 Task: Add section using page layout.
Action: Mouse moved to (801, 60)
Screenshot: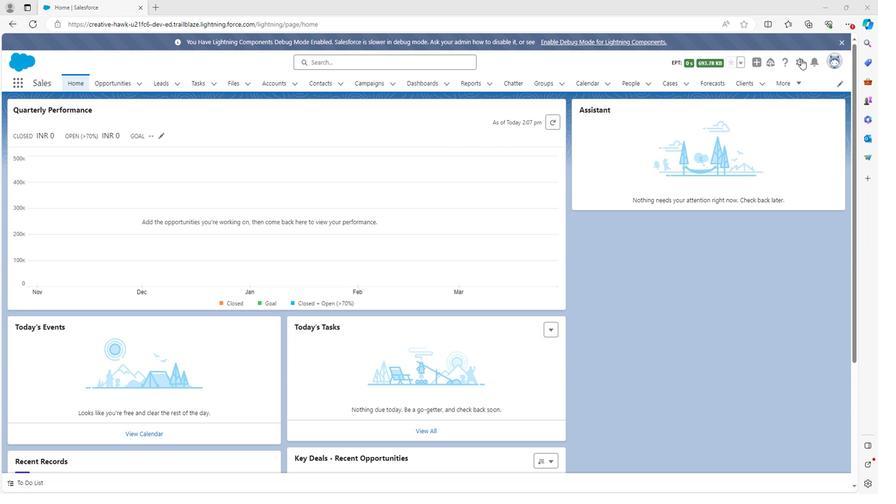 
Action: Mouse pressed left at (801, 60)
Screenshot: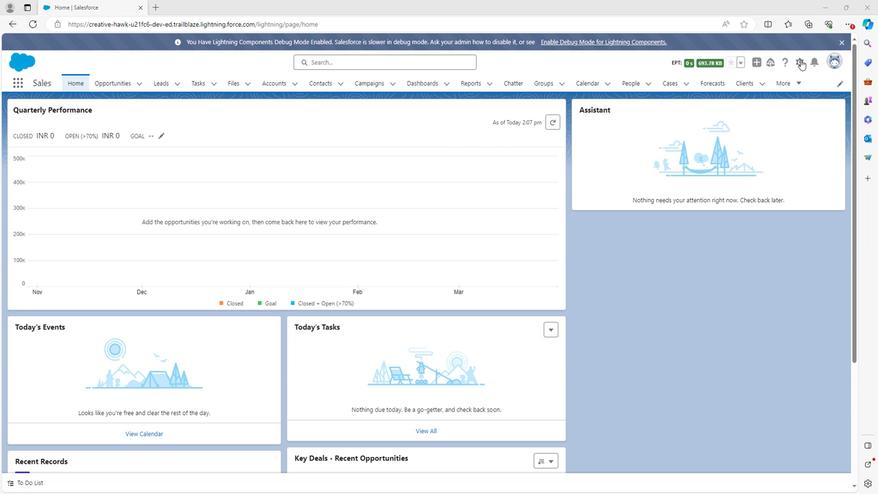 
Action: Mouse moved to (766, 85)
Screenshot: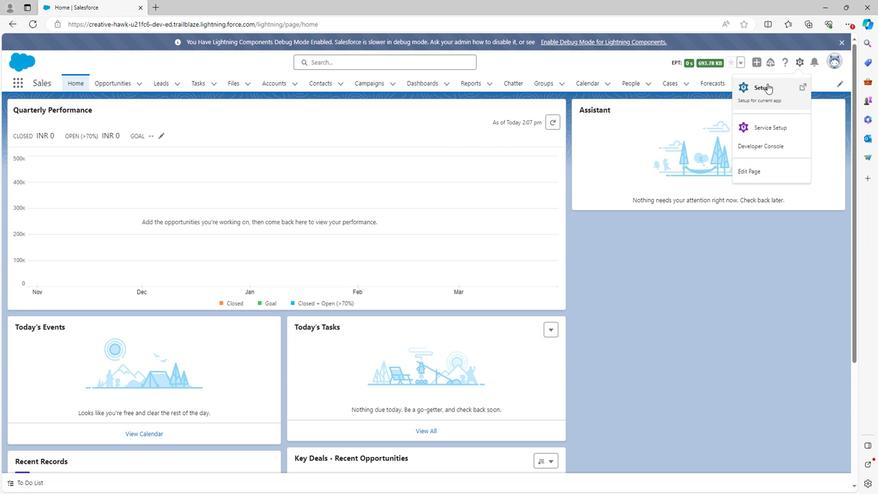 
Action: Mouse pressed left at (766, 85)
Screenshot: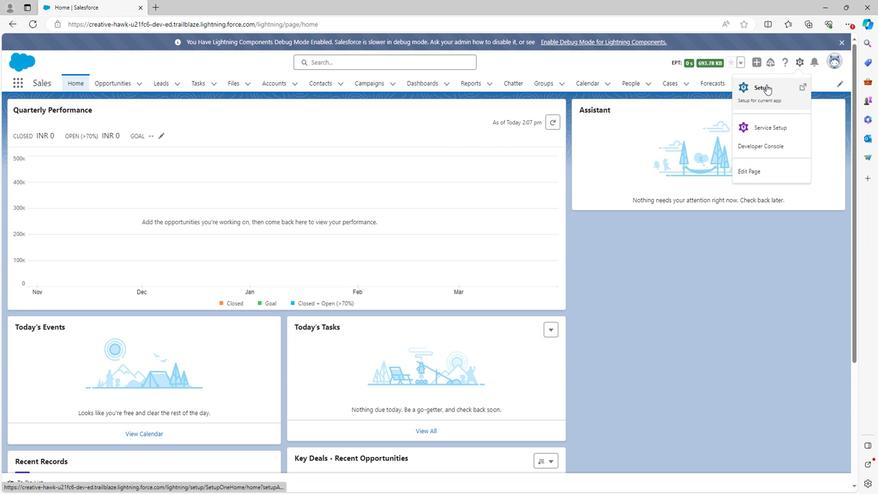 
Action: Mouse moved to (116, 80)
Screenshot: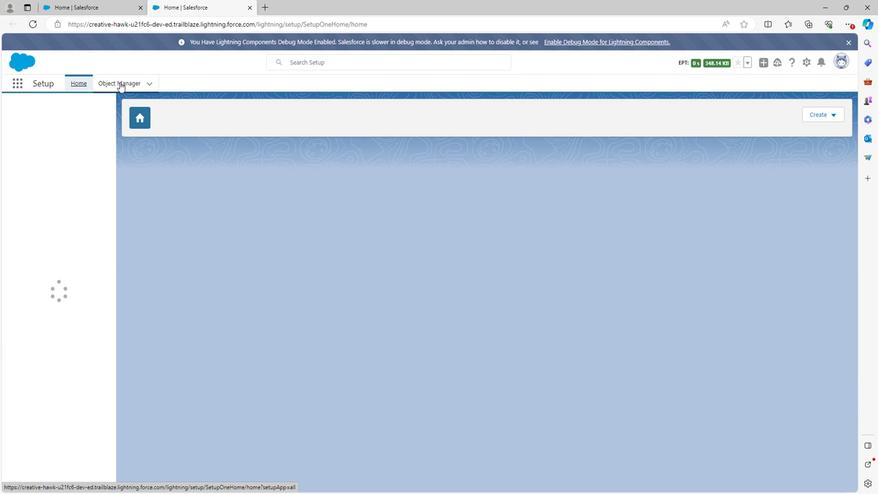 
Action: Mouse pressed left at (116, 80)
Screenshot: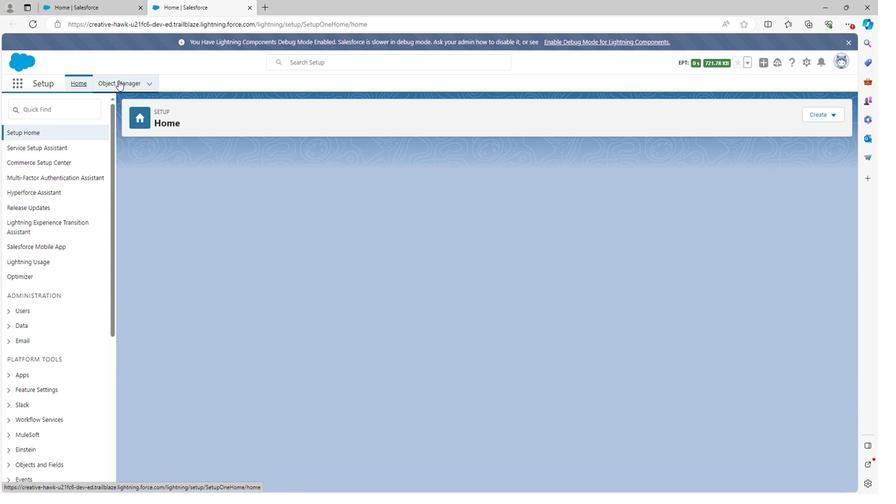 
Action: Mouse moved to (32, 365)
Screenshot: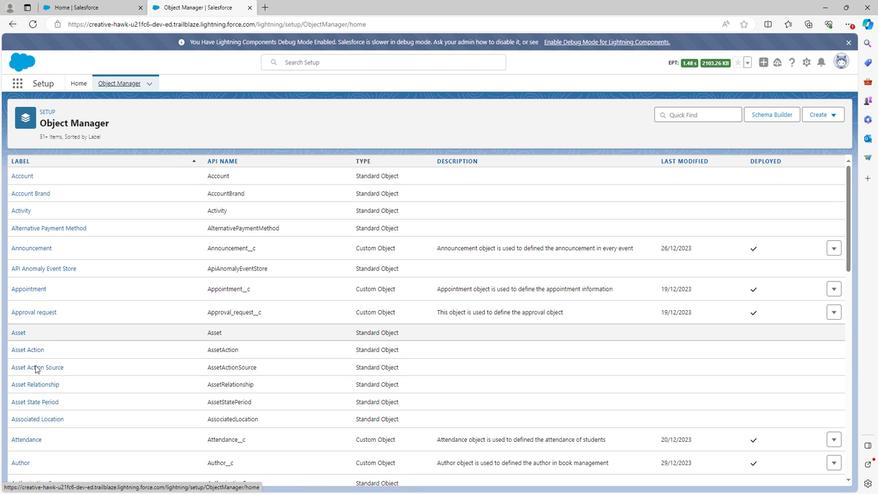 
Action: Mouse scrolled (32, 364) with delta (0, 0)
Screenshot: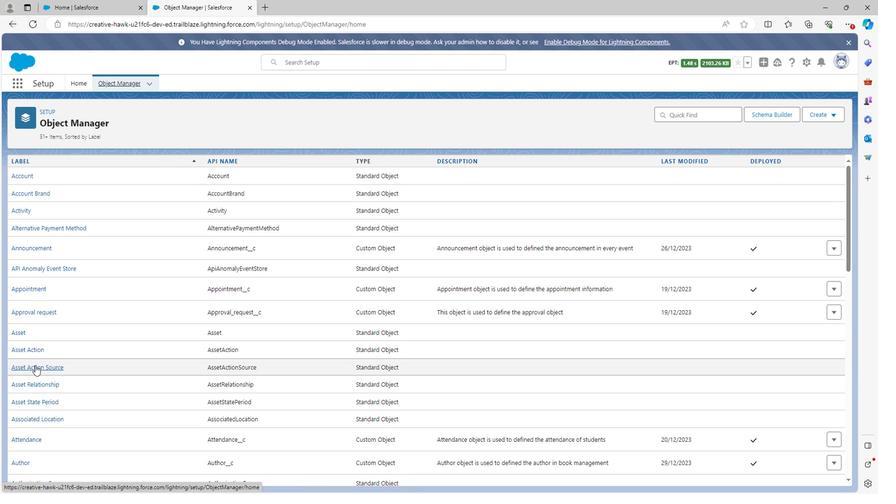 
Action: Mouse scrolled (32, 364) with delta (0, 0)
Screenshot: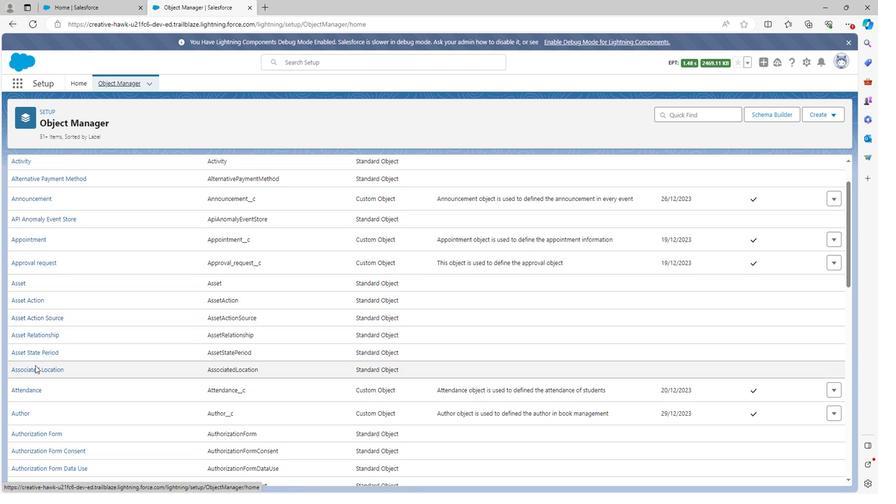 
Action: Mouse scrolled (32, 364) with delta (0, 0)
Screenshot: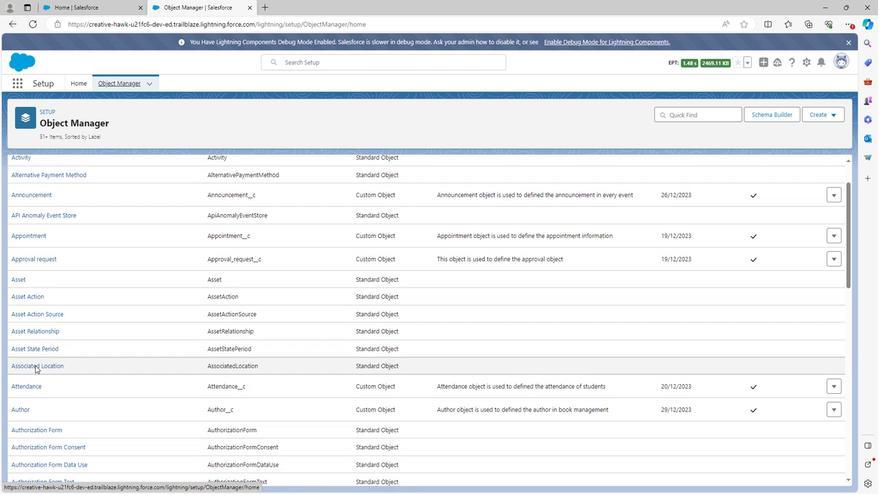 
Action: Mouse scrolled (32, 364) with delta (0, 0)
Screenshot: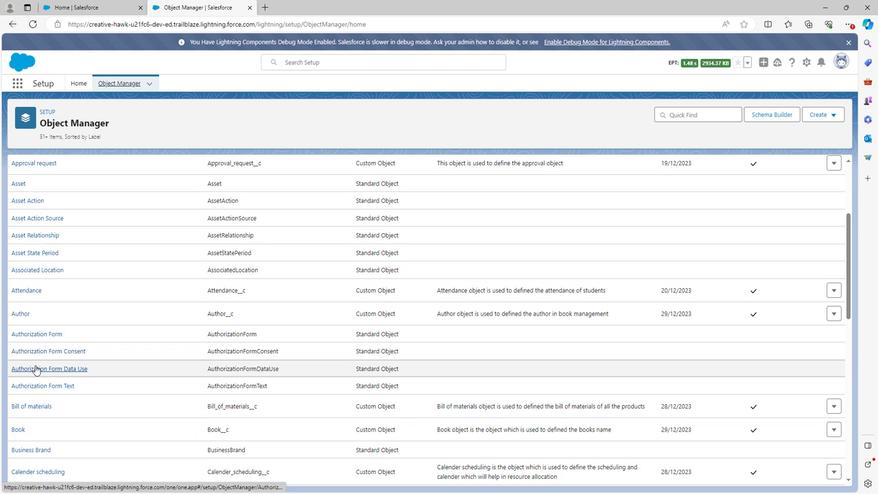 
Action: Mouse scrolled (32, 364) with delta (0, 0)
Screenshot: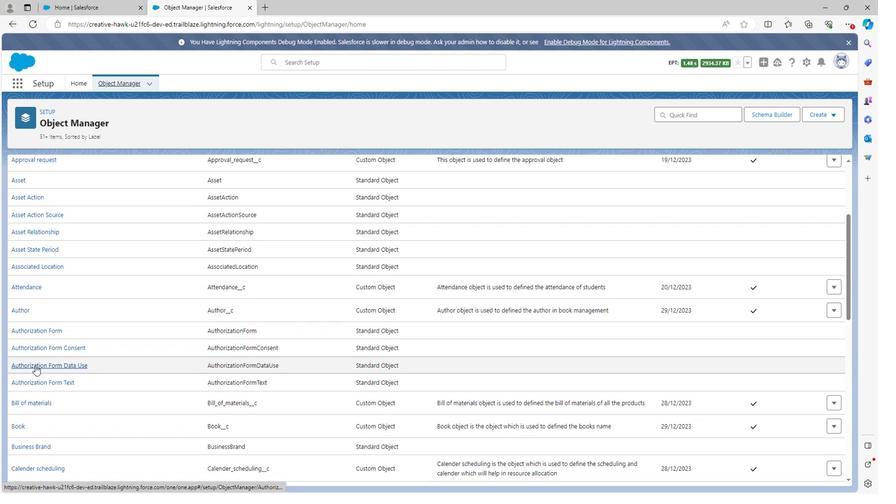 
Action: Mouse moved to (14, 331)
Screenshot: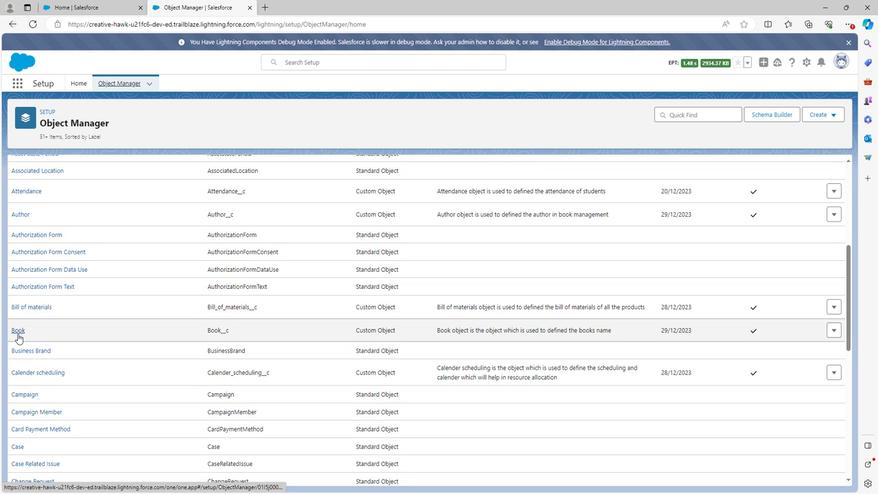 
Action: Mouse pressed left at (14, 331)
Screenshot: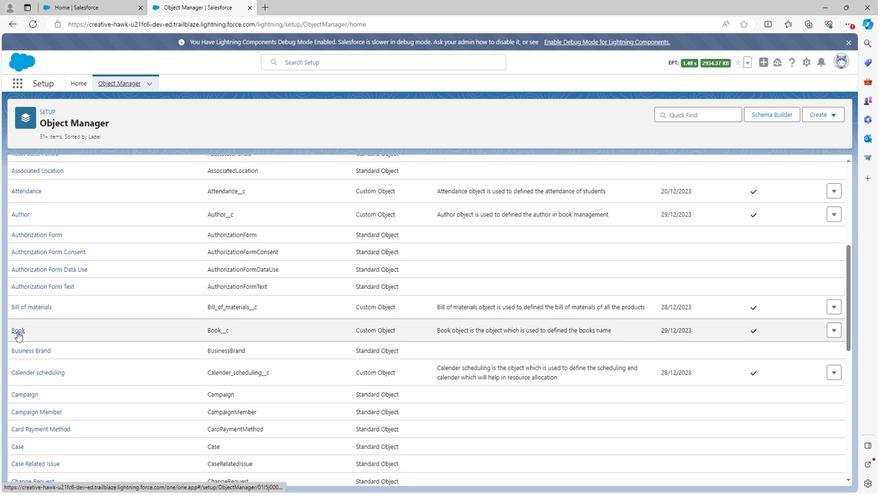 
Action: Mouse moved to (31, 197)
Screenshot: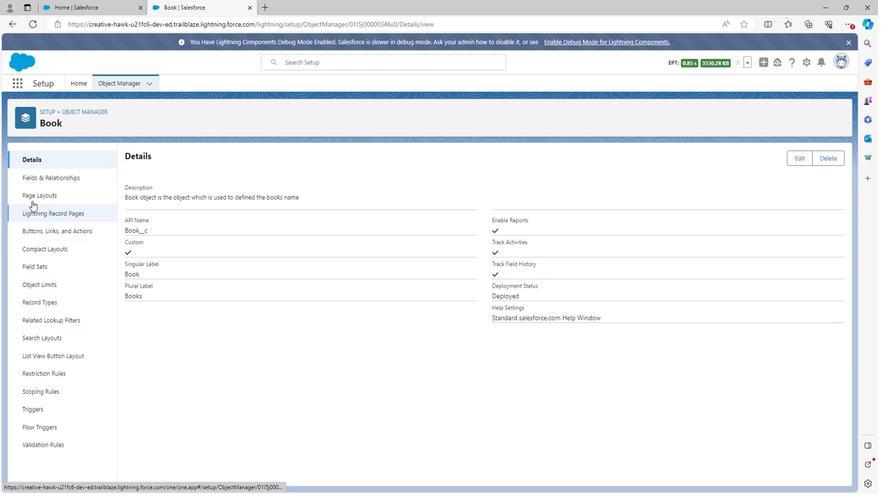 
Action: Mouse pressed left at (31, 197)
Screenshot: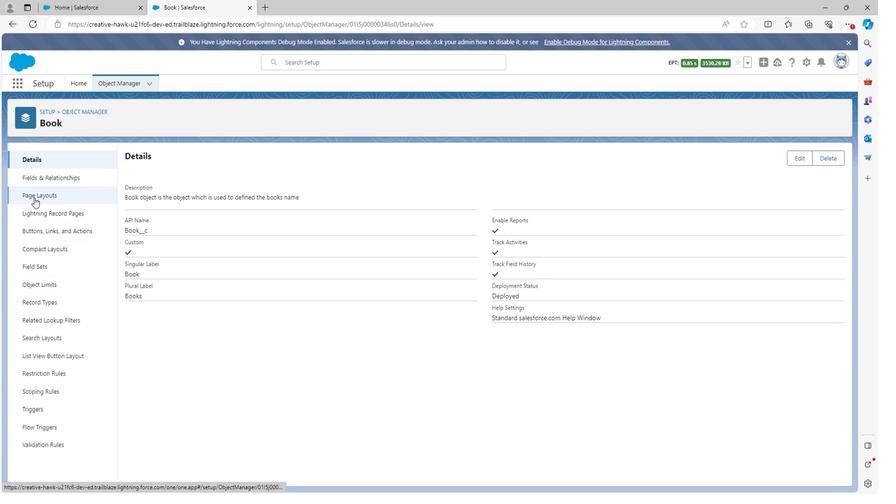 
Action: Mouse moved to (124, 201)
Screenshot: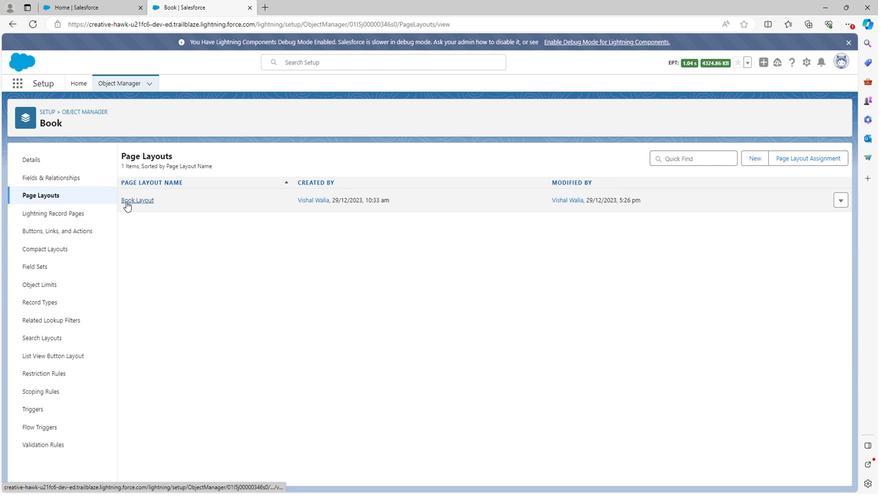 
Action: Mouse pressed left at (124, 201)
Screenshot: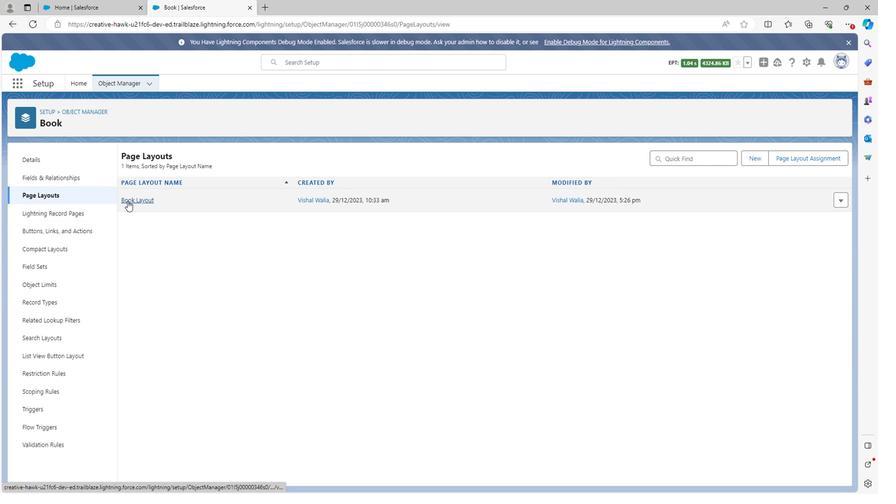 
Action: Mouse moved to (223, 210)
Screenshot: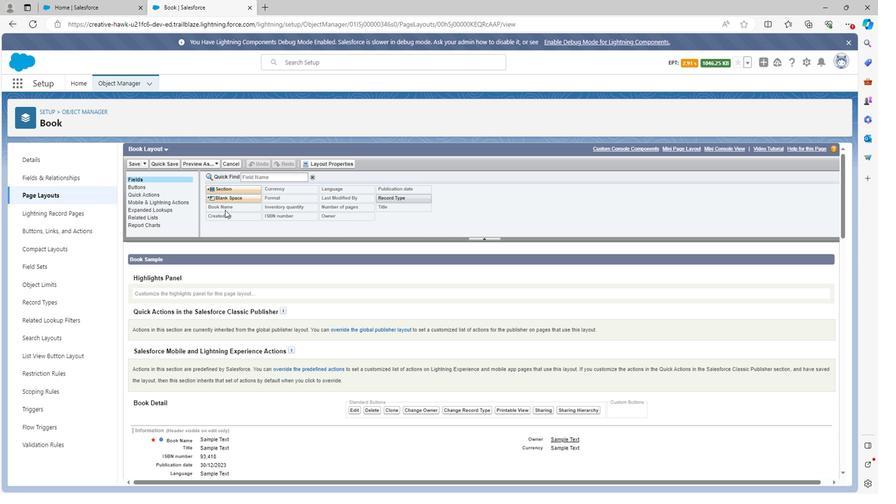 
Action: Mouse scrolled (223, 210) with delta (0, 0)
Screenshot: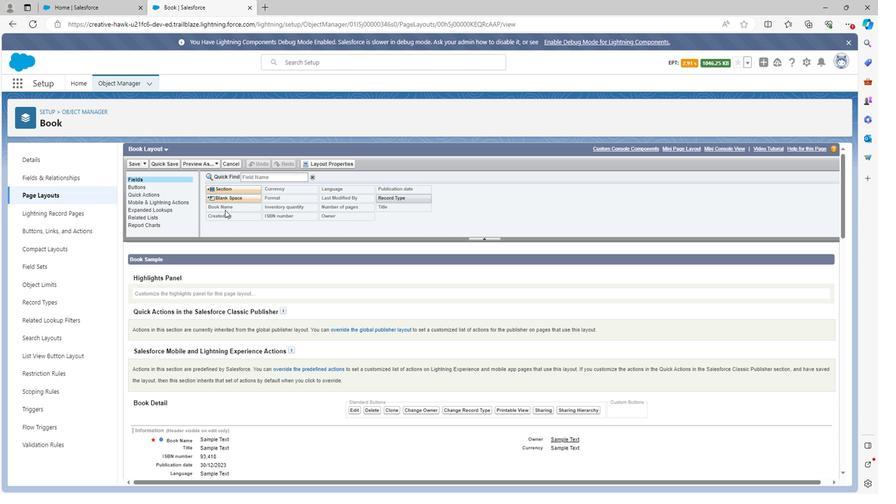 
Action: Mouse moved to (223, 210)
Screenshot: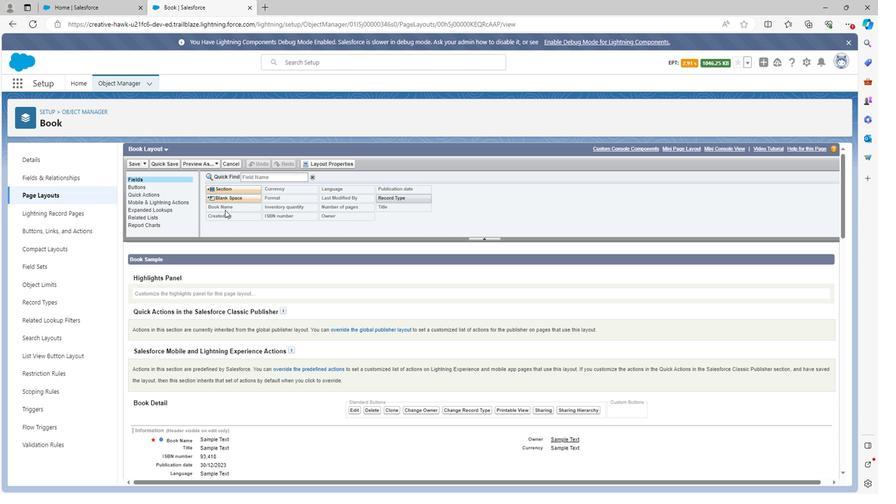 
Action: Mouse scrolled (223, 210) with delta (0, 0)
Screenshot: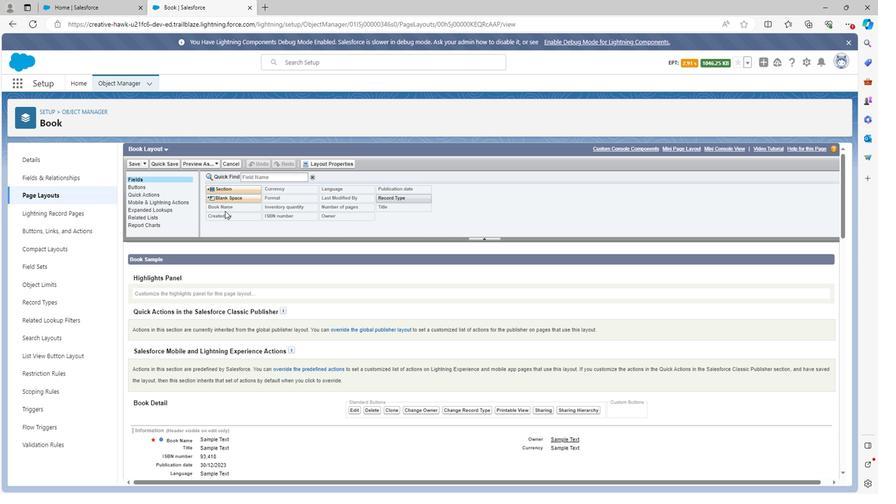 
Action: Mouse scrolled (223, 210) with delta (0, 0)
Screenshot: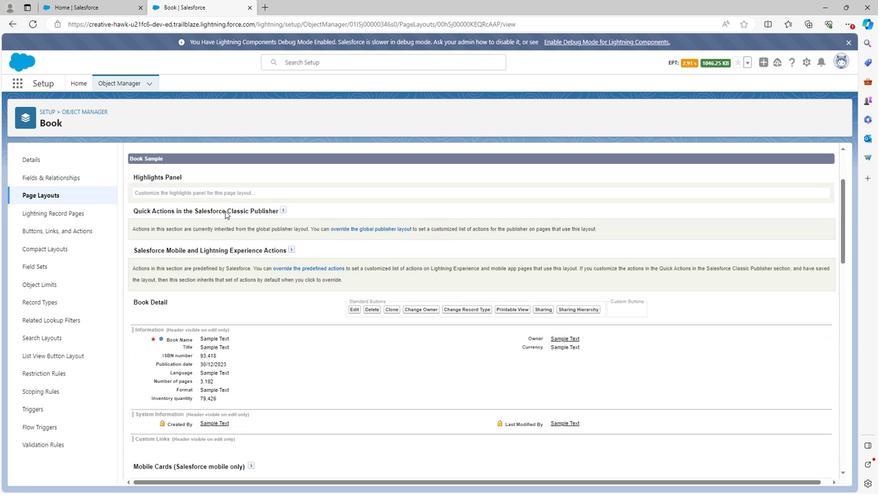 
Action: Mouse moved to (220, 175)
Screenshot: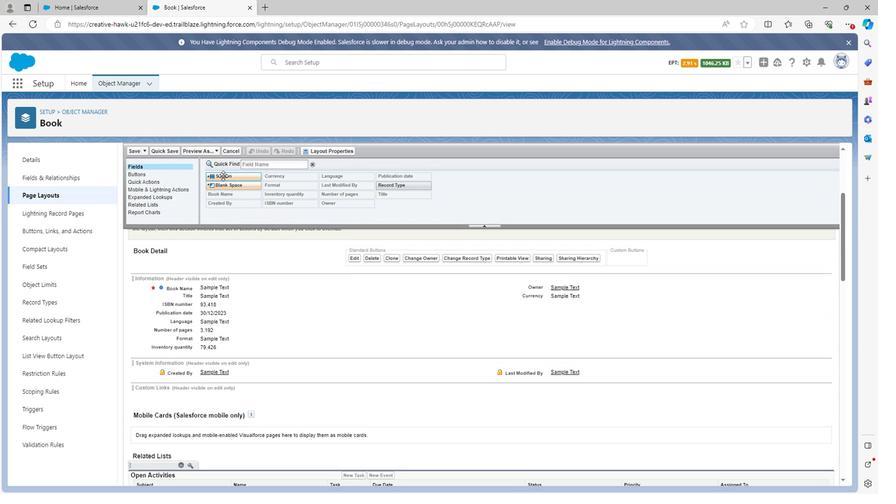 
Action: Mouse pressed left at (220, 175)
Screenshot: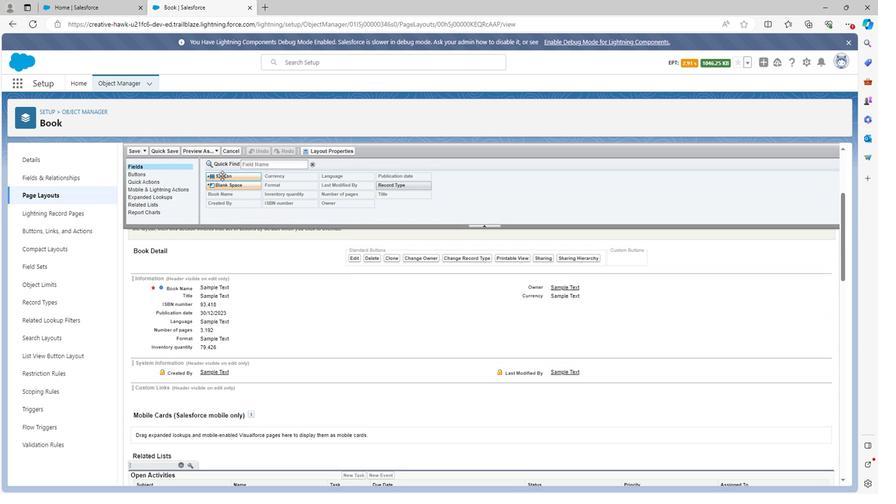 
Action: Mouse moved to (464, 374)
Screenshot: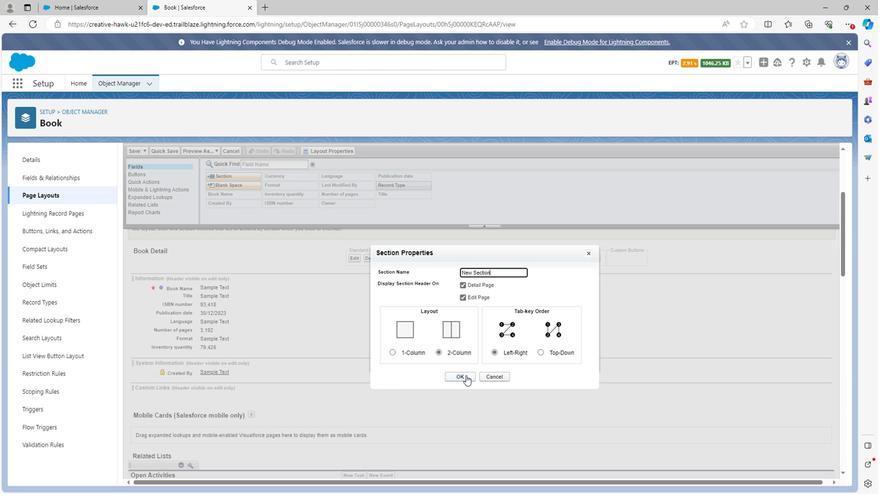 
Action: Mouse pressed left at (464, 374)
Screenshot: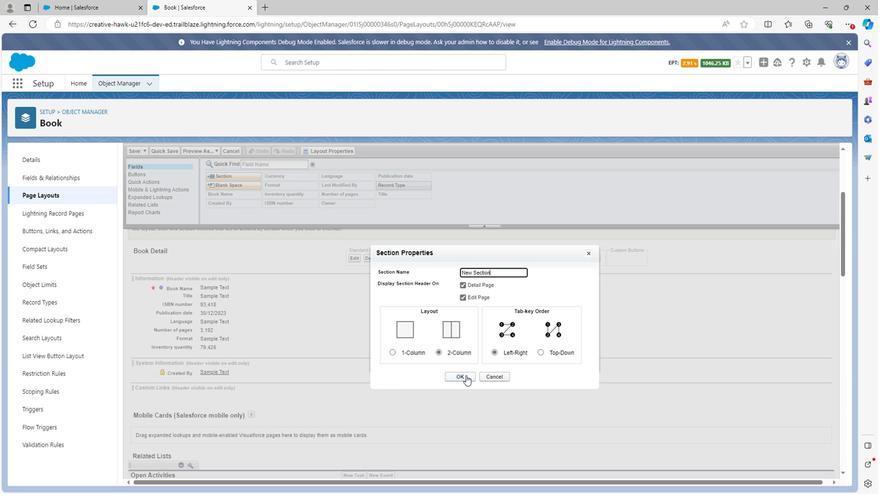 
Action: Mouse moved to (405, 373)
Screenshot: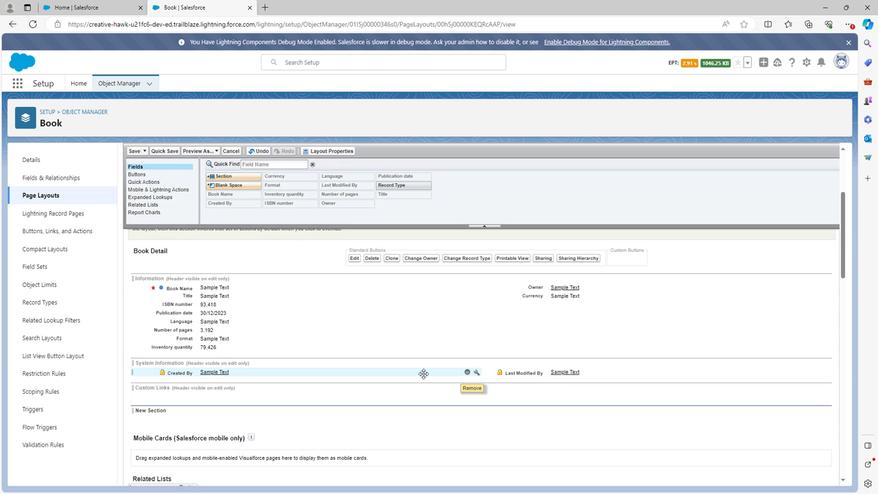 
Action: Mouse scrolled (405, 372) with delta (0, 0)
Screenshot: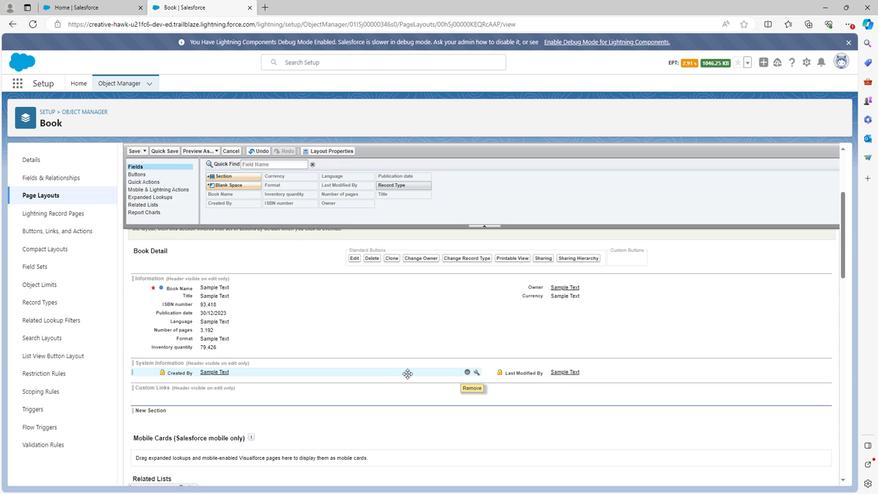 
Action: Mouse moved to (153, 359)
Screenshot: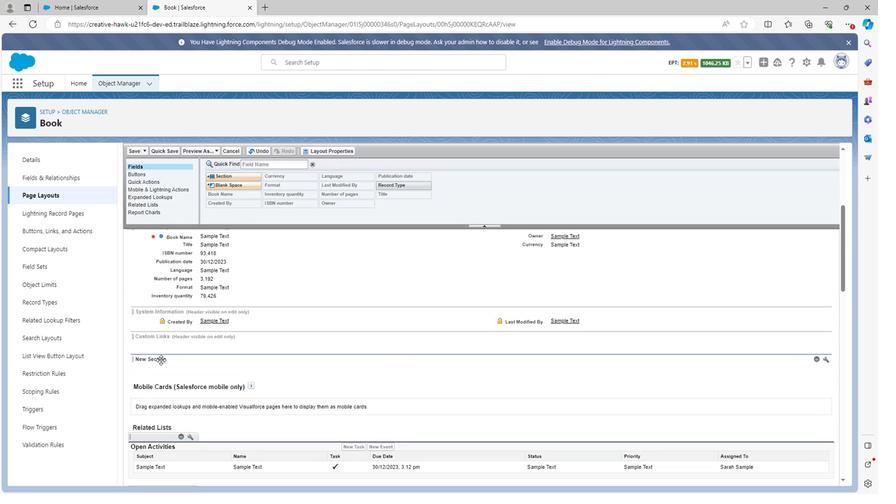 
Action: Mouse pressed left at (153, 359)
Screenshot: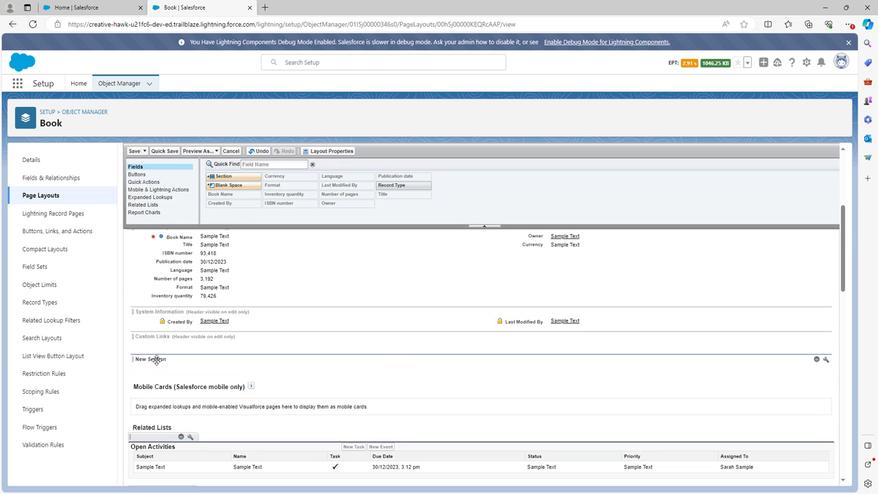 
Action: Mouse moved to (824, 360)
Screenshot: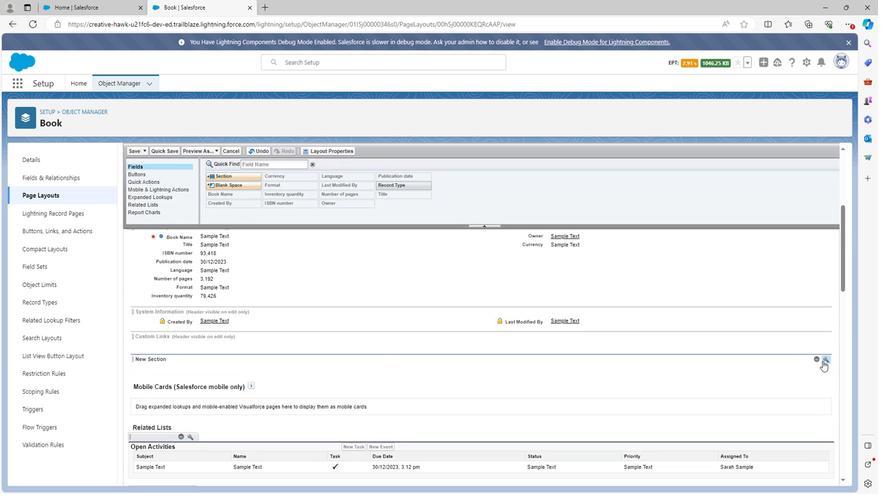 
Action: Mouse pressed left at (824, 360)
Screenshot: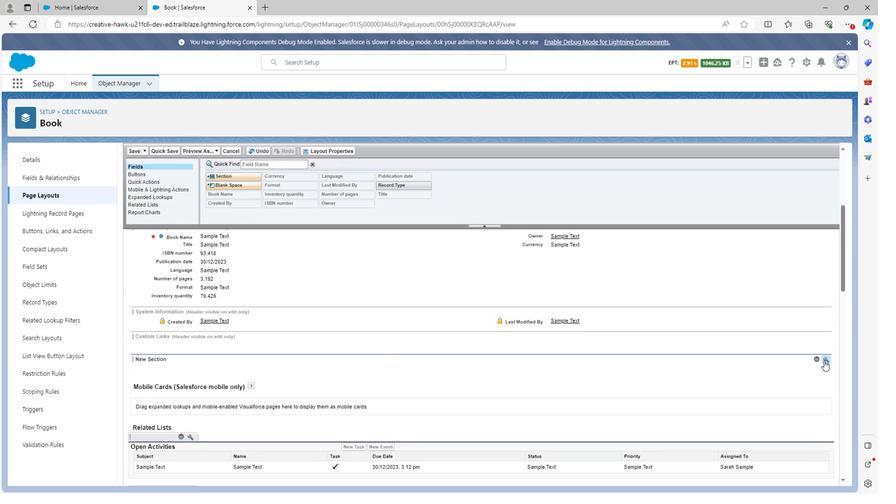 
Action: Mouse moved to (494, 267)
Screenshot: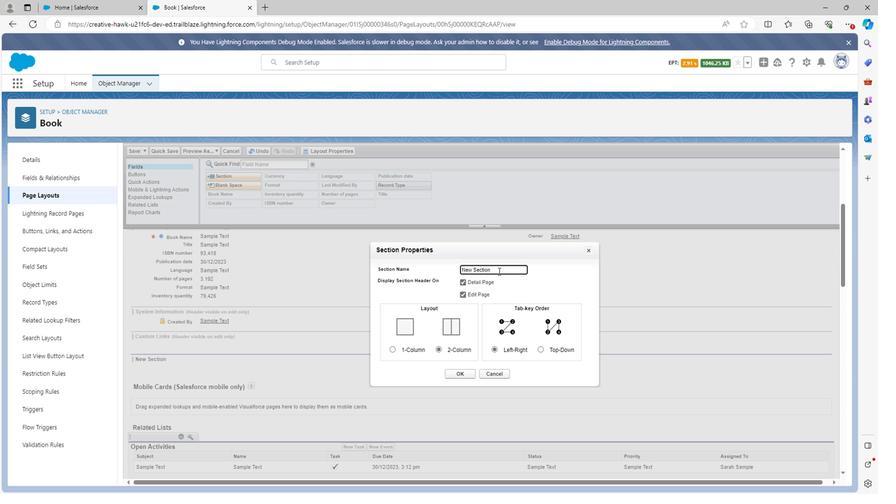
Action: Mouse pressed left at (494, 267)
Screenshot: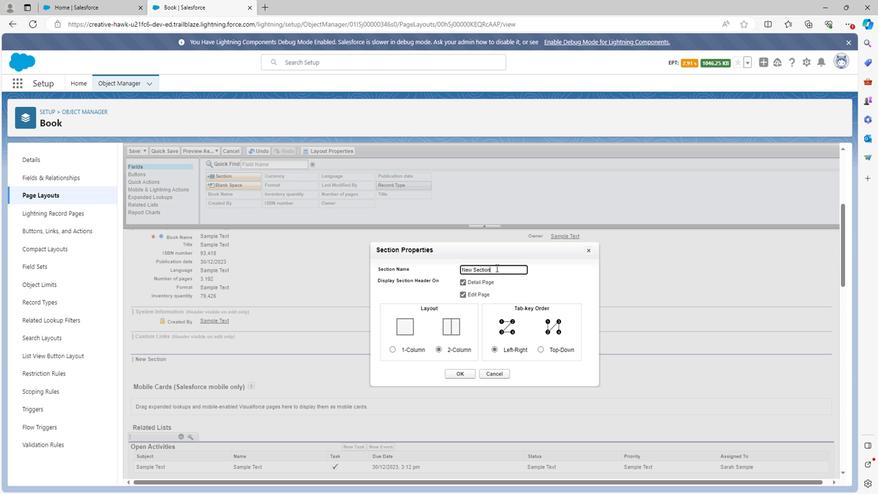 
Action: Mouse moved to (450, 261)
Screenshot: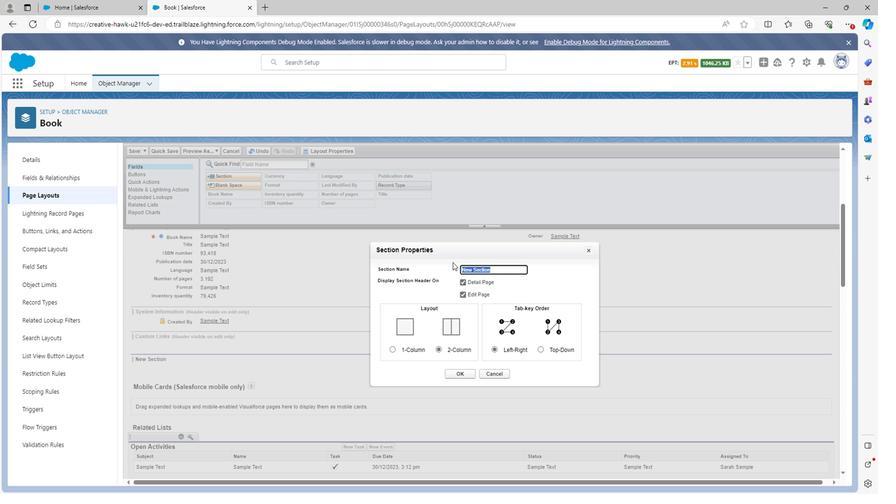 
Action: Key pressed <Key.shift><Key.shift><Key.shift><Key.shift>Book<Key.space><Key.shift>Section
Screenshot: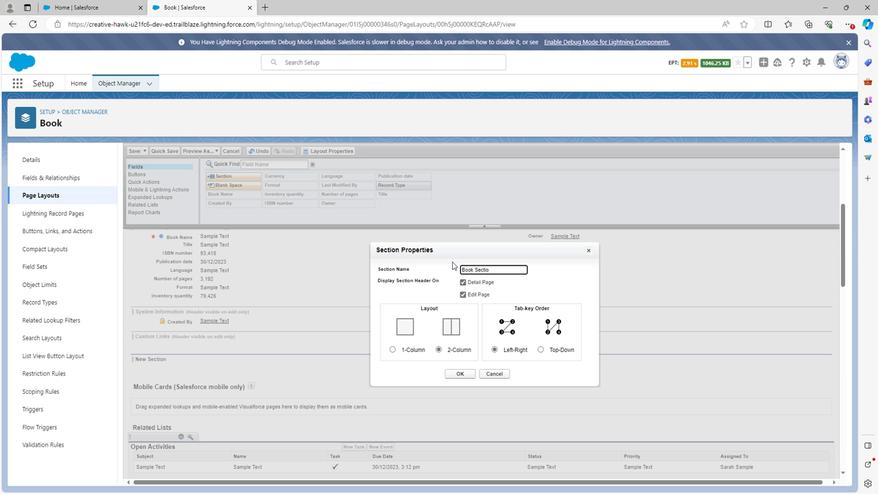 
Action: Mouse moved to (459, 374)
Screenshot: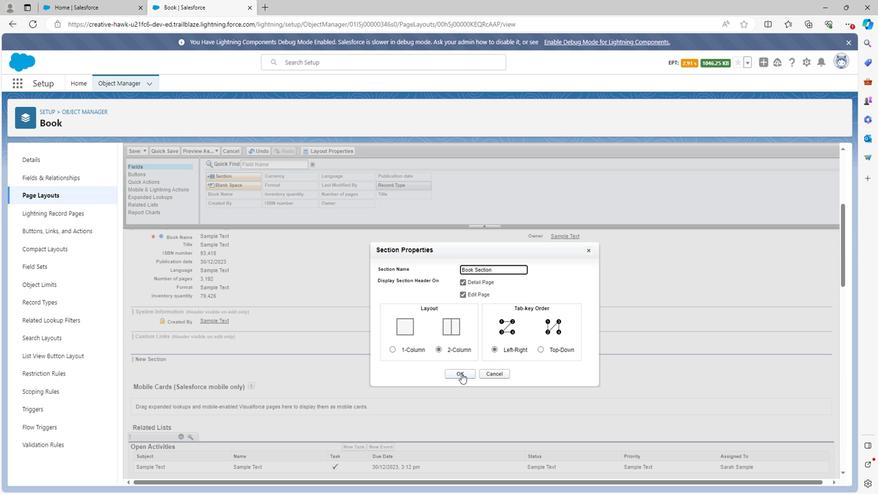 
Action: Mouse pressed left at (459, 374)
Screenshot: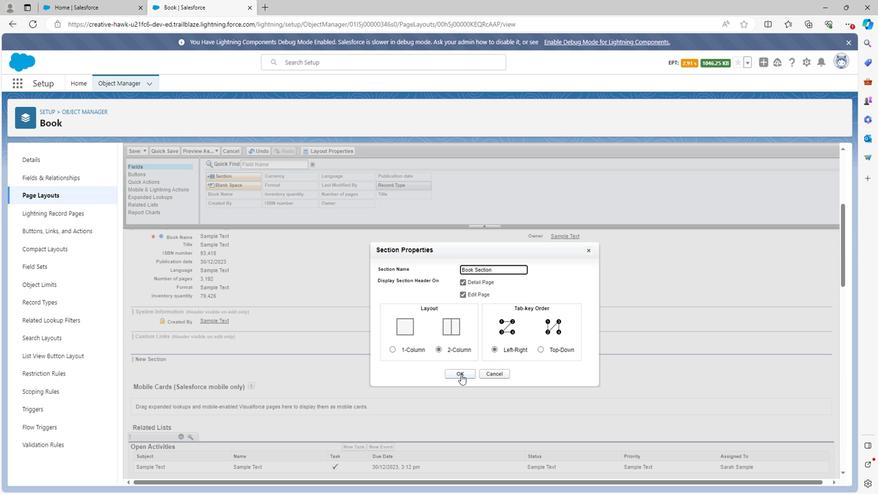 
Action: Mouse moved to (210, 357)
Screenshot: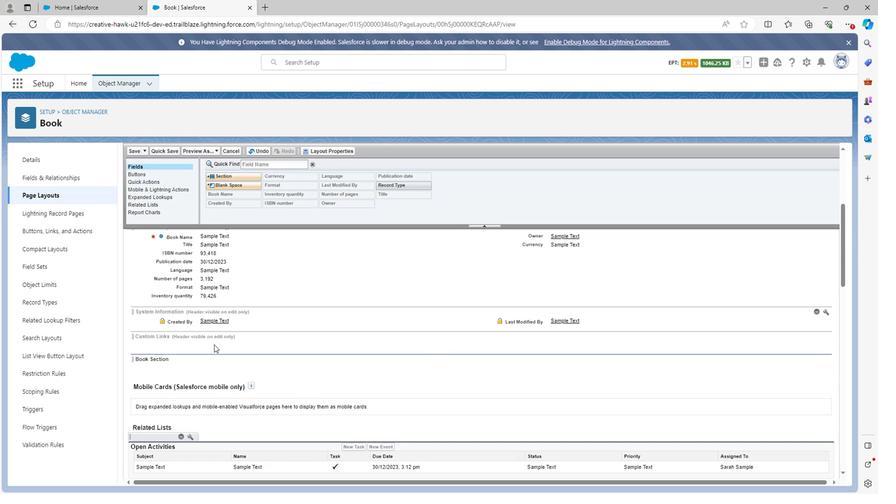 
Action: Mouse scrolled (210, 356) with delta (0, 0)
Screenshot: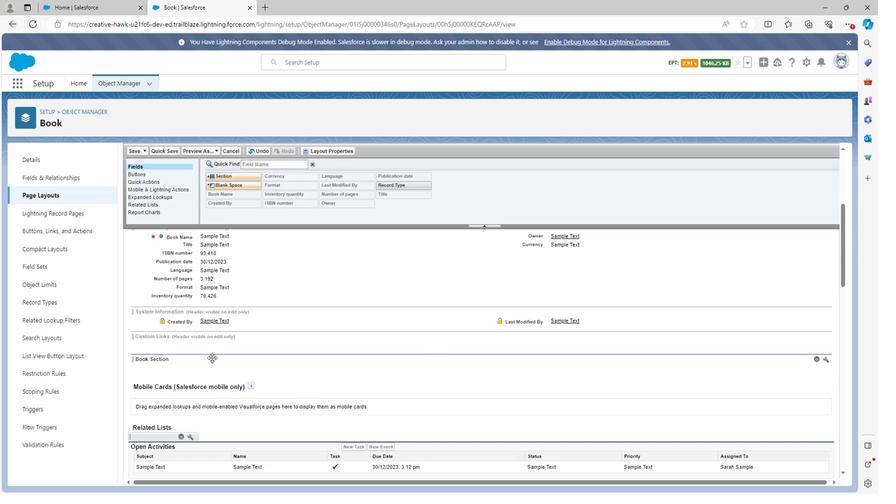 
Action: Mouse moved to (210, 357)
Screenshot: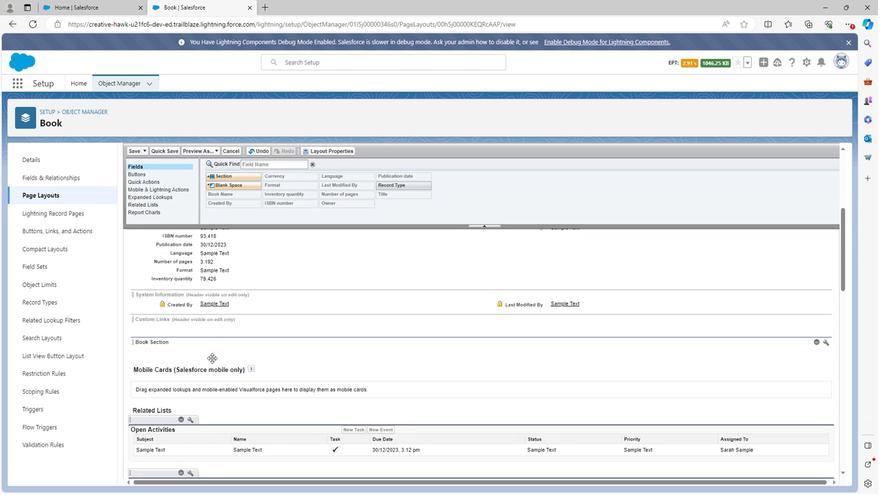 
Action: Mouse scrolled (210, 357) with delta (0, 0)
Screenshot: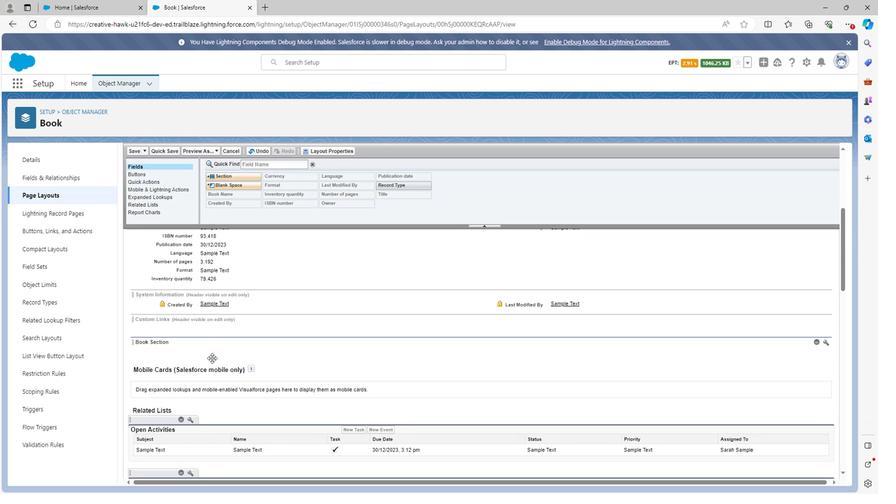 
Action: Mouse moved to (212, 357)
Screenshot: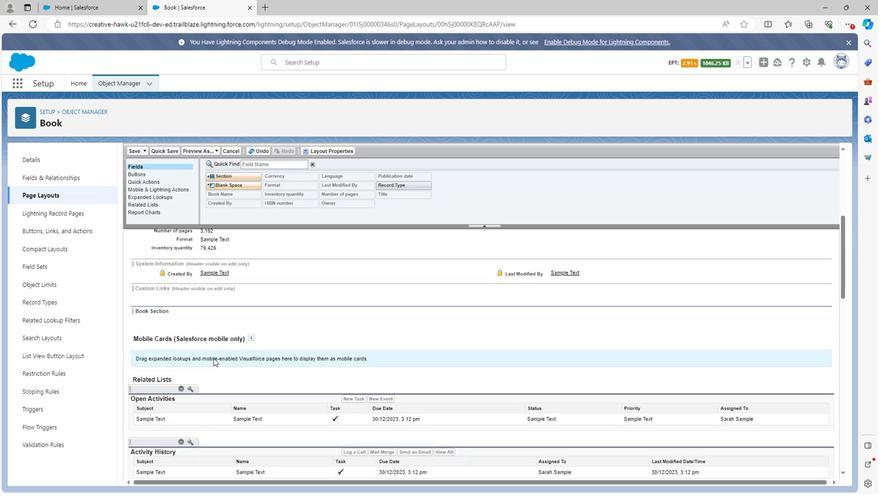 
Action: Mouse scrolled (212, 356) with delta (0, 0)
Screenshot: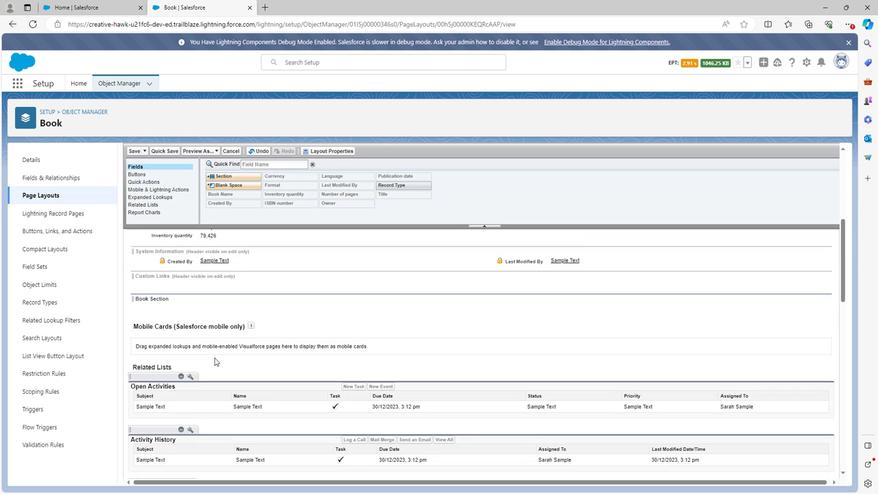 
Action: Mouse moved to (213, 353)
Screenshot: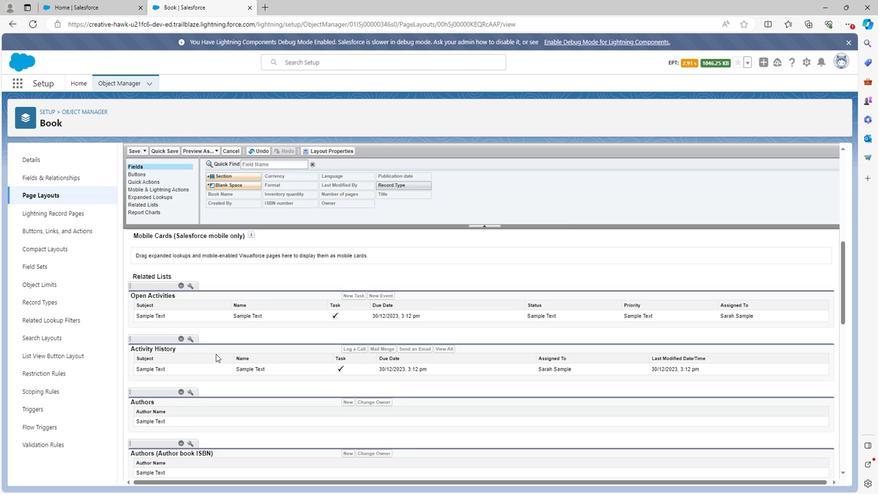 
Action: Mouse scrolled (213, 354) with delta (0, 0)
Screenshot: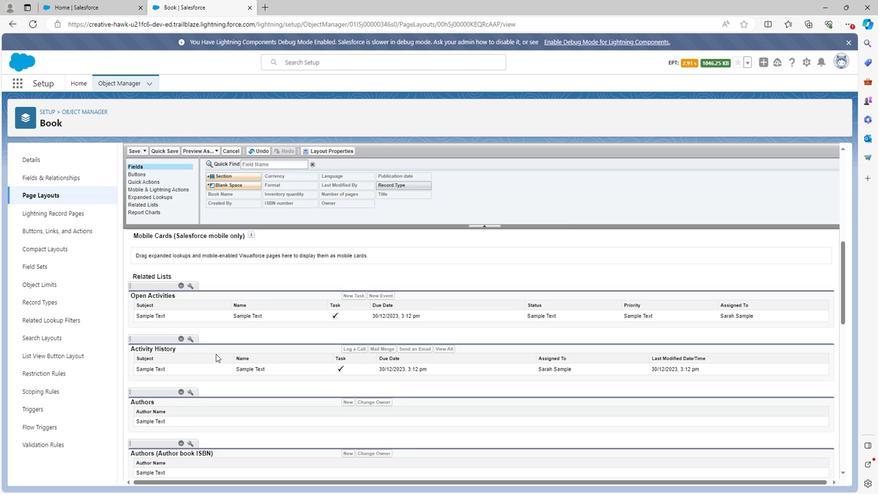 
Action: Mouse scrolled (213, 354) with delta (0, 0)
Screenshot: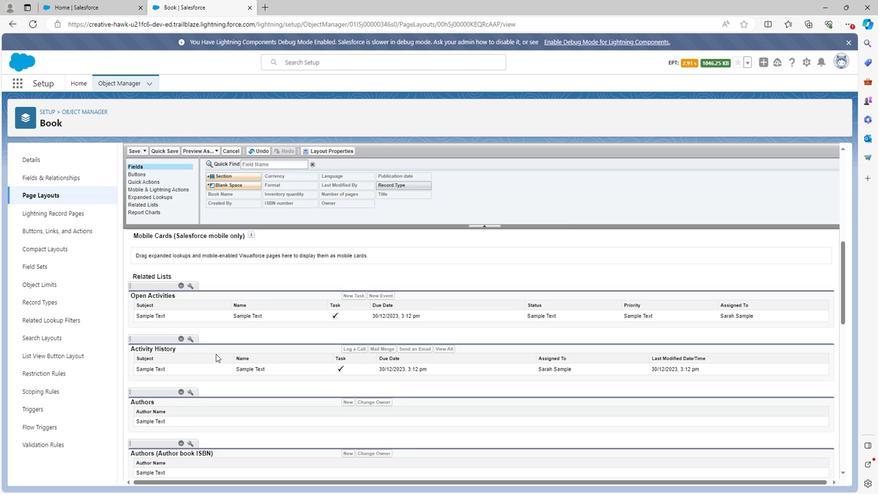 
Action: Mouse scrolled (213, 354) with delta (0, 0)
Screenshot: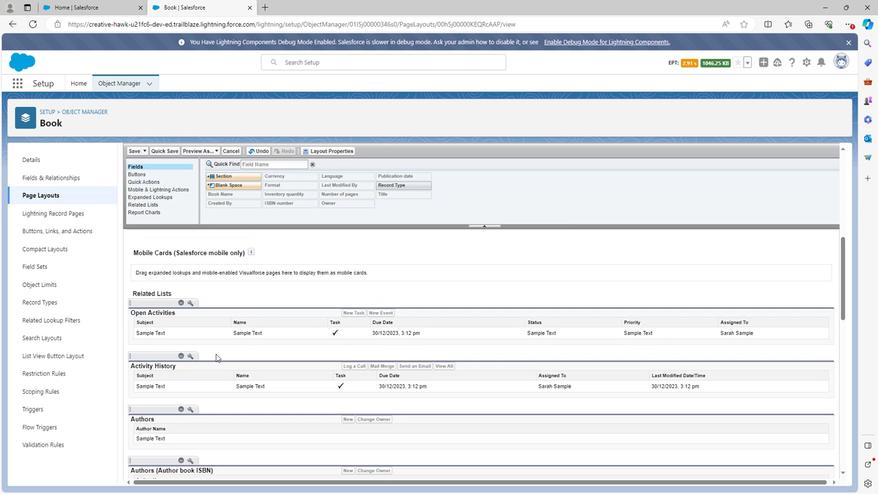 
Action: Mouse moved to (213, 352)
Screenshot: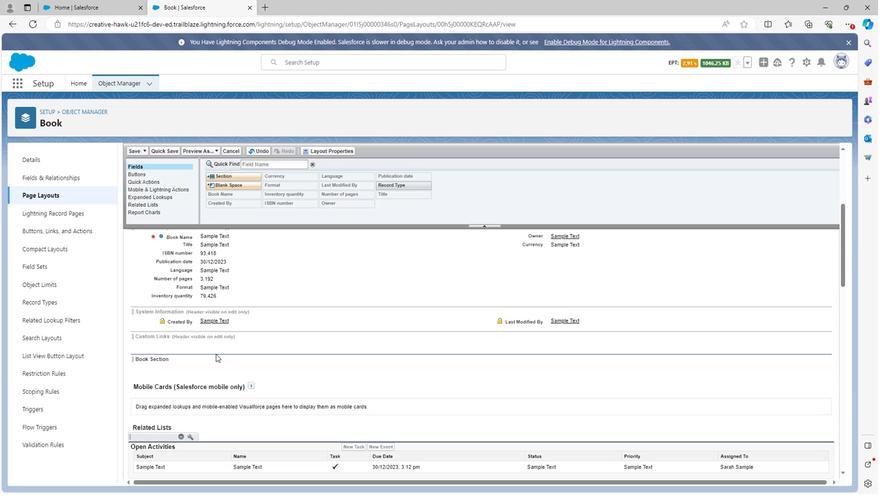 
Action: Mouse scrolled (213, 353) with delta (0, 0)
Screenshot: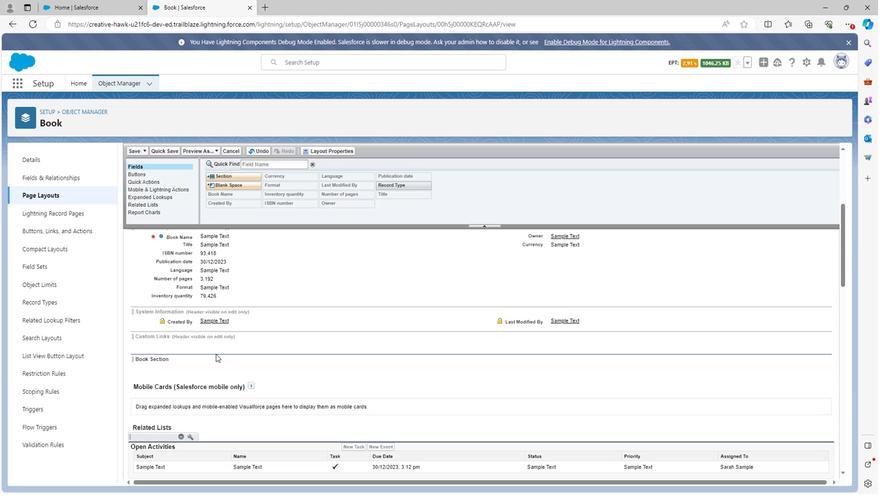 
Action: Mouse scrolled (213, 353) with delta (0, 0)
Screenshot: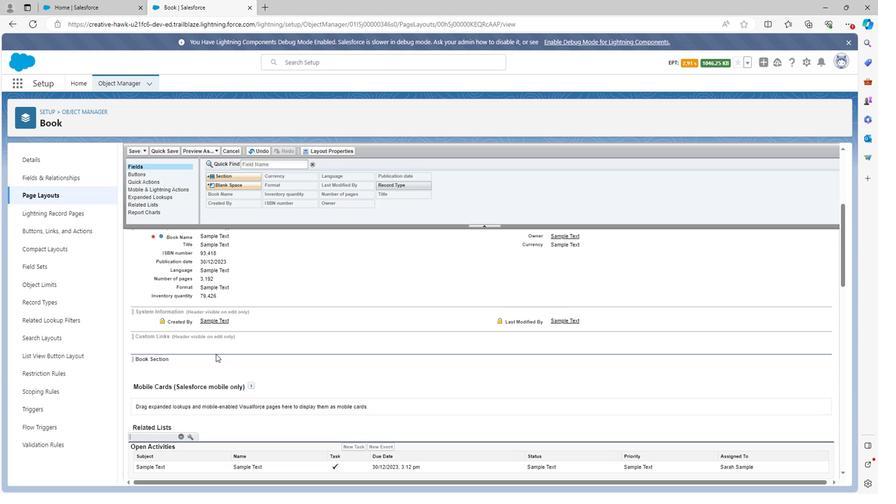 
Action: Mouse scrolled (213, 353) with delta (0, 0)
Screenshot: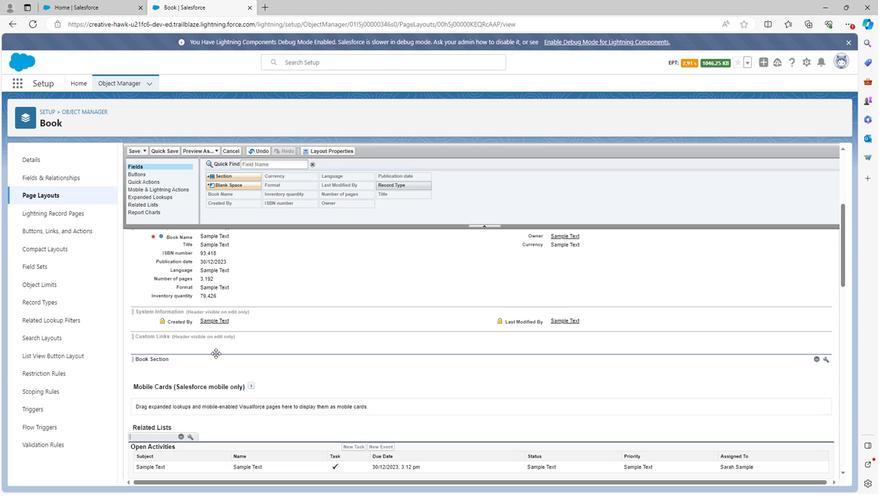 
Action: Mouse moved to (210, 359)
Screenshot: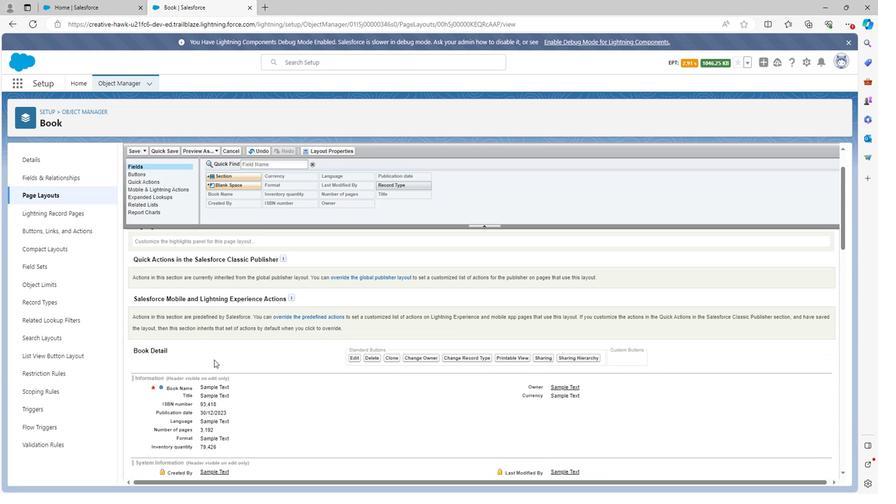 
Action: Mouse scrolled (210, 360) with delta (0, 0)
Screenshot: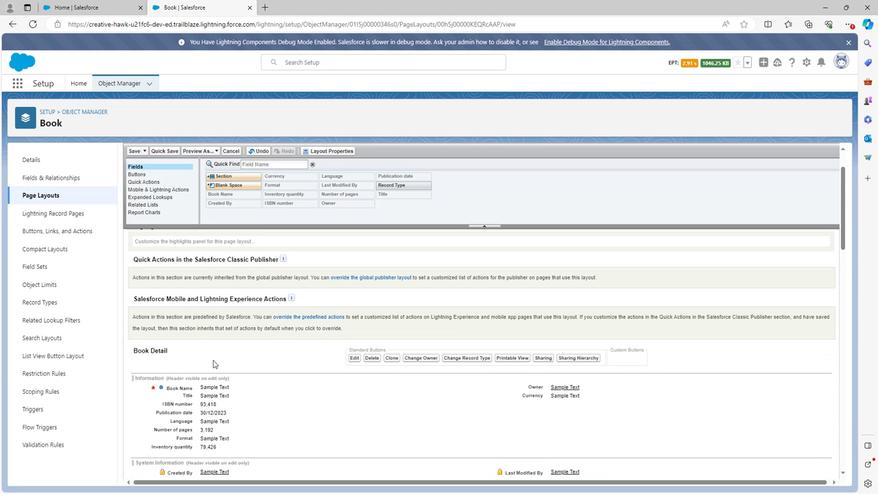 
Action: Mouse scrolled (210, 360) with delta (0, 0)
Screenshot: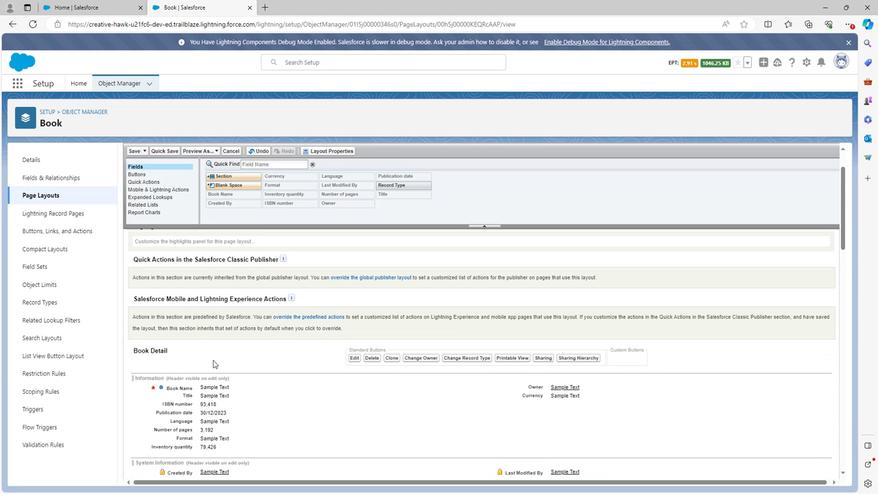 
Action: Mouse scrolled (210, 360) with delta (0, 0)
Screenshot: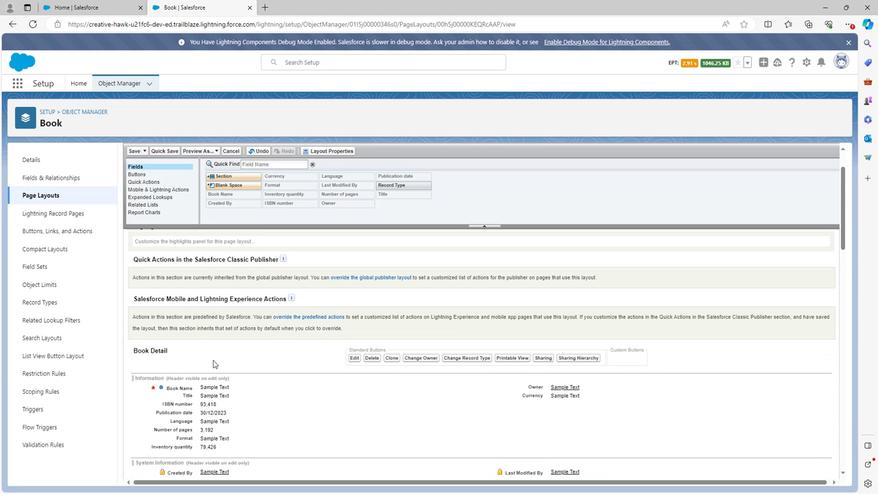 
Action: Mouse scrolled (210, 360) with delta (0, 0)
Screenshot: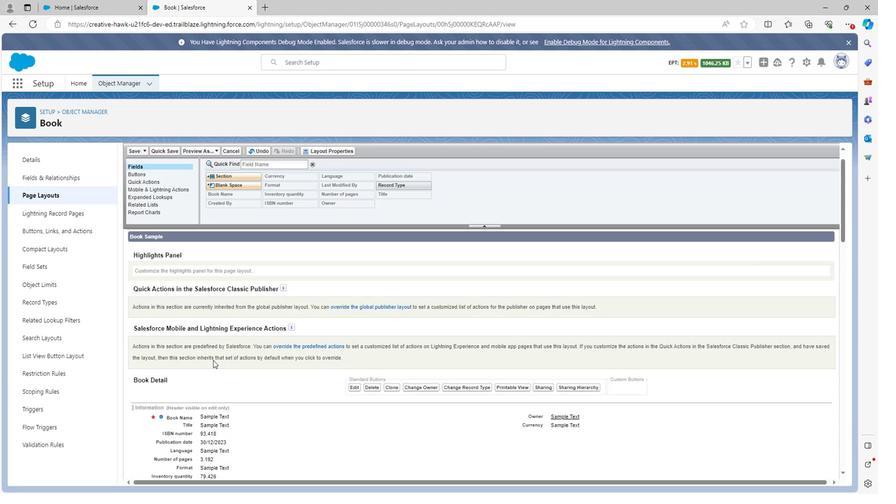 
Action: Mouse moved to (72, 113)
Screenshot: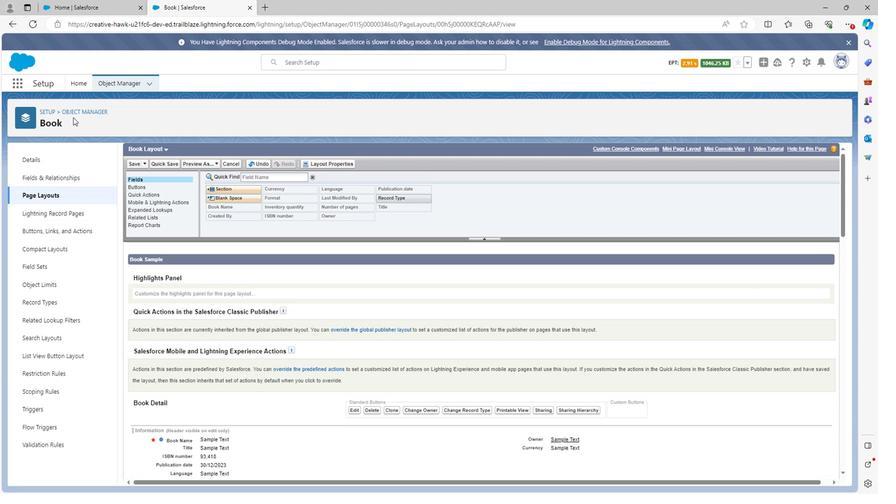 
Action: Mouse pressed left at (72, 113)
Screenshot: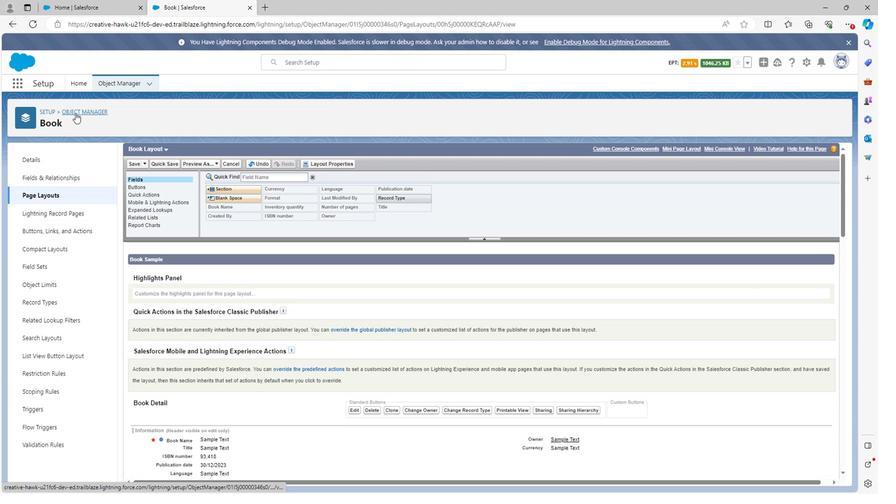 
Action: Mouse moved to (48, 296)
Screenshot: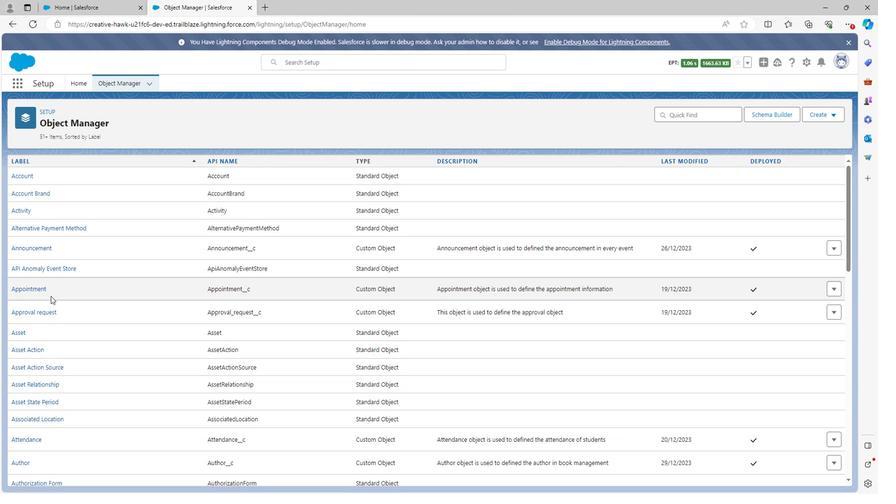 
Action: Mouse scrolled (48, 296) with delta (0, 0)
Screenshot: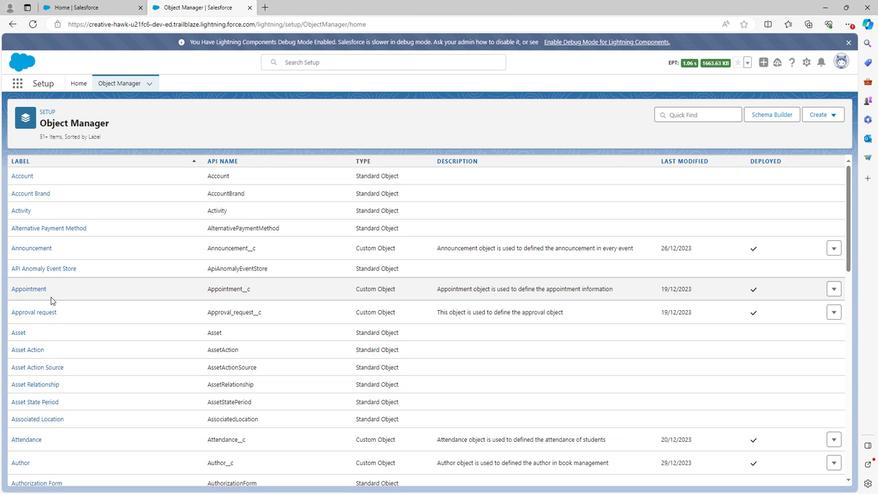 
Action: Mouse scrolled (48, 296) with delta (0, 0)
Screenshot: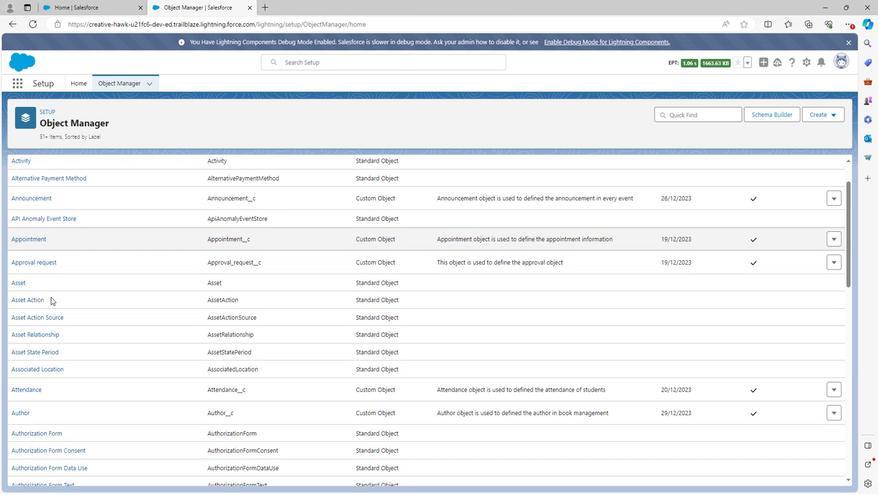 
Action: Mouse scrolled (48, 296) with delta (0, 0)
Screenshot: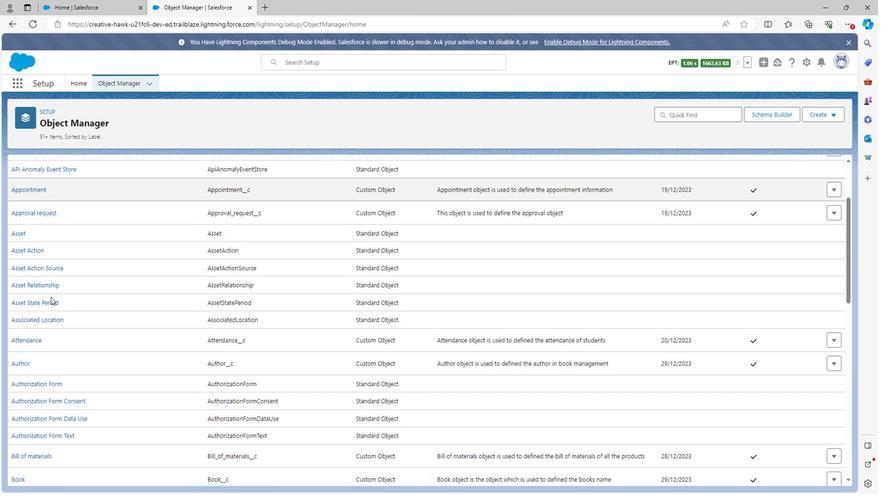 
Action: Mouse moved to (19, 316)
Screenshot: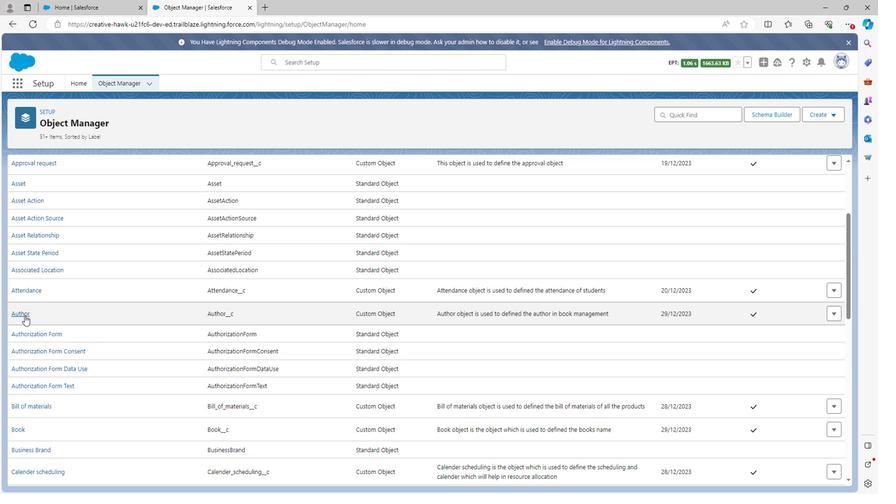 
Action: Mouse pressed left at (19, 316)
Screenshot: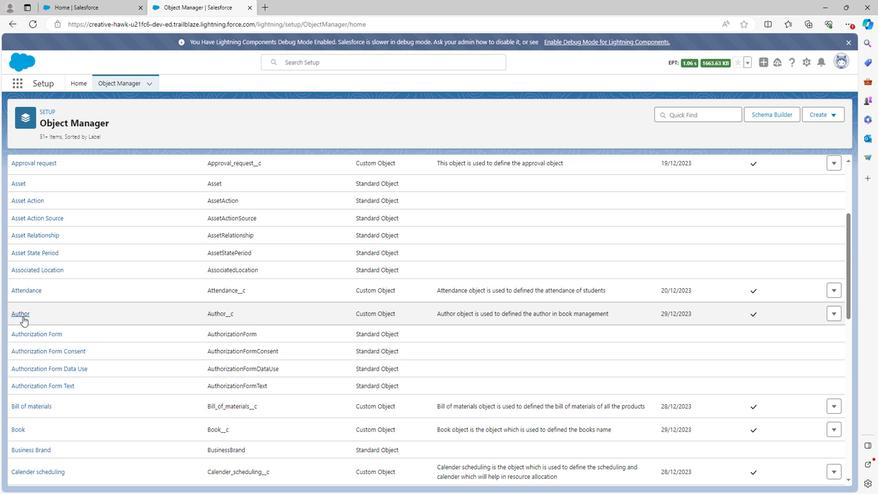 
Action: Mouse moved to (45, 192)
Screenshot: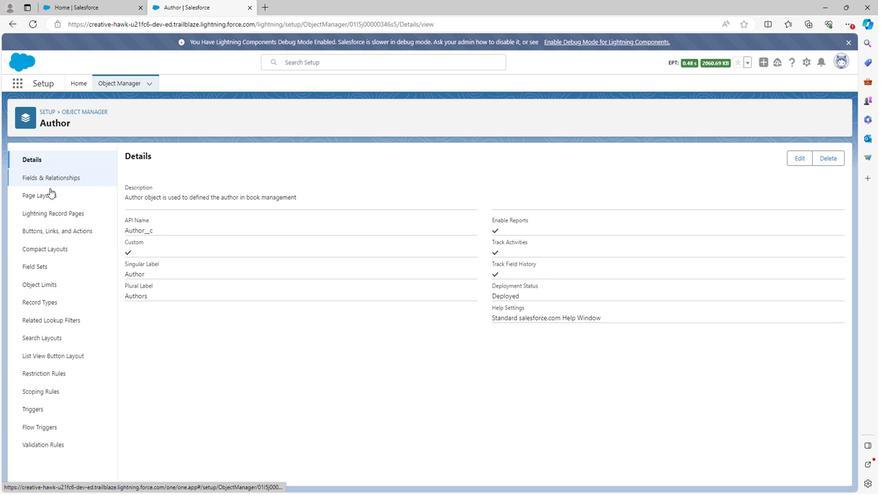 
Action: Mouse pressed left at (45, 192)
Screenshot: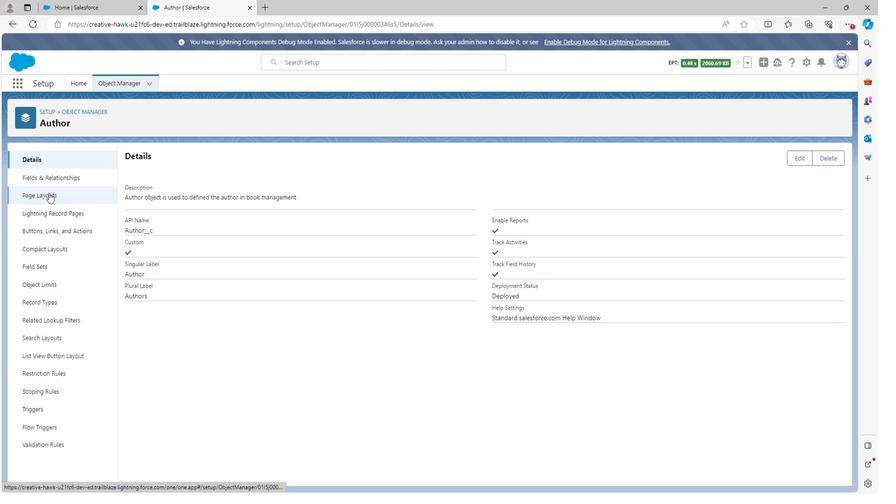 
Action: Mouse moved to (133, 201)
Screenshot: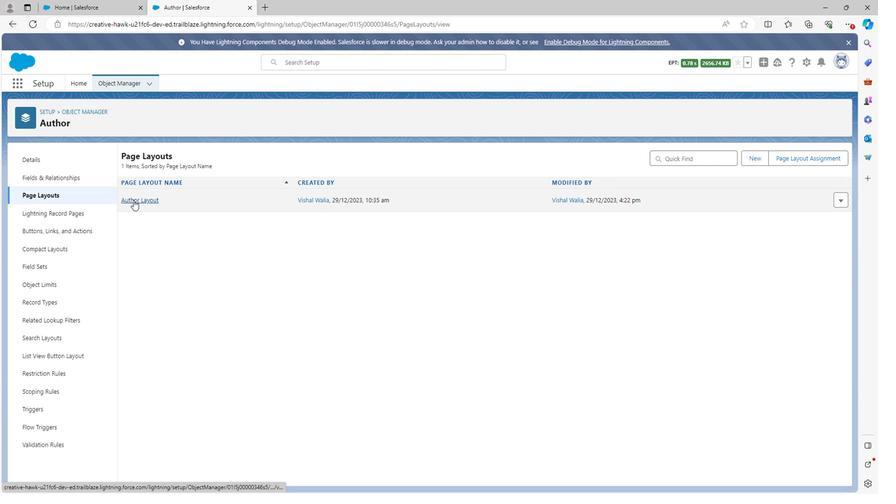 
Action: Mouse pressed left at (133, 201)
Screenshot: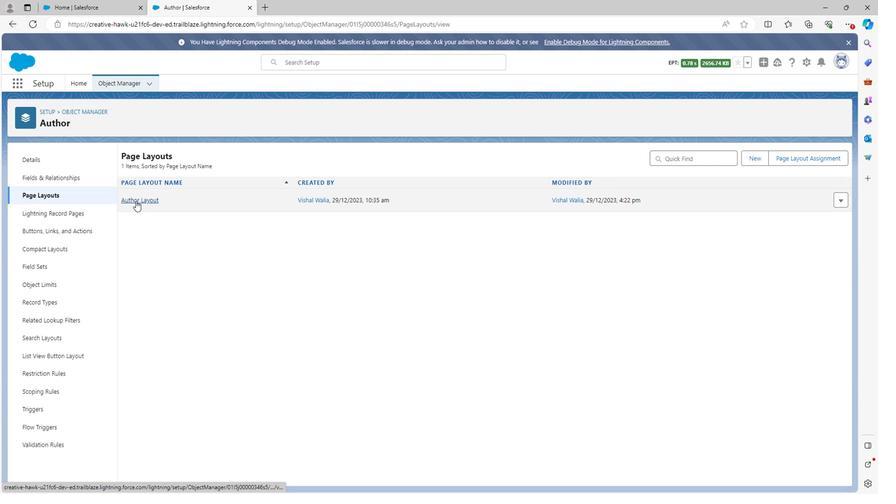 
Action: Mouse moved to (218, 207)
Screenshot: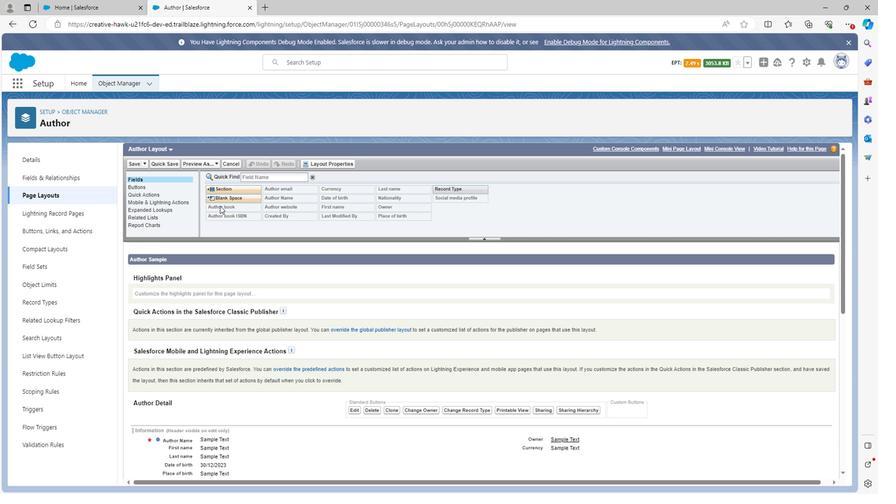 
Action: Mouse scrolled (218, 207) with delta (0, 0)
Screenshot: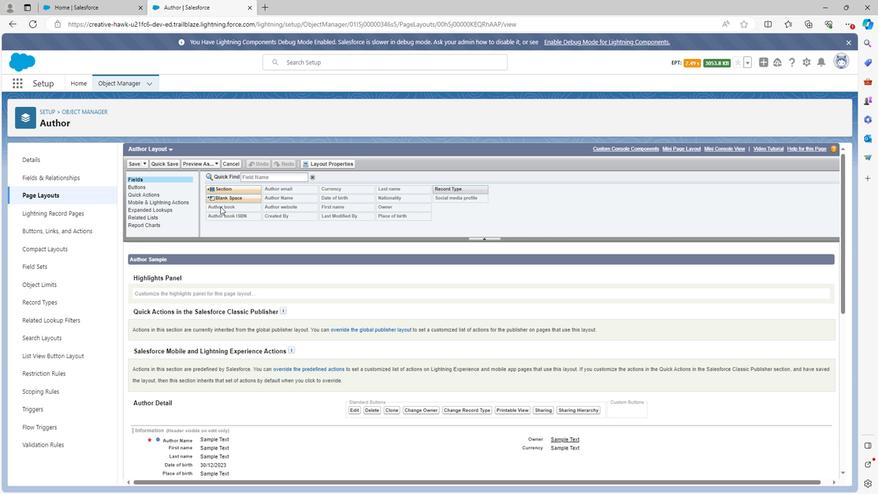 
Action: Mouse scrolled (218, 207) with delta (0, 0)
Screenshot: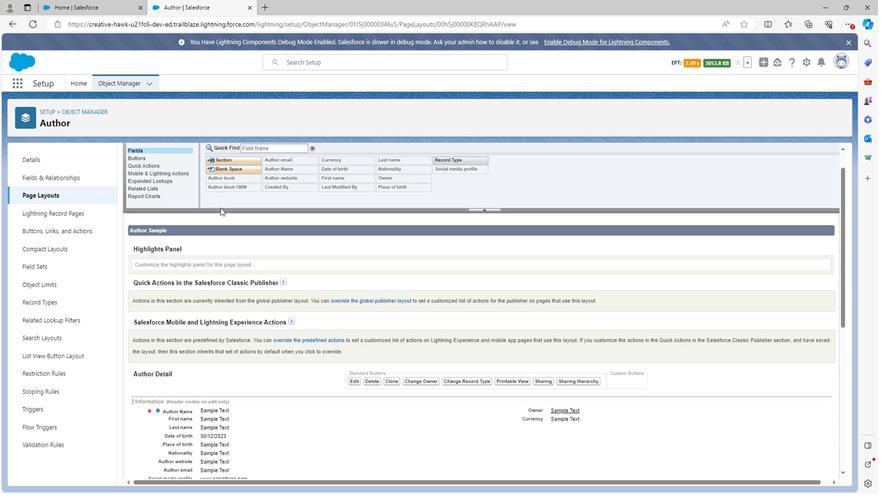 
Action: Mouse scrolled (218, 207) with delta (0, 0)
Screenshot: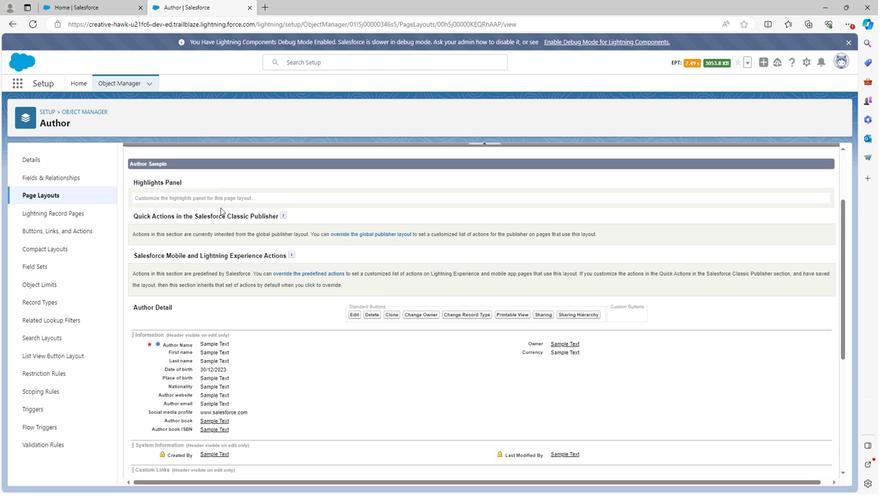 
Action: Mouse moved to (218, 207)
Screenshot: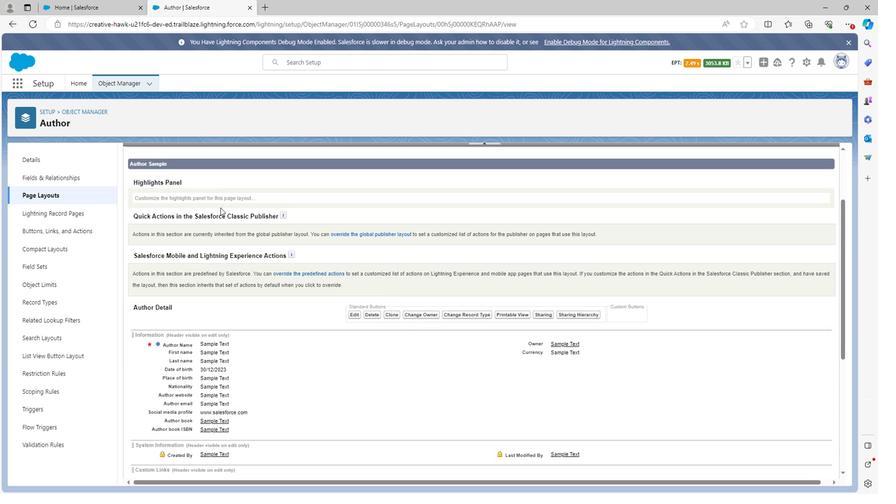 
Action: Mouse scrolled (218, 207) with delta (0, 0)
Screenshot: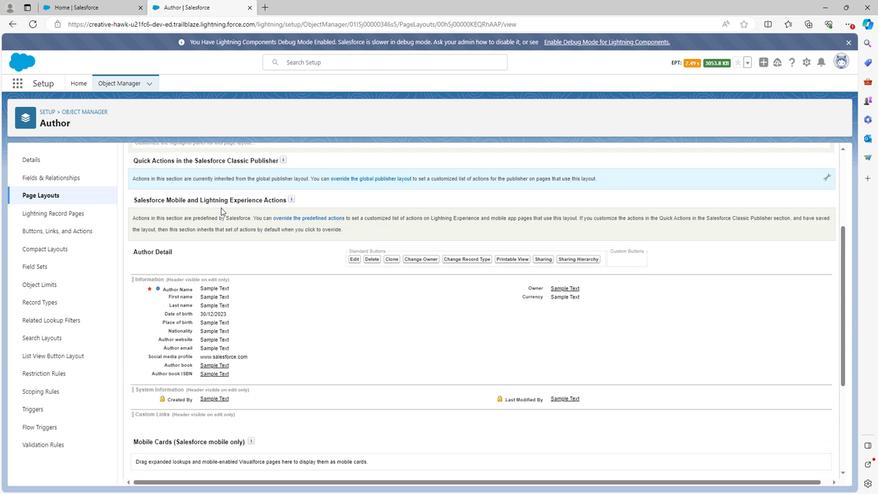 
Action: Mouse moved to (218, 174)
Screenshot: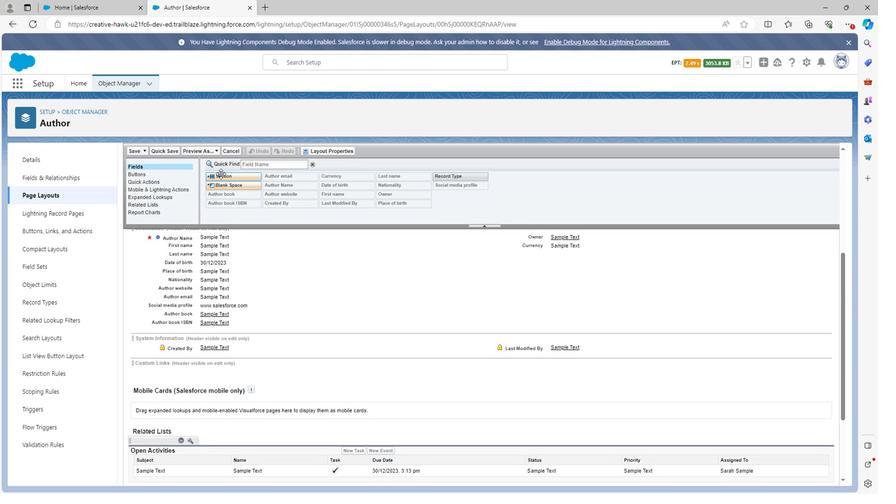
Action: Mouse pressed left at (218, 174)
Screenshot: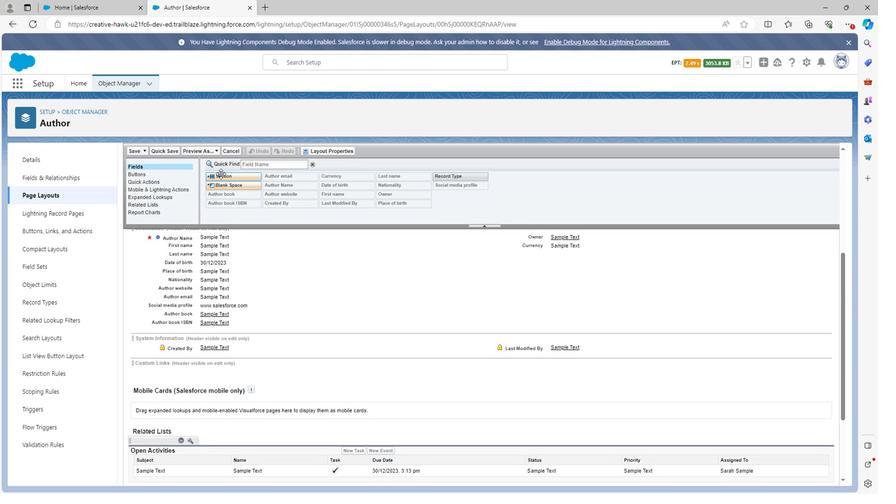 
Action: Mouse moved to (490, 273)
Screenshot: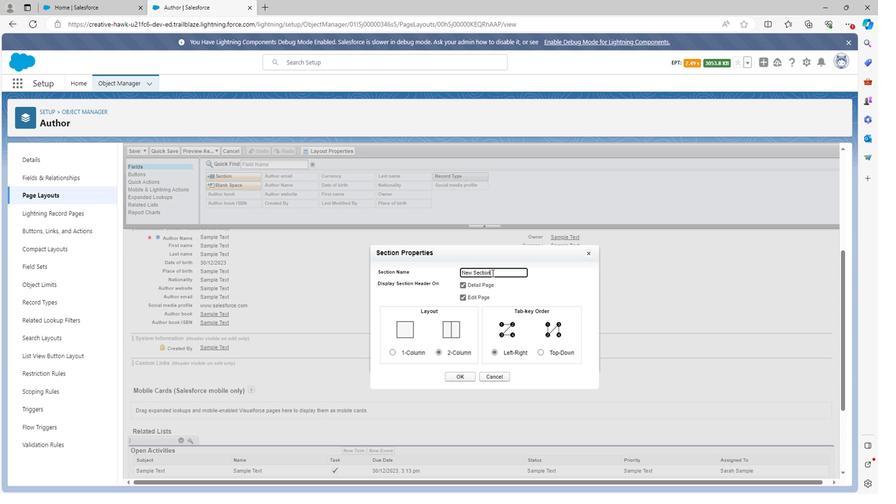 
Action: Mouse pressed left at (490, 273)
Screenshot: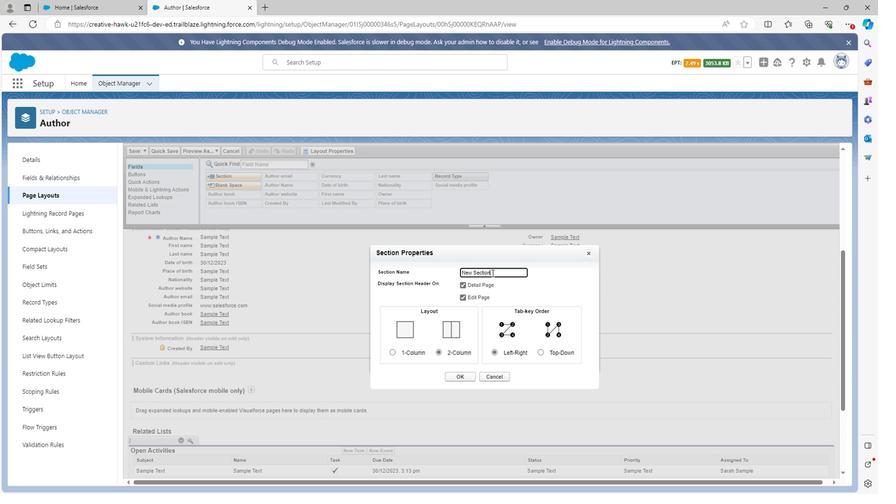 
Action: Mouse moved to (458, 270)
Screenshot: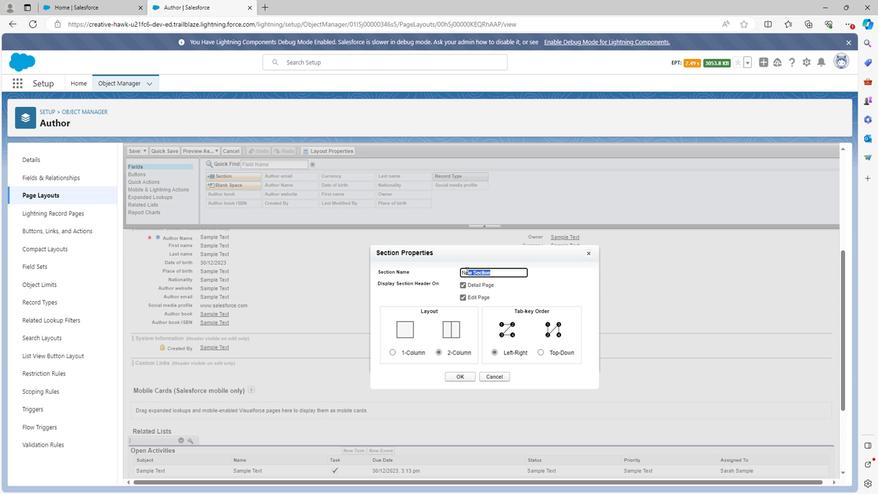 
Action: Key pressed <Key.shift>Author<Key.space>section
Screenshot: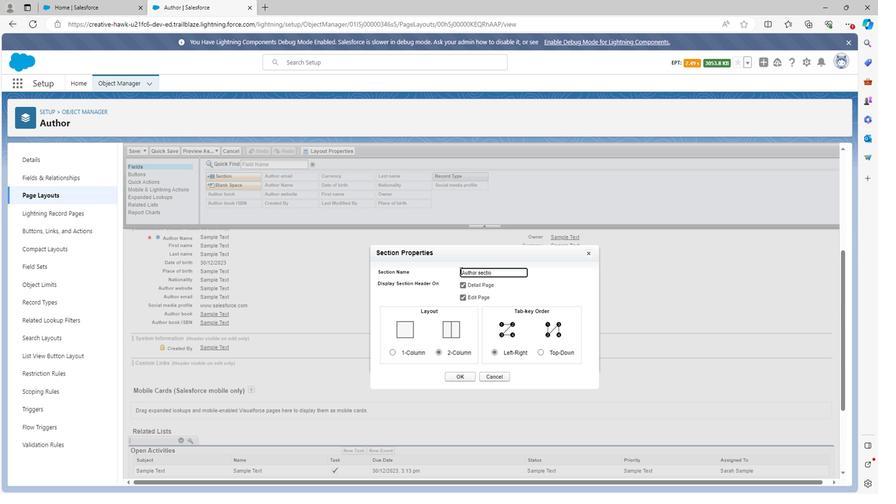 
Action: Mouse moved to (459, 374)
Screenshot: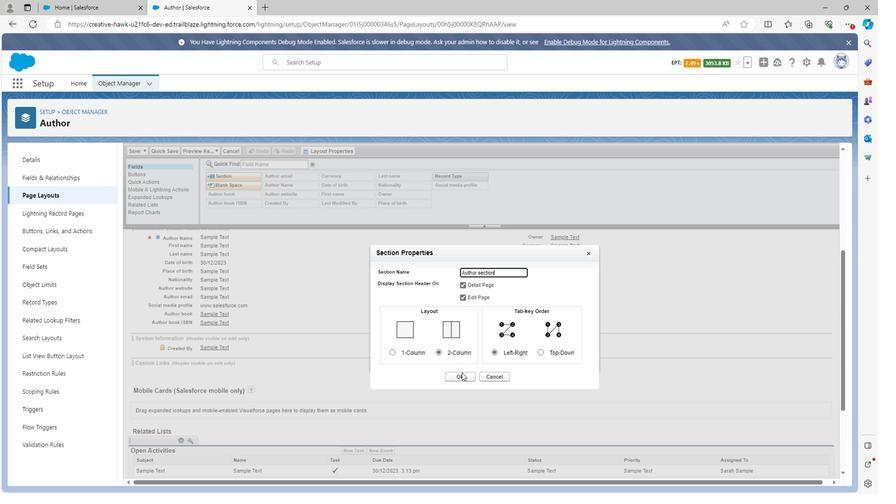 
Action: Mouse pressed left at (459, 374)
Screenshot: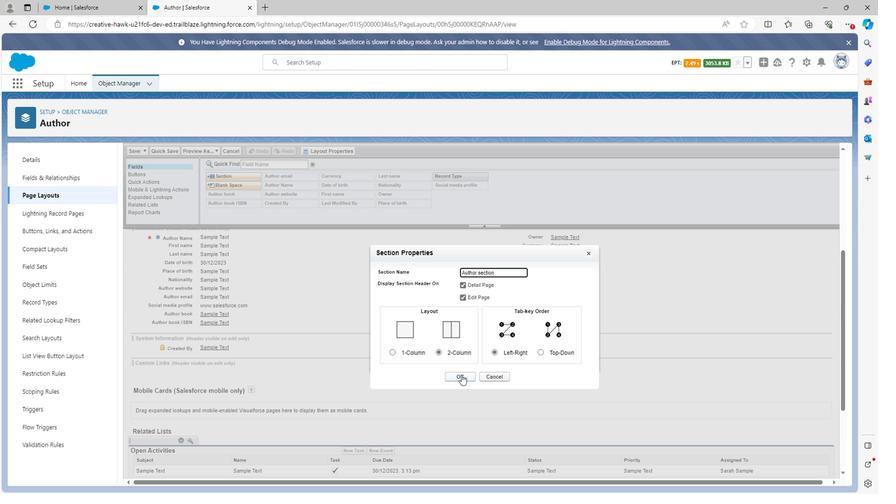 
Action: Mouse moved to (76, 111)
Screenshot: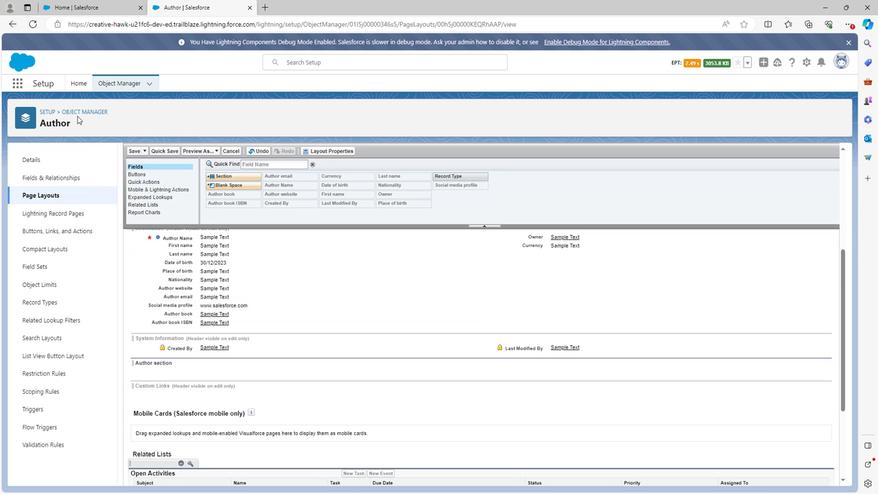 
Action: Mouse pressed left at (76, 111)
Screenshot: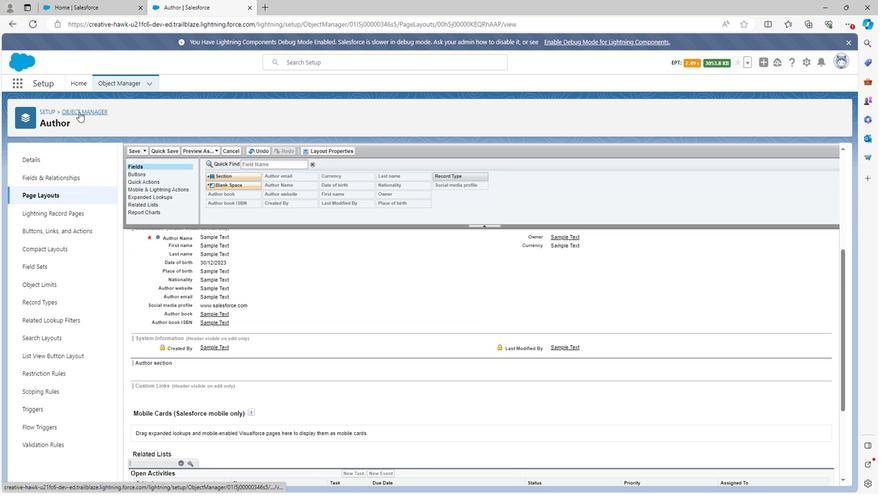 
Action: Mouse moved to (51, 361)
Screenshot: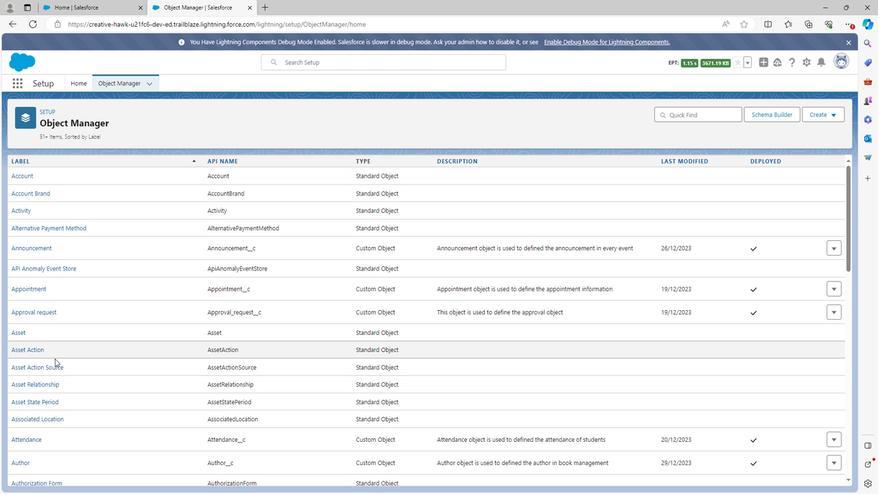 
Action: Mouse scrolled (51, 361) with delta (0, 0)
Screenshot: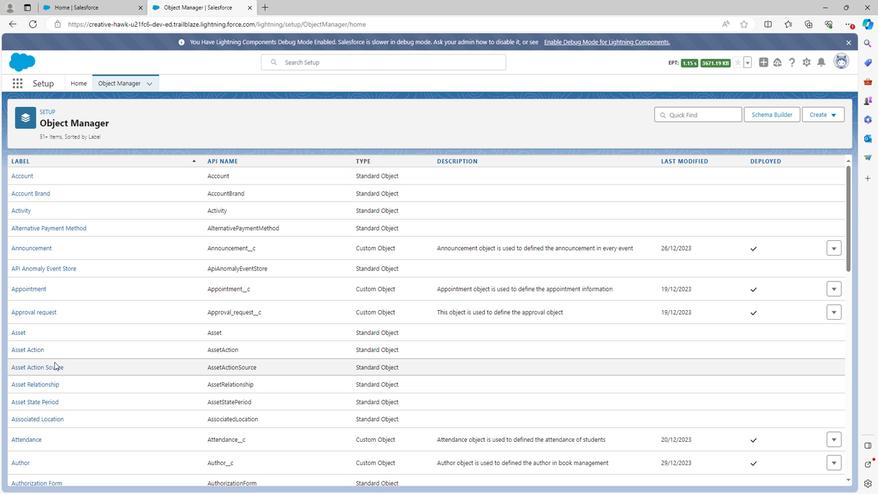 
Action: Mouse scrolled (51, 361) with delta (0, 0)
Screenshot: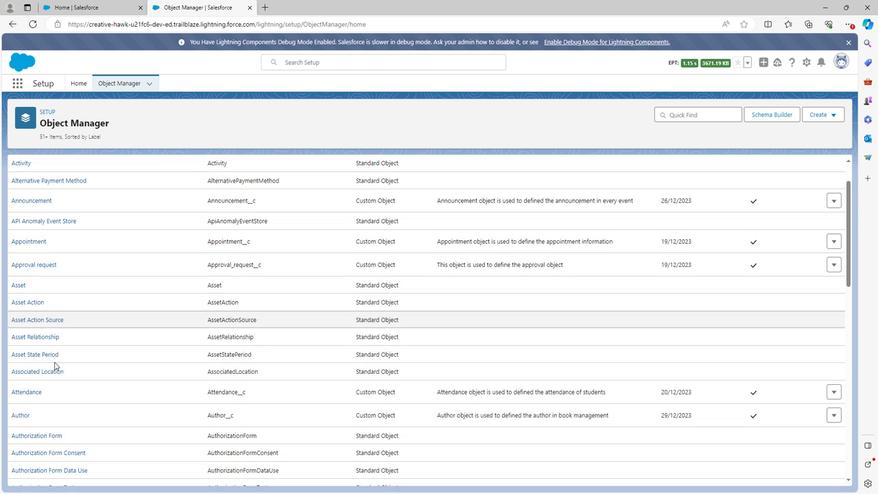 
Action: Mouse moved to (51, 362)
Screenshot: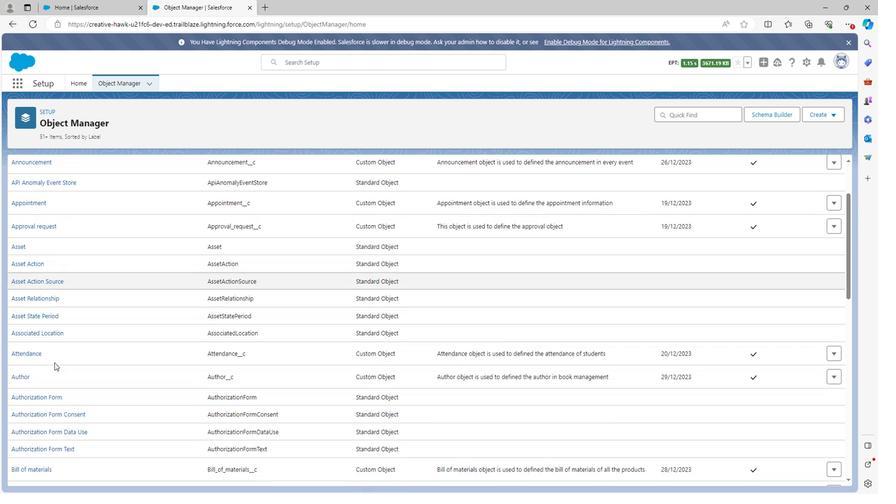 
Action: Mouse scrolled (51, 361) with delta (0, 0)
Screenshot: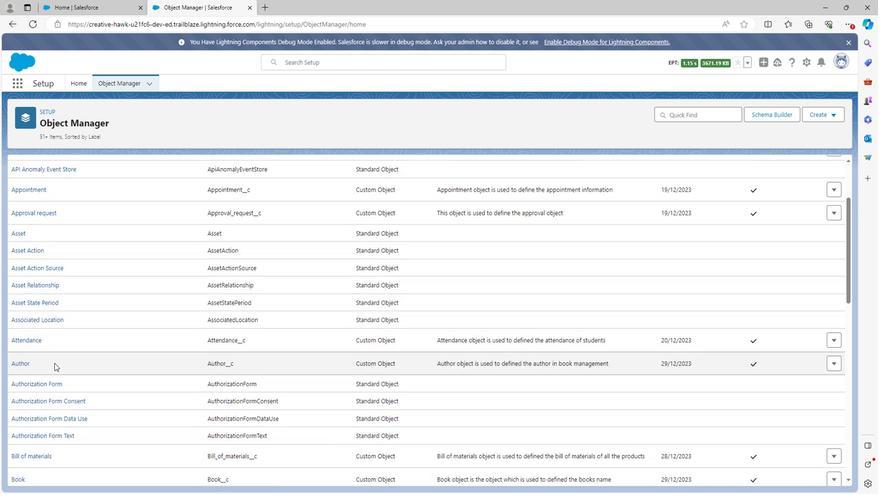 
Action: Mouse scrolled (51, 361) with delta (0, 0)
Screenshot: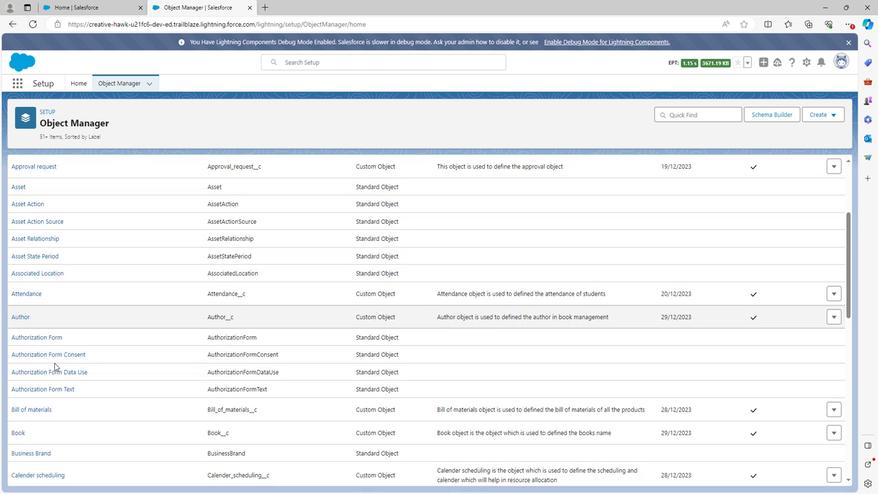 
Action: Mouse scrolled (51, 361) with delta (0, 0)
Screenshot: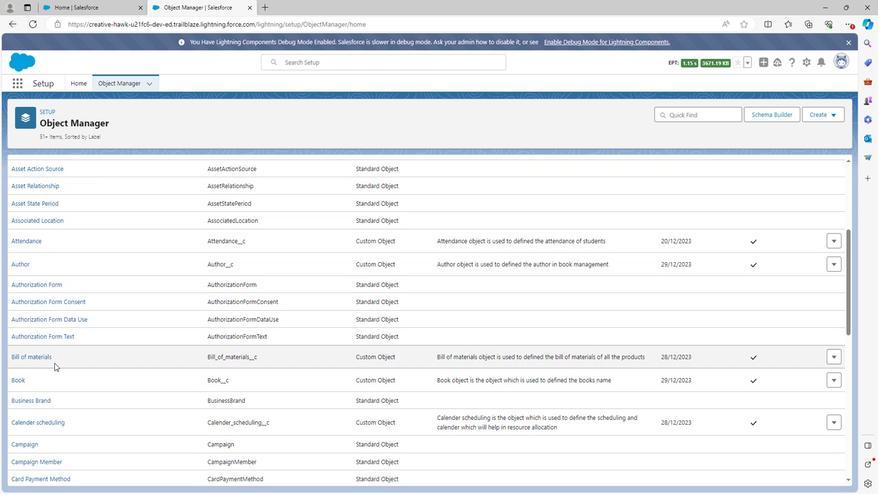 
Action: Mouse scrolled (51, 361) with delta (0, 0)
Screenshot: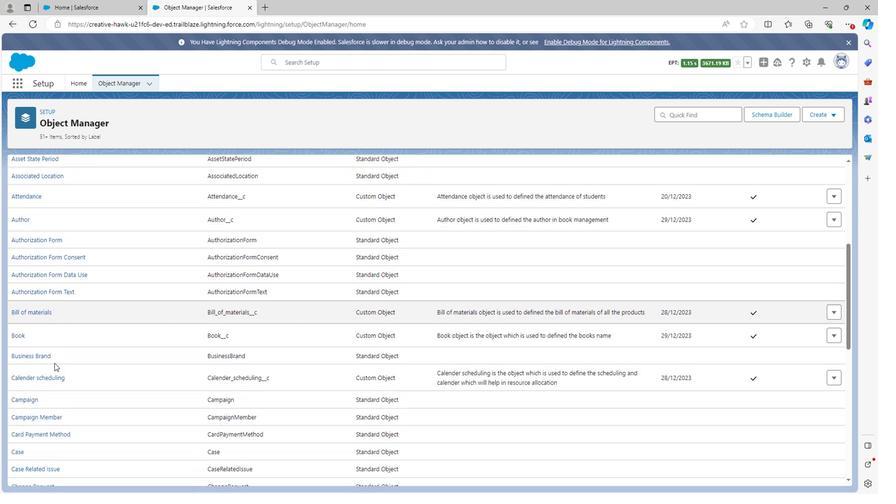
Action: Mouse scrolled (51, 361) with delta (0, 0)
Screenshot: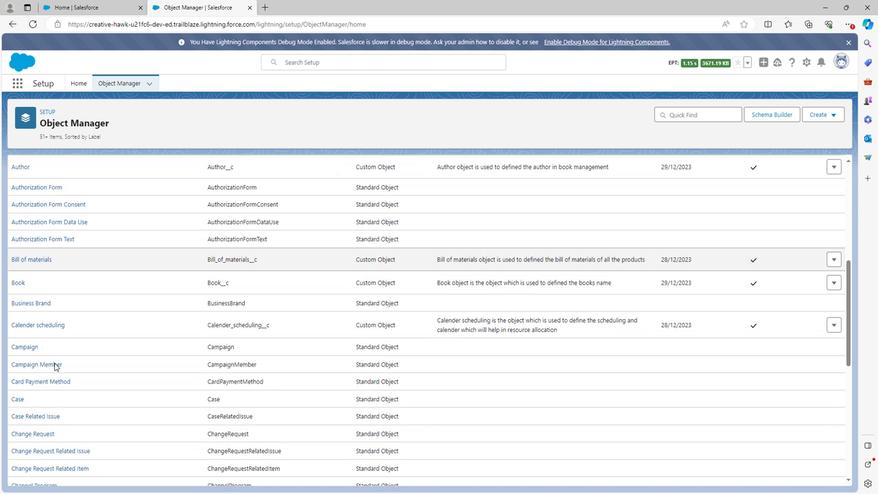 
Action: Mouse scrolled (51, 361) with delta (0, 0)
Screenshot: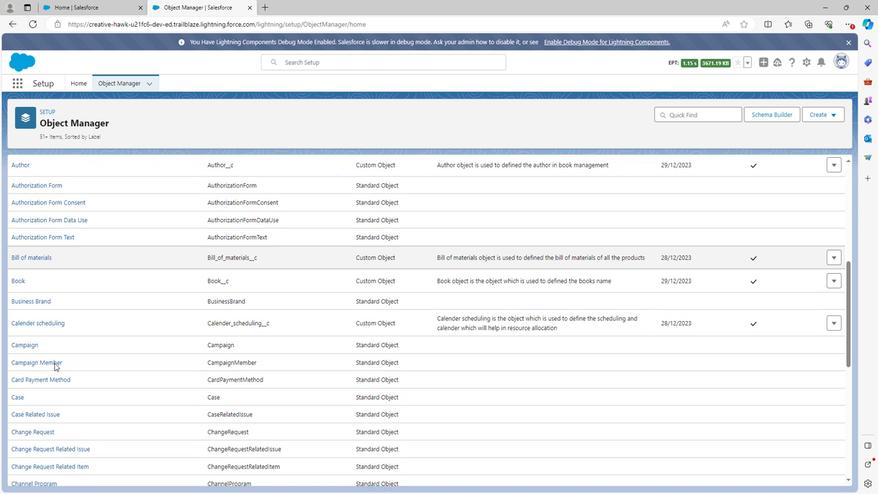 
Action: Mouse scrolled (51, 361) with delta (0, 0)
Screenshot: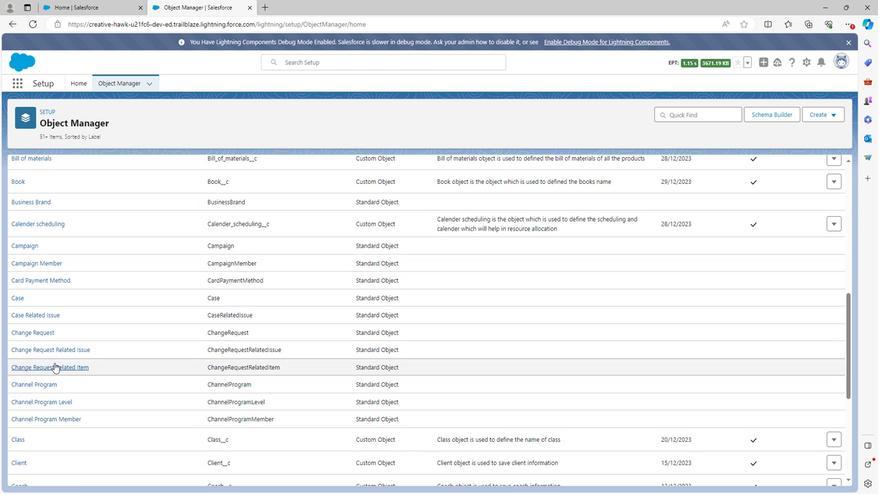 
Action: Mouse scrolled (51, 361) with delta (0, 0)
Screenshot: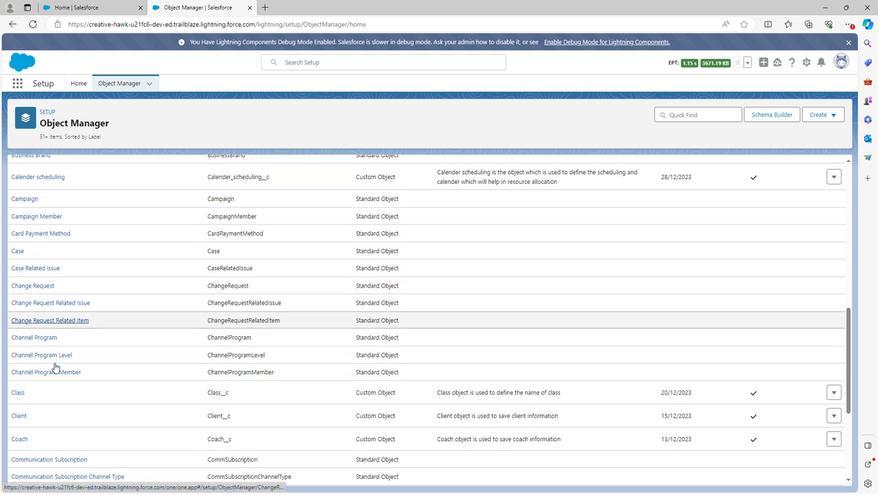 
Action: Mouse scrolled (51, 361) with delta (0, 0)
Screenshot: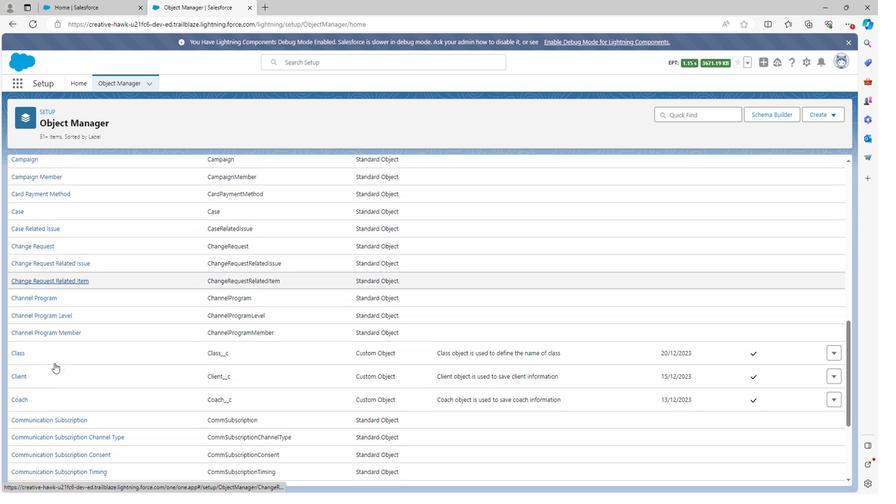 
Action: Mouse scrolled (51, 361) with delta (0, 0)
Screenshot: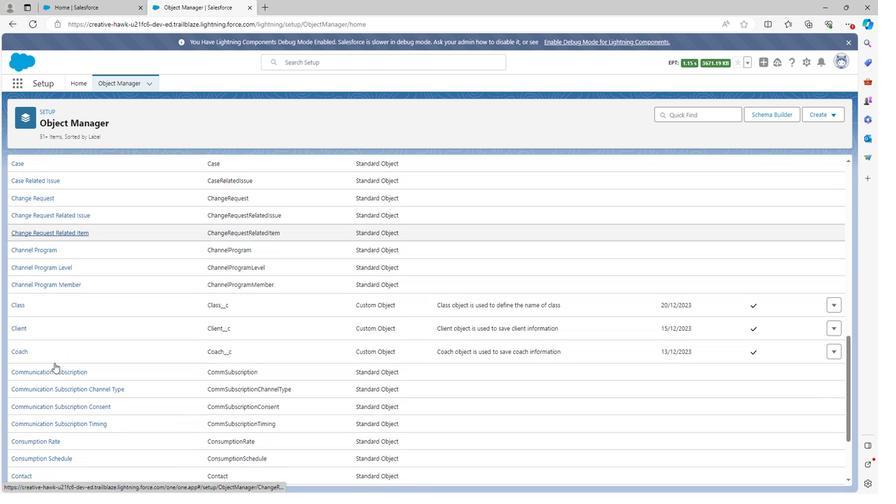 
Action: Mouse scrolled (51, 361) with delta (0, 0)
Screenshot: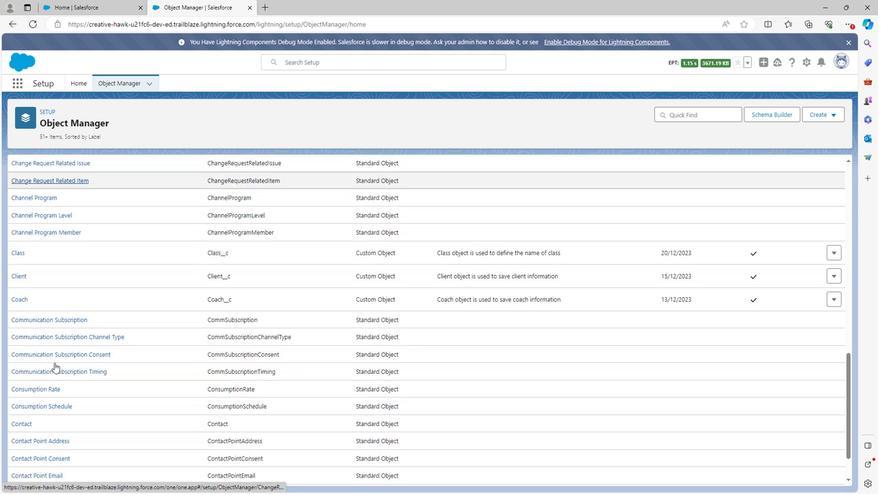 
Action: Mouse scrolled (51, 361) with delta (0, 0)
Screenshot: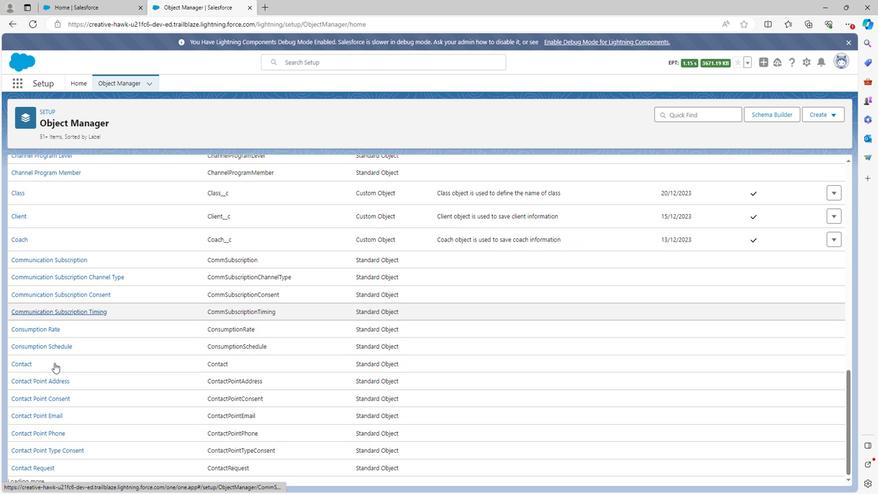 
Action: Mouse scrolled (51, 361) with delta (0, 0)
Screenshot: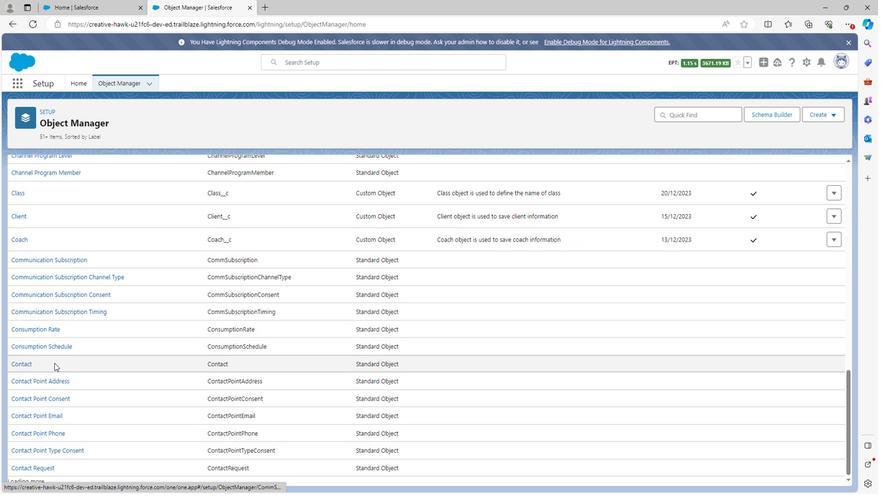 
Action: Mouse scrolled (51, 361) with delta (0, 0)
Screenshot: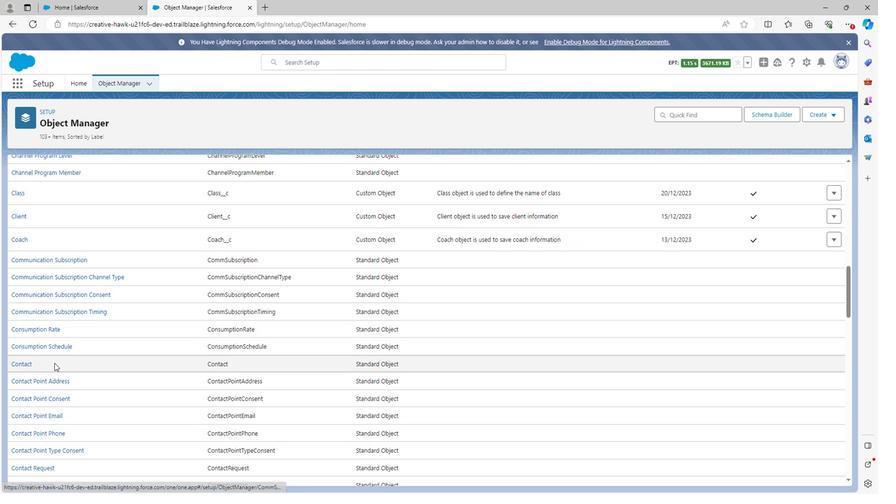 
Action: Mouse moved to (63, 367)
Screenshot: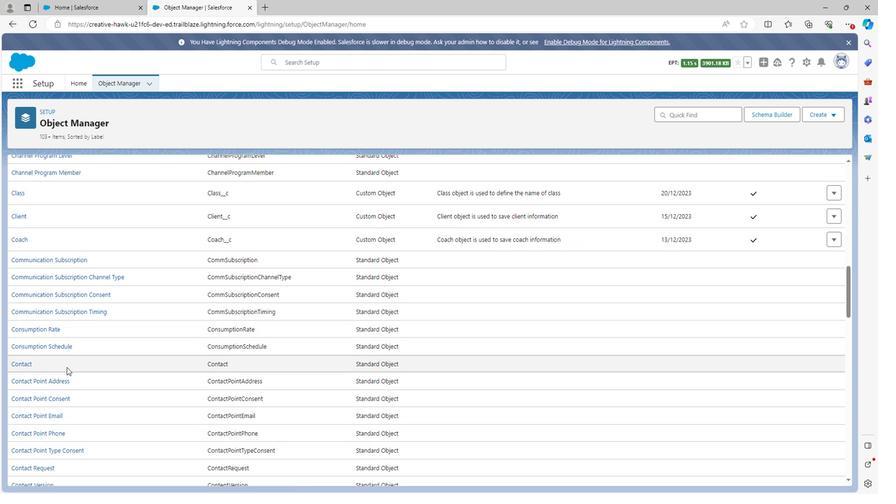 
Action: Mouse scrolled (63, 367) with delta (0, 0)
Screenshot: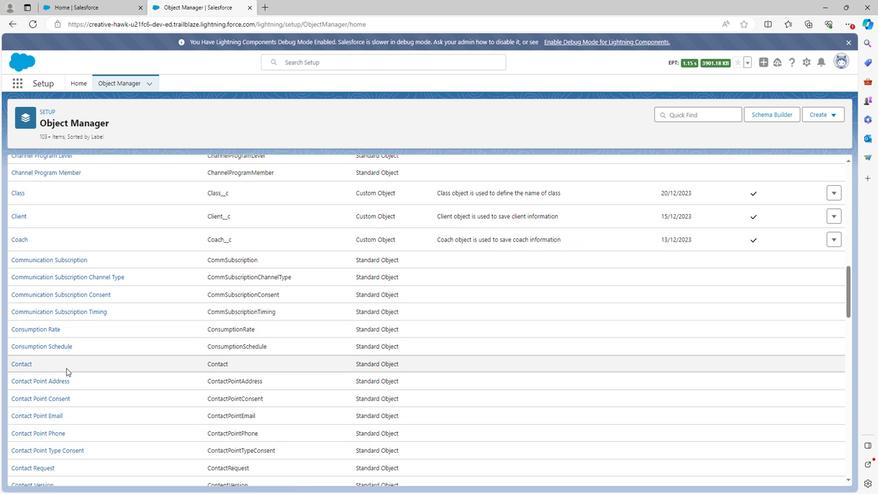 
Action: Mouse moved to (63, 368)
Screenshot: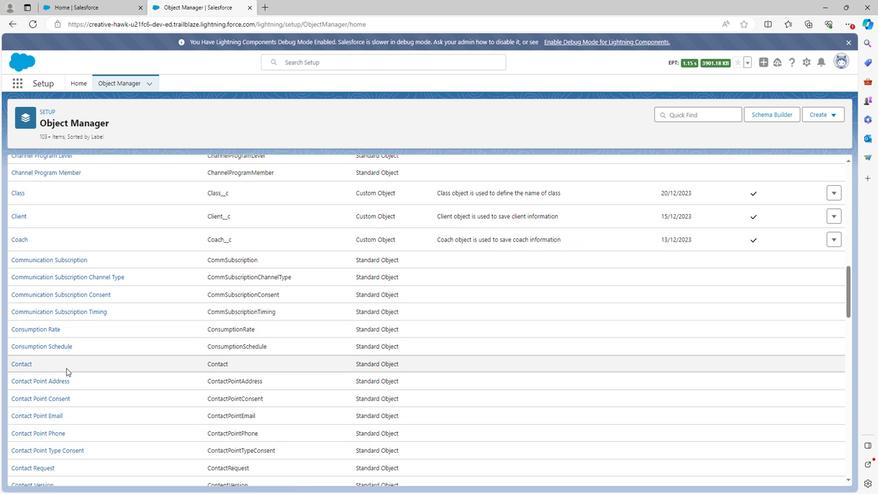 
Action: Mouse scrolled (63, 367) with delta (0, 0)
Screenshot: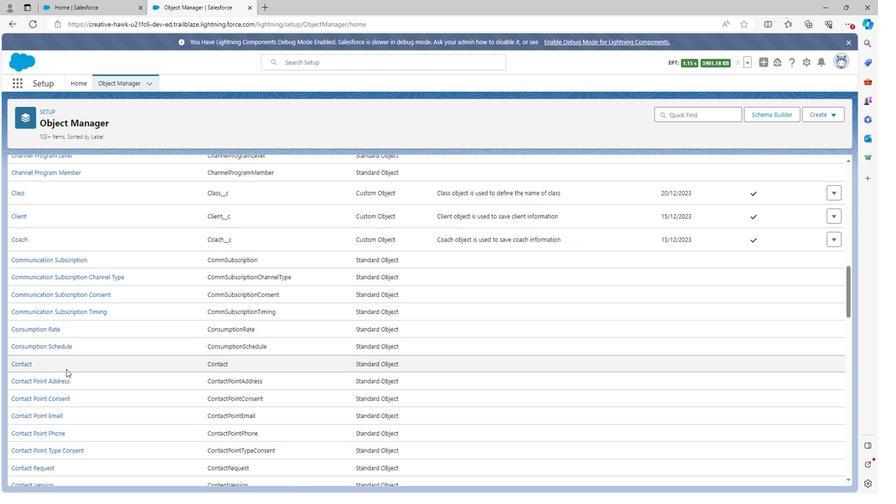 
Action: Mouse scrolled (63, 367) with delta (0, 0)
Screenshot: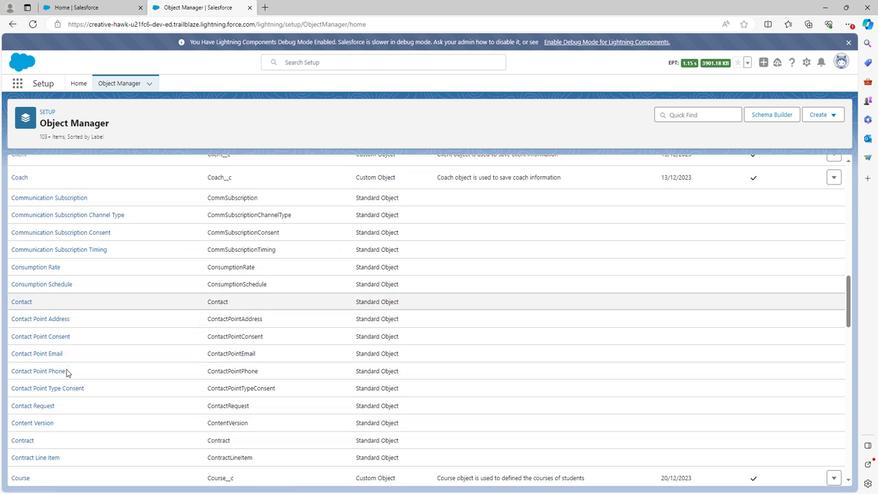 
Action: Mouse scrolled (63, 367) with delta (0, 0)
Screenshot: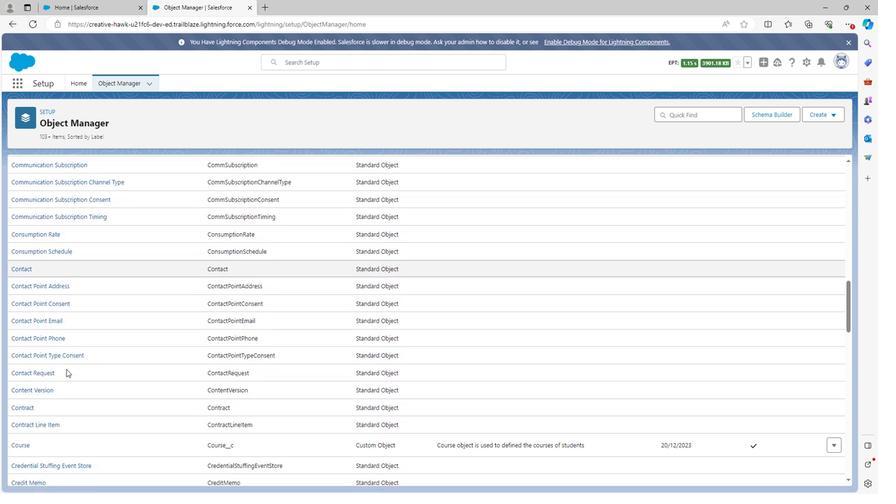 
Action: Mouse scrolled (63, 367) with delta (0, 0)
Screenshot: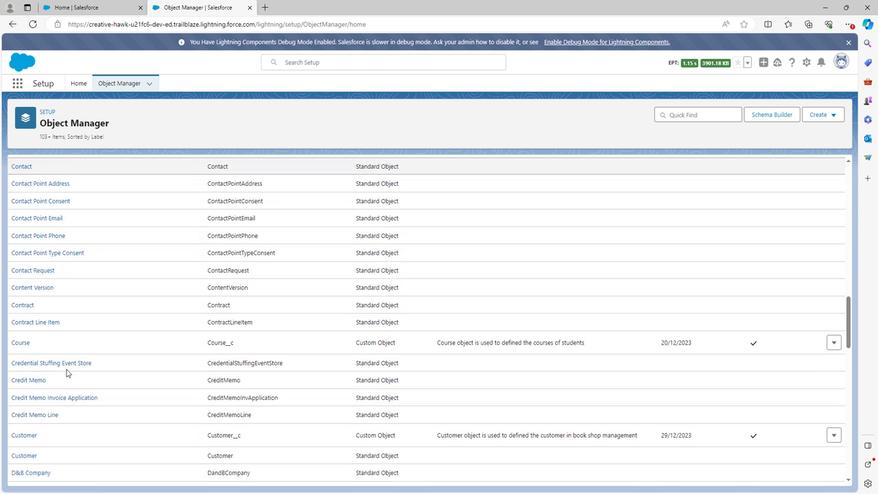 
Action: Mouse moved to (59, 368)
Screenshot: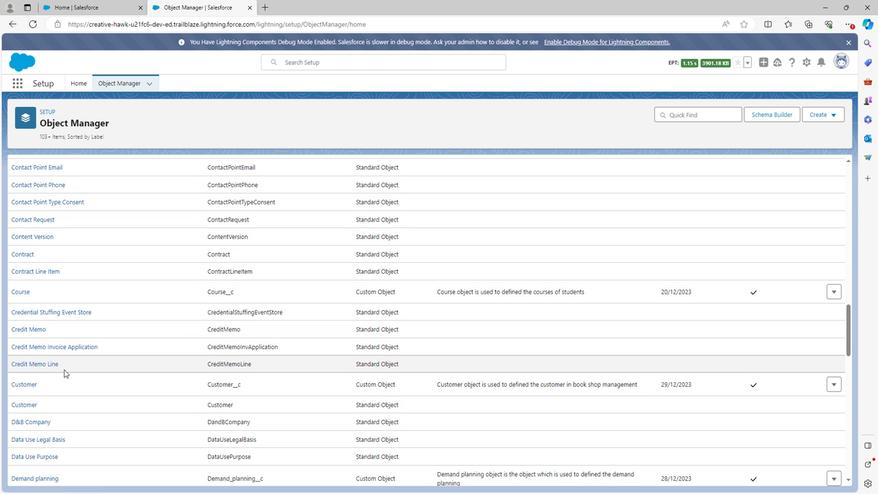 
Action: Mouse scrolled (59, 367) with delta (0, 0)
Screenshot: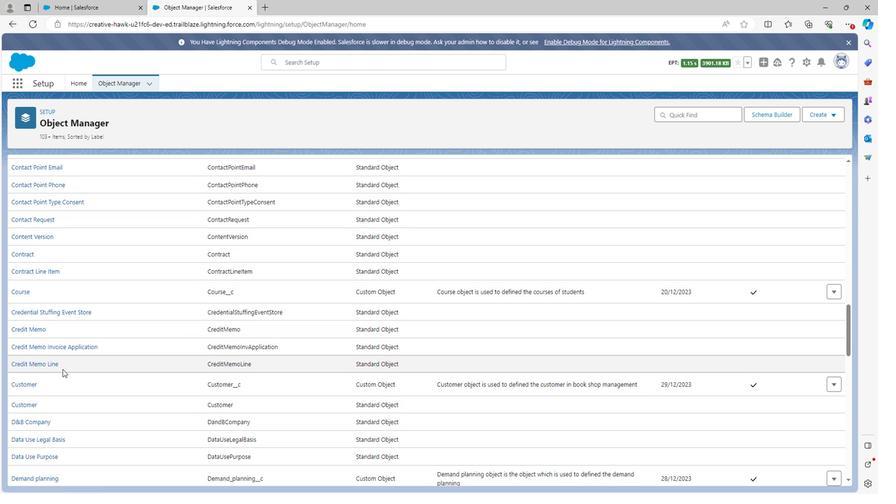 
Action: Mouse moved to (59, 368)
Screenshot: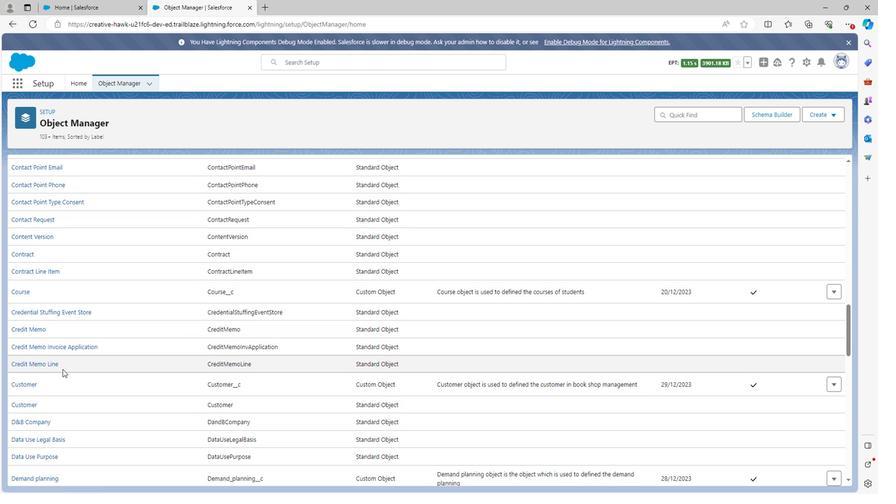 
Action: Mouse scrolled (59, 367) with delta (0, 0)
Screenshot: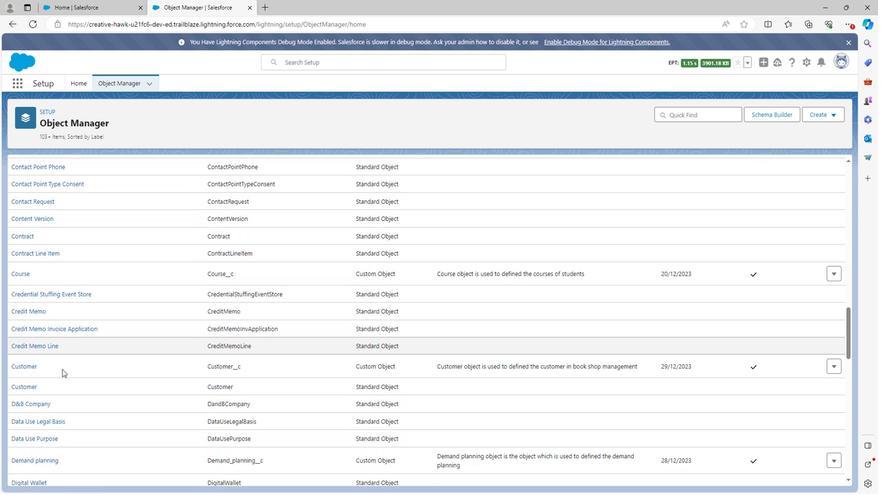 
Action: Mouse scrolled (59, 367) with delta (0, 0)
Screenshot: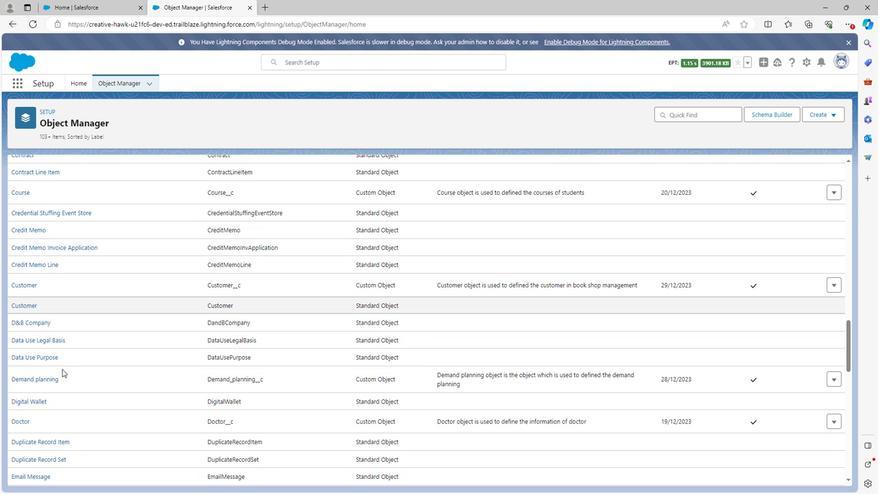 
Action: Mouse scrolled (59, 367) with delta (0, 0)
Screenshot: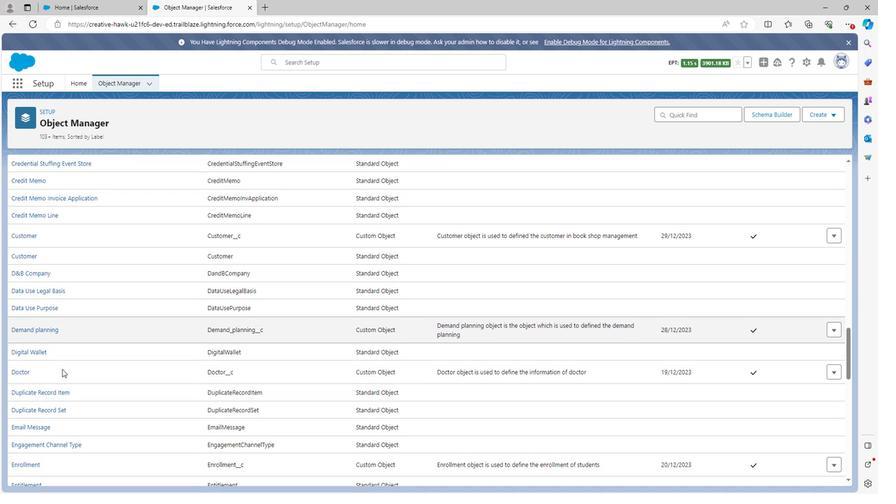 
Action: Mouse scrolled (59, 367) with delta (0, 0)
Screenshot: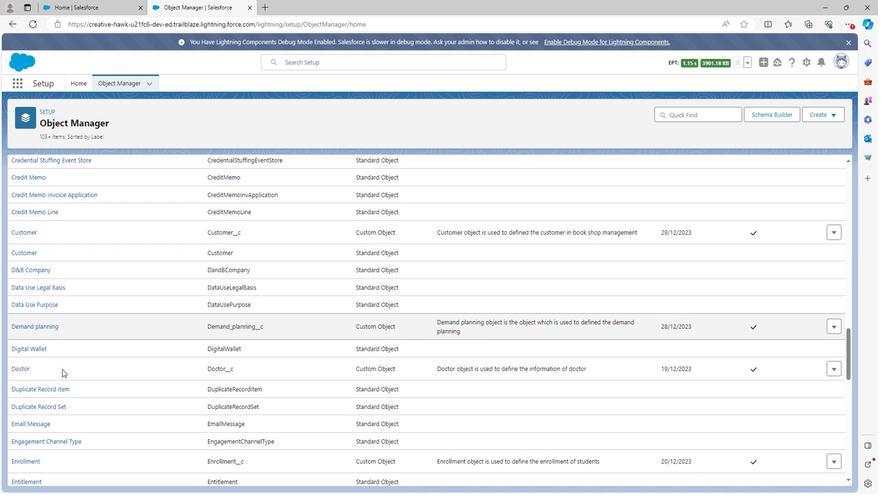 
Action: Mouse scrolled (59, 367) with delta (0, 0)
Screenshot: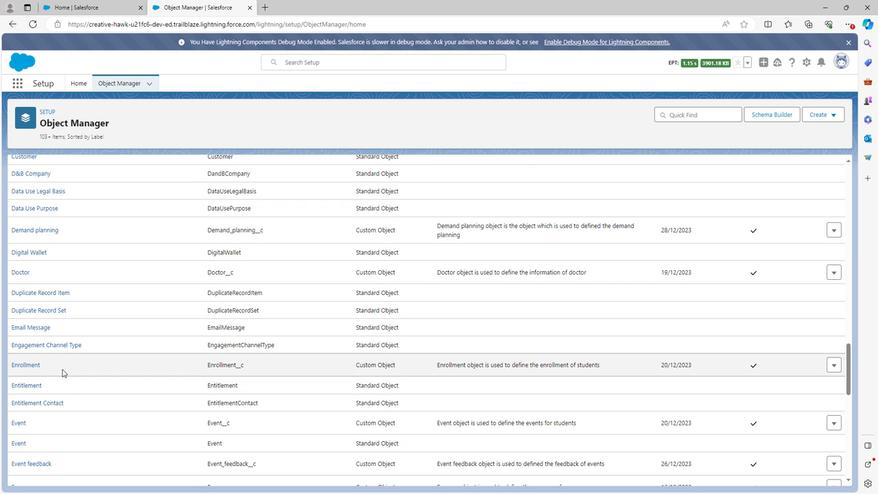 
Action: Mouse scrolled (59, 367) with delta (0, 0)
Screenshot: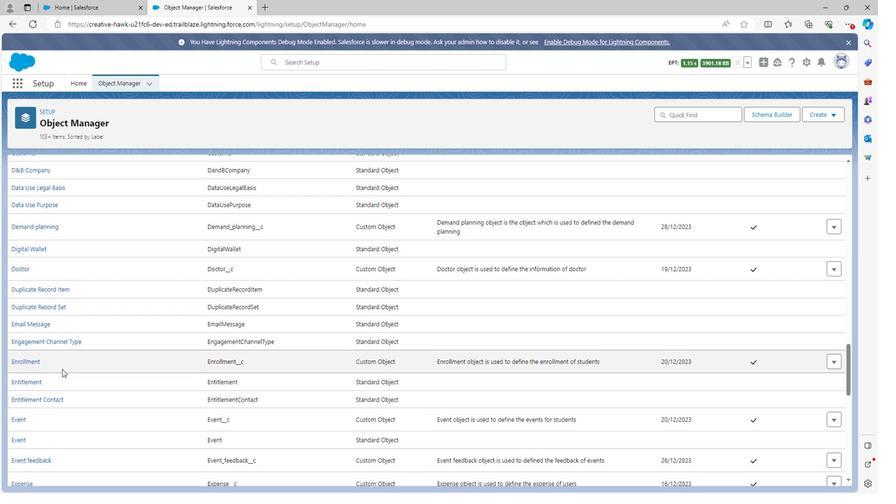 
Action: Mouse scrolled (59, 367) with delta (0, 0)
Screenshot: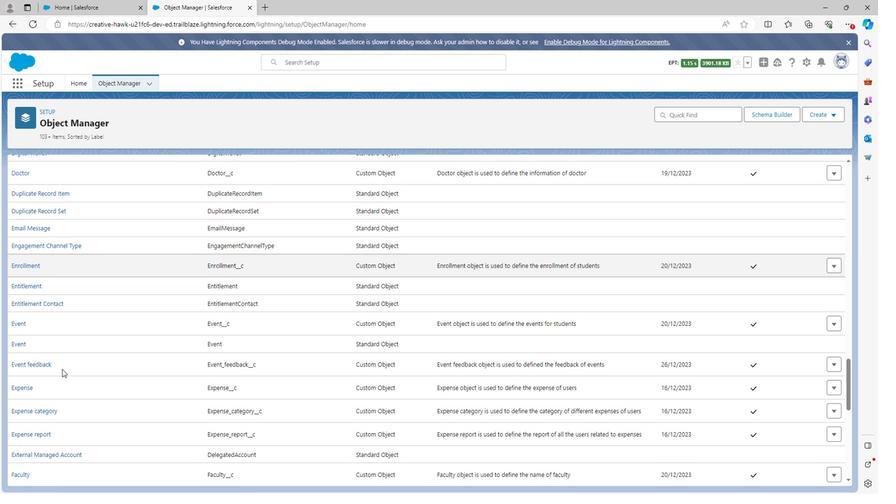 
Action: Mouse scrolled (59, 367) with delta (0, 0)
Screenshot: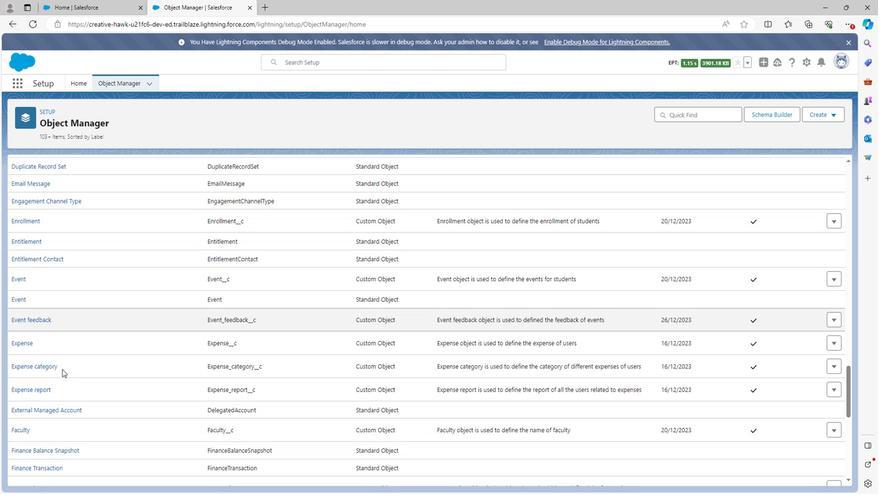 
Action: Mouse scrolled (59, 367) with delta (0, 0)
Screenshot: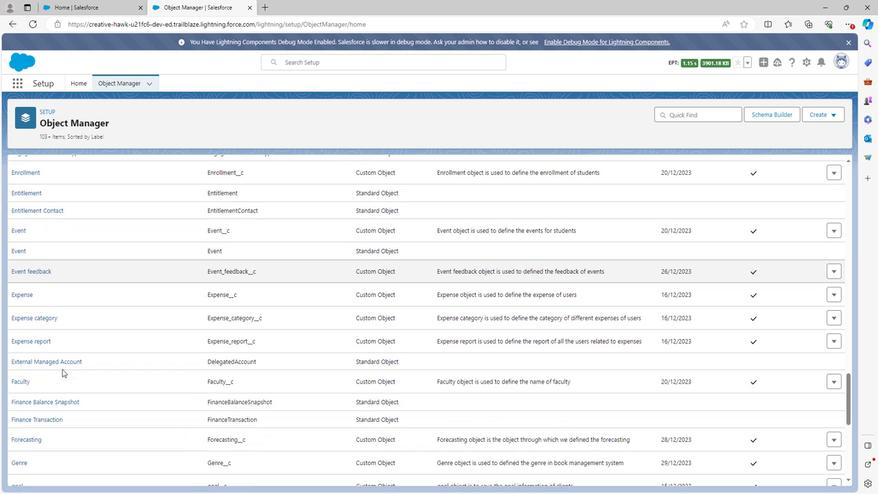 
Action: Mouse scrolled (59, 367) with delta (0, 0)
Screenshot: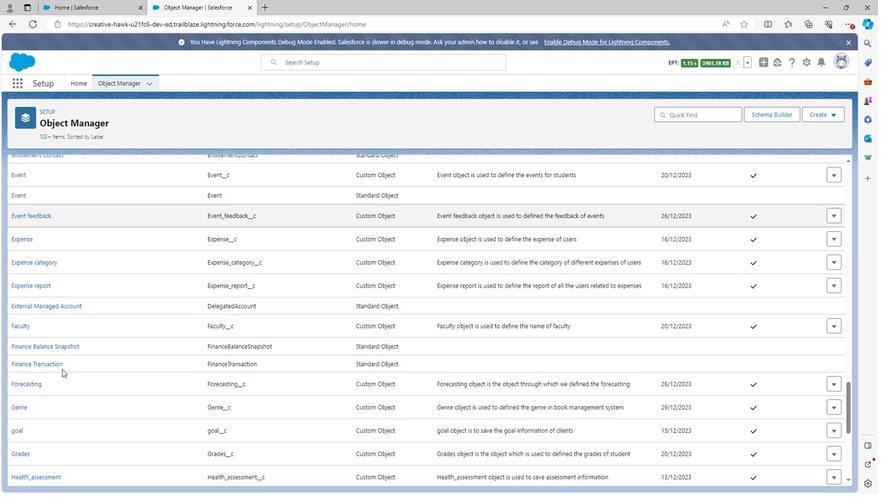 
Action: Mouse moved to (16, 360)
Screenshot: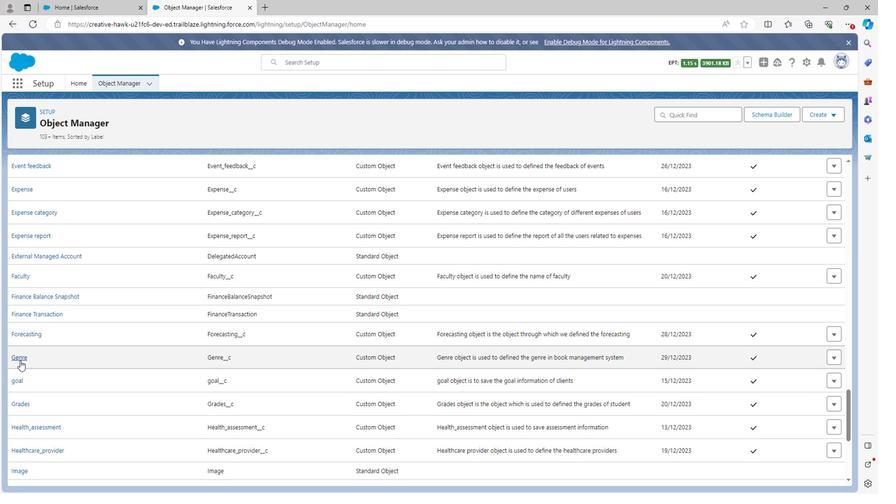
Action: Mouse pressed left at (16, 360)
Screenshot: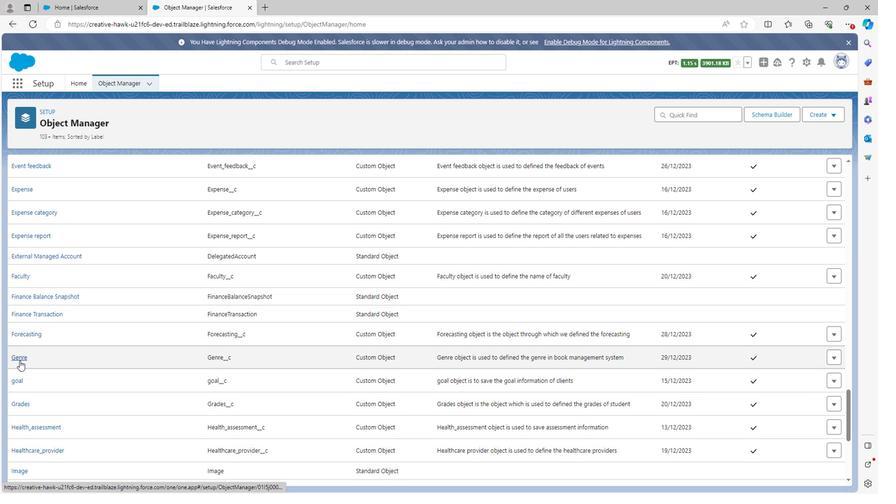 
Action: Mouse moved to (37, 197)
Screenshot: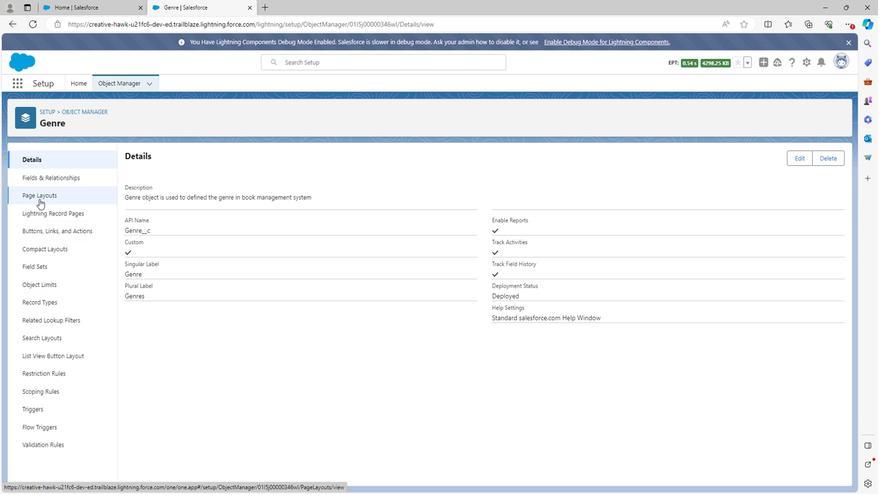
Action: Mouse pressed left at (37, 197)
Screenshot: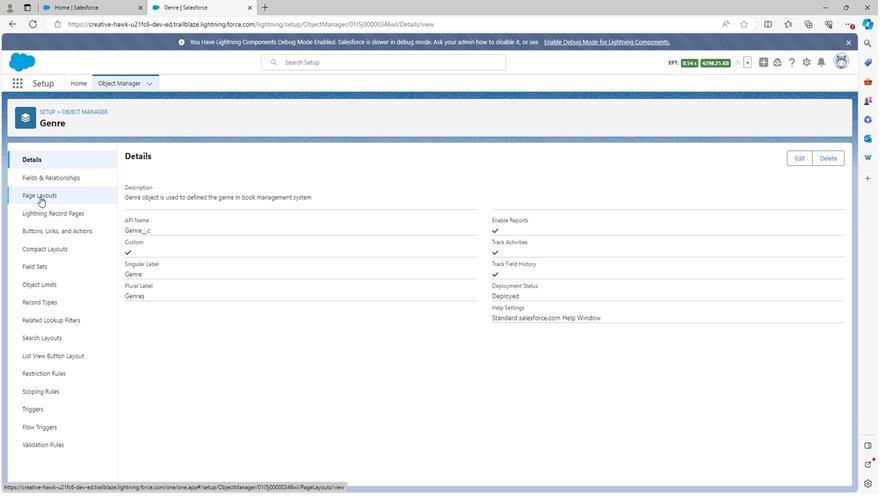 
Action: Mouse moved to (123, 200)
Screenshot: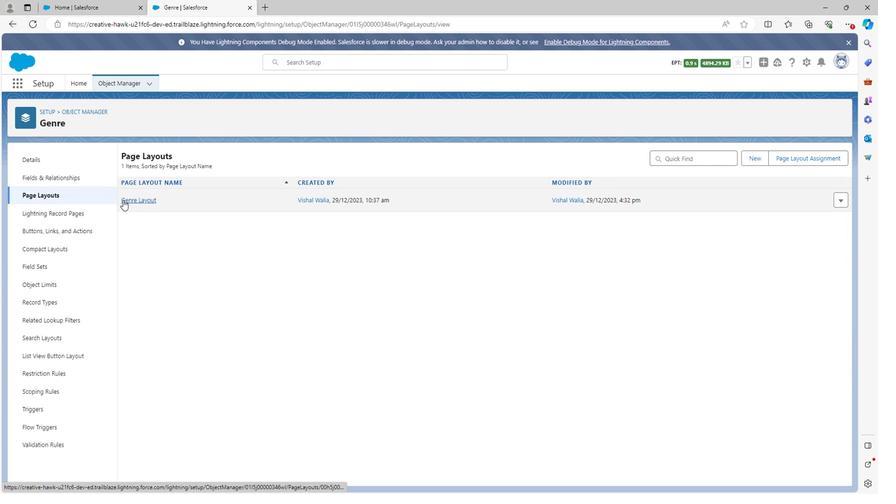 
Action: Mouse pressed left at (123, 200)
Screenshot: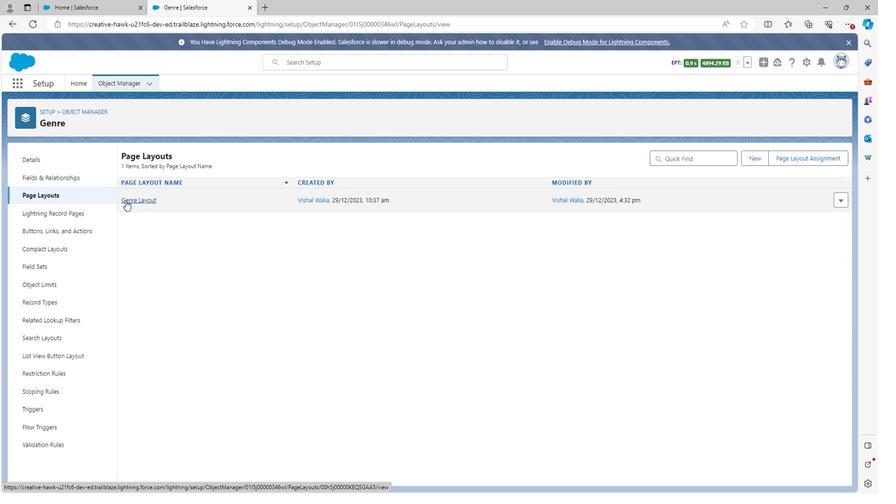 
Action: Mouse moved to (223, 284)
Screenshot: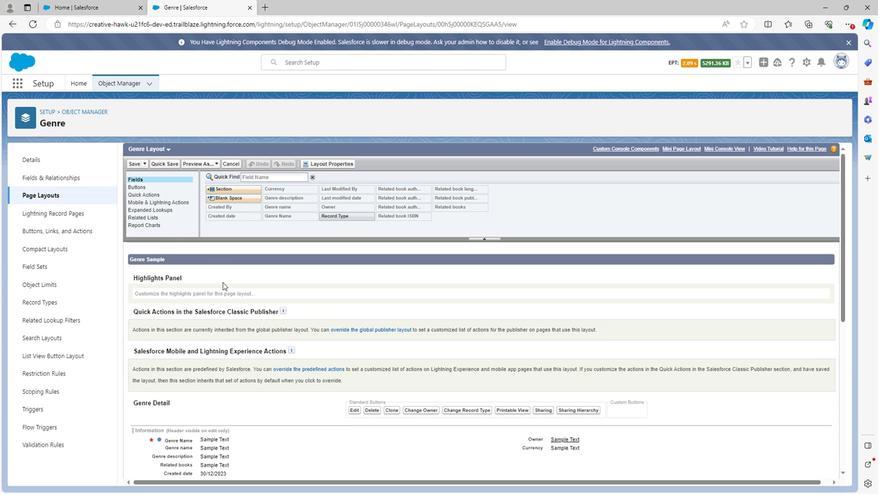 
Action: Mouse scrolled (223, 284) with delta (0, 0)
Screenshot: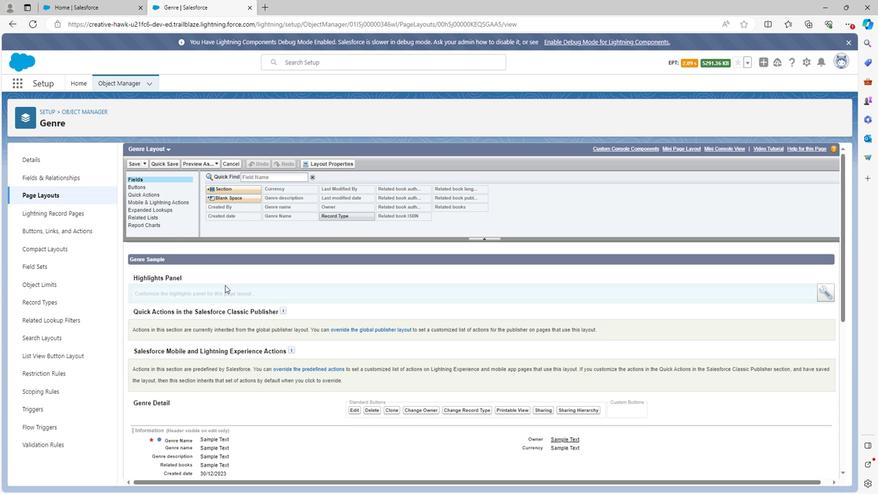 
Action: Mouse moved to (223, 284)
Screenshot: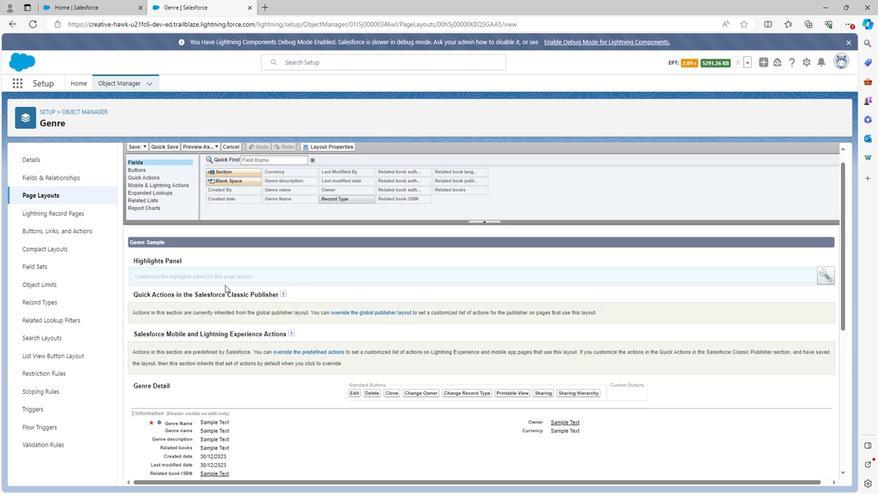 
Action: Mouse scrolled (223, 284) with delta (0, 0)
Screenshot: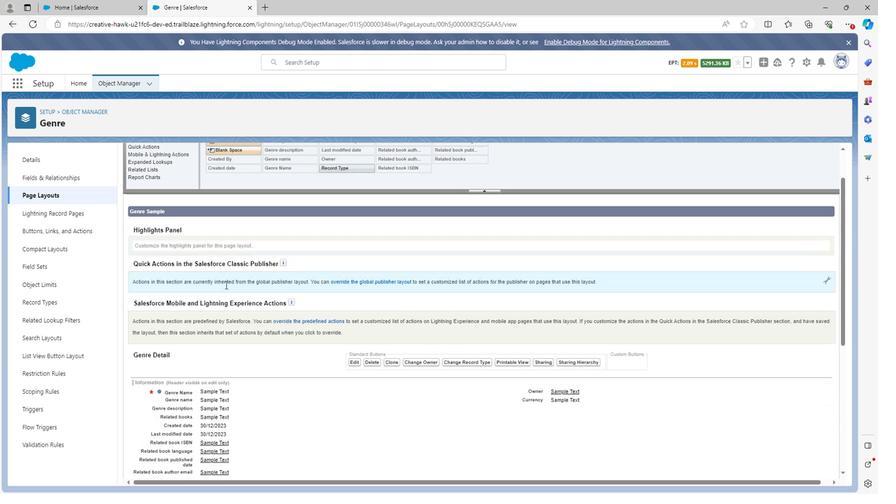 
Action: Mouse moved to (223, 285)
Screenshot: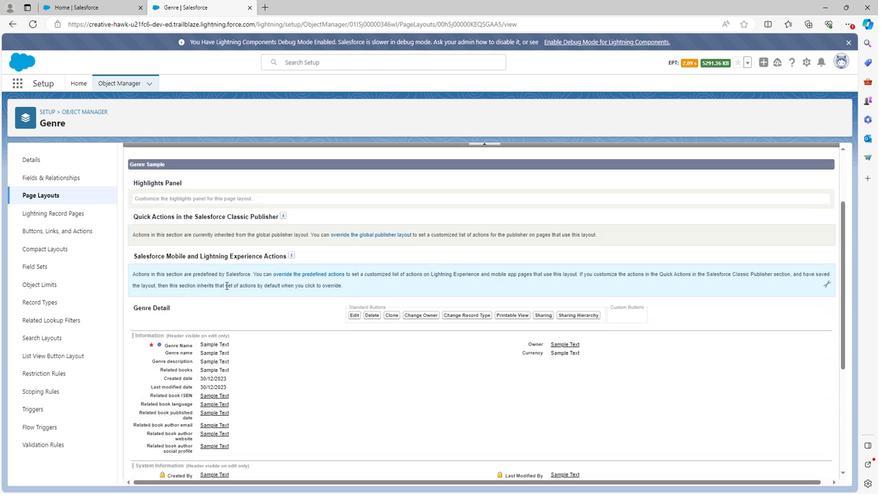 
Action: Mouse scrolled (223, 284) with delta (0, 0)
Screenshot: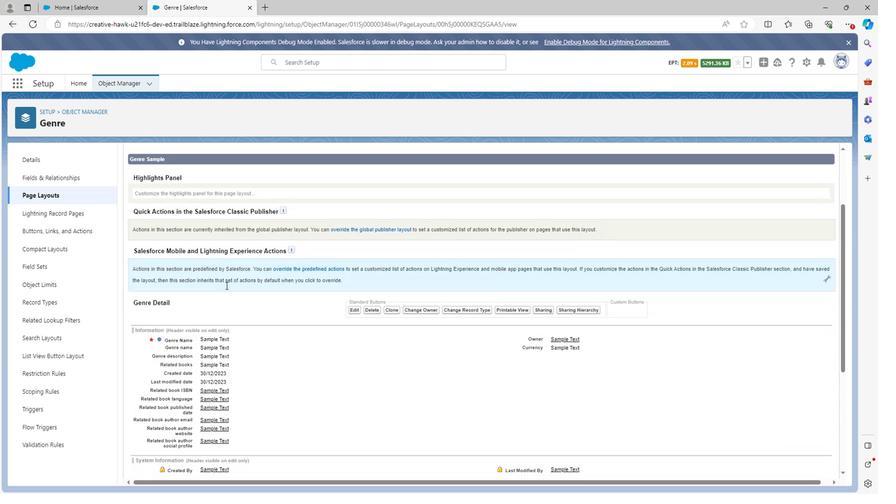 
Action: Mouse moved to (216, 175)
Screenshot: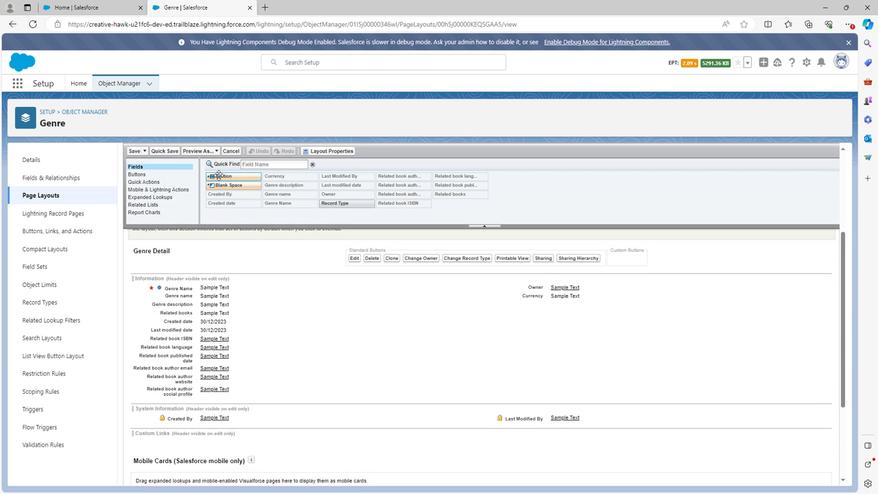 
Action: Mouse pressed left at (216, 175)
Screenshot: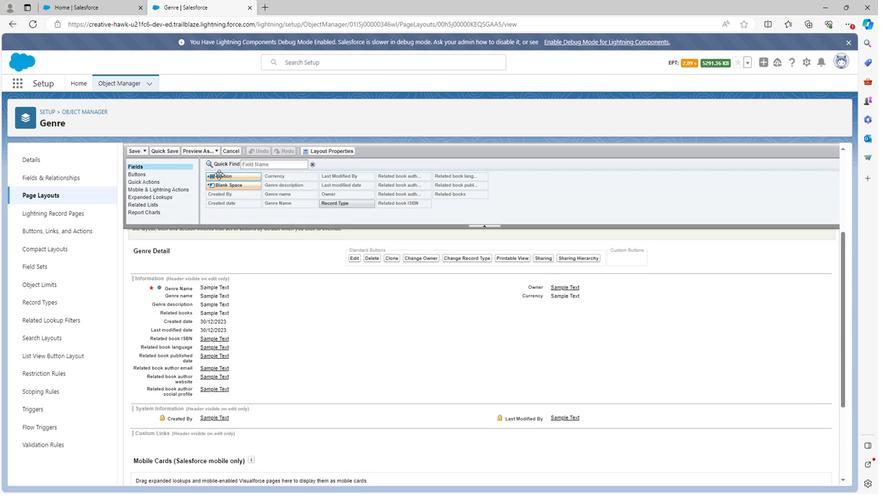 
Action: Mouse moved to (494, 273)
Screenshot: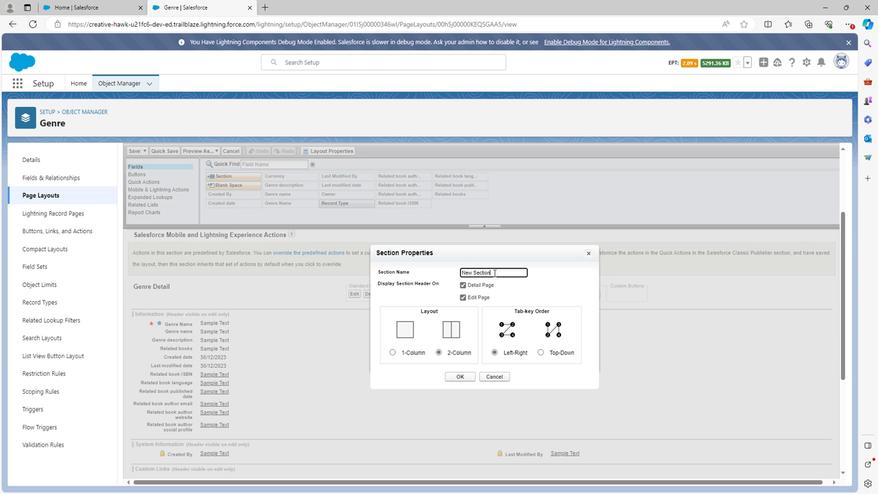 
Action: Mouse pressed left at (494, 273)
Screenshot: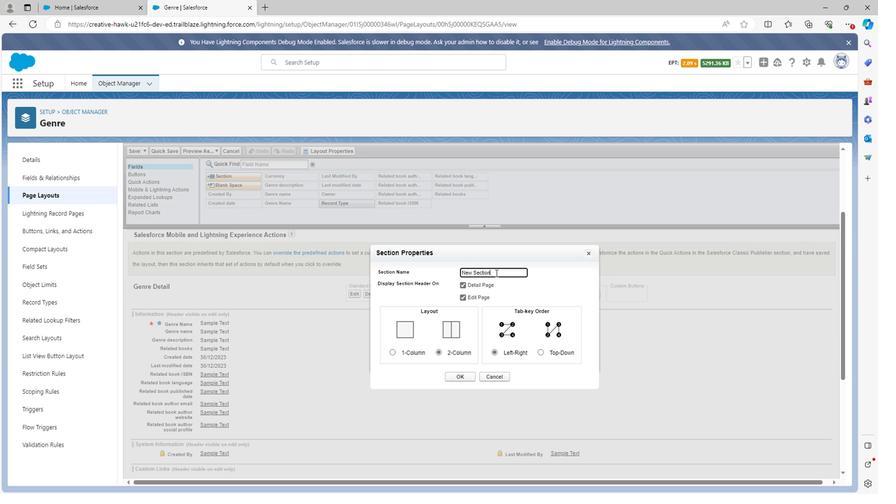 
Action: Mouse moved to (420, 258)
Screenshot: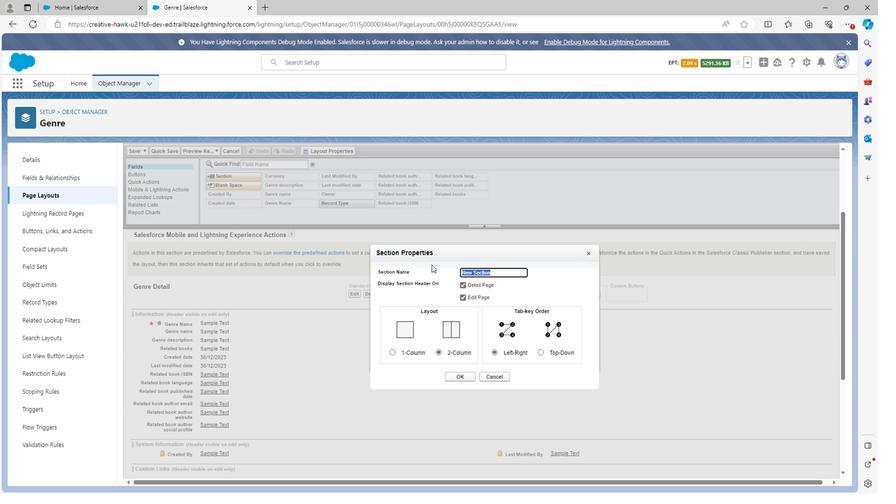 
Action: Key pressed <Key.shift><Key.shift><Key.shift>
Screenshot: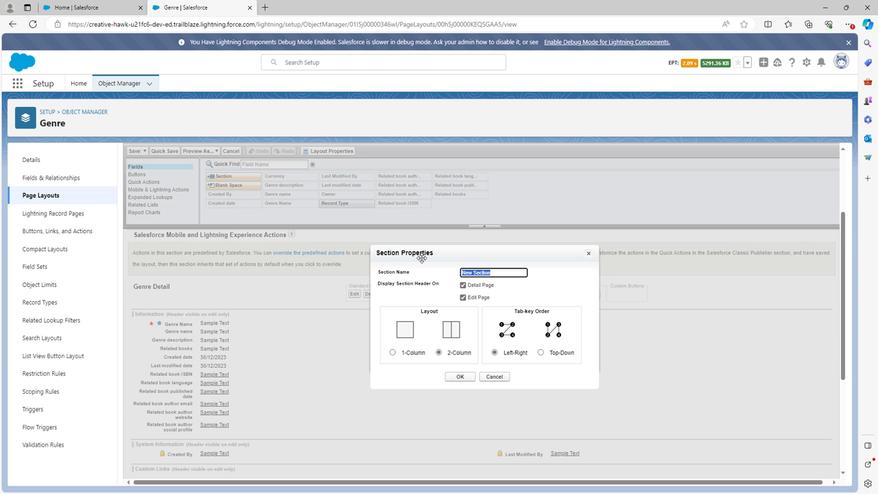 
Action: Mouse moved to (420, 256)
Screenshot: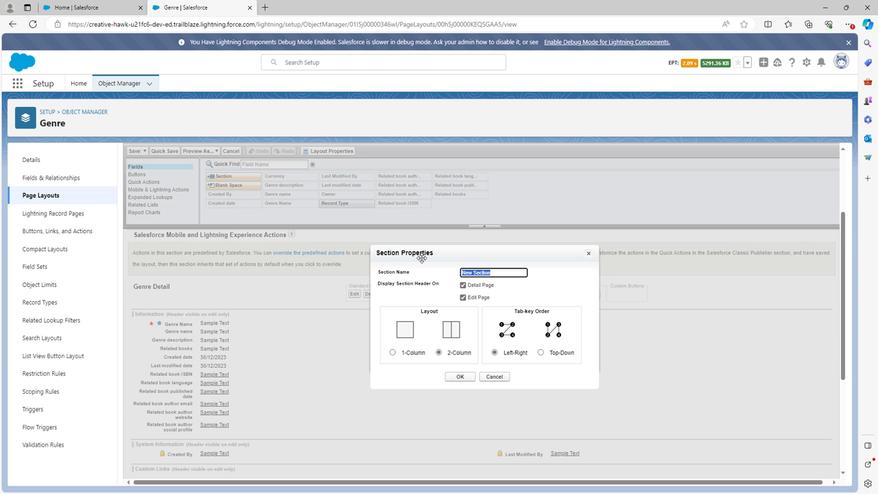 
Action: Key pressed <Key.shift>
Screenshot: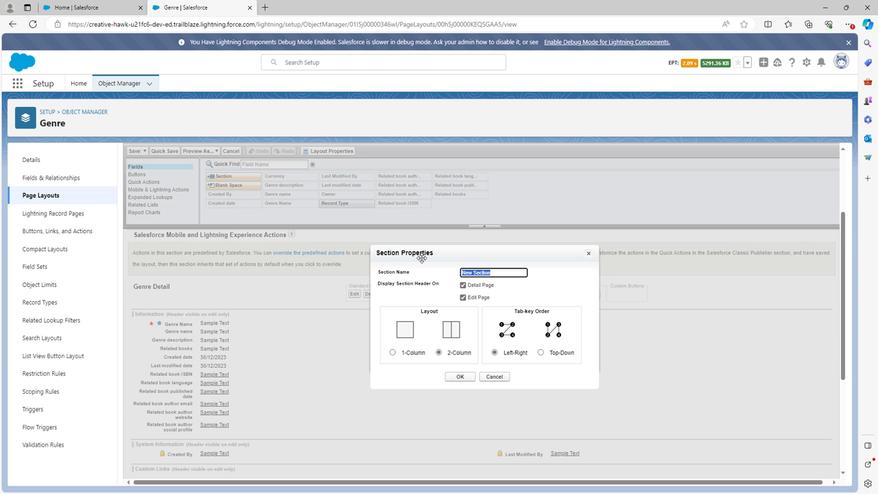 
Action: Mouse moved to (421, 256)
Screenshot: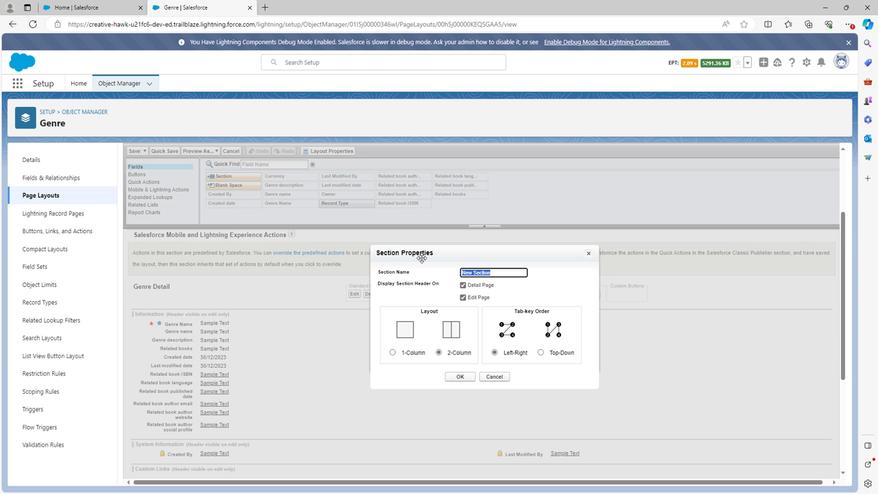 
Action: Key pressed <Key.shift><Key.shift>Genre<Key.space><Key.shift>S
Screenshot: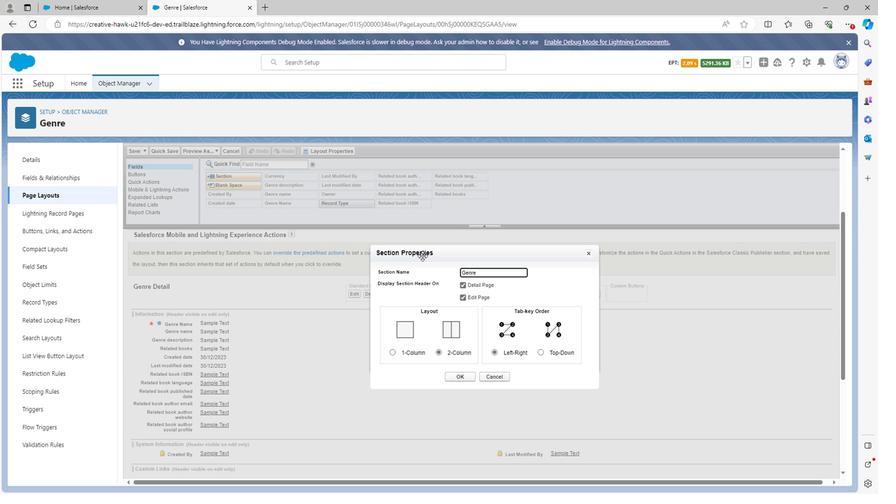 
Action: Mouse moved to (421, 256)
Screenshot: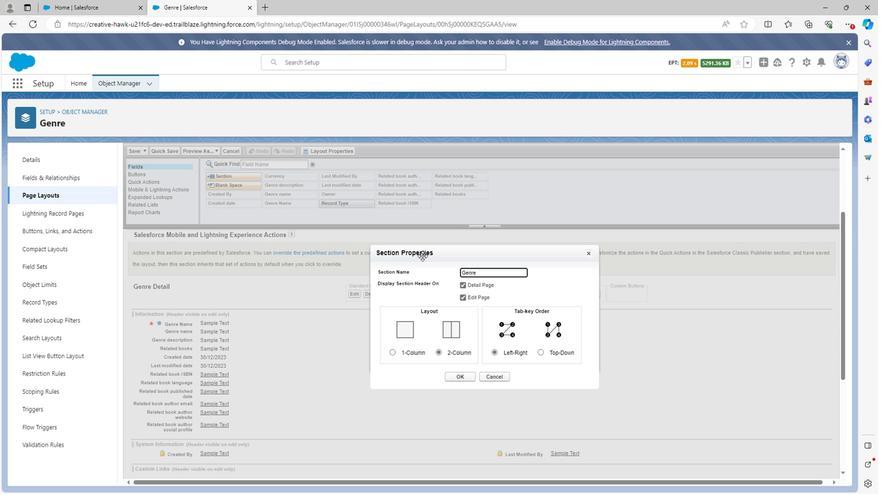 
Action: Key pressed ec
Screenshot: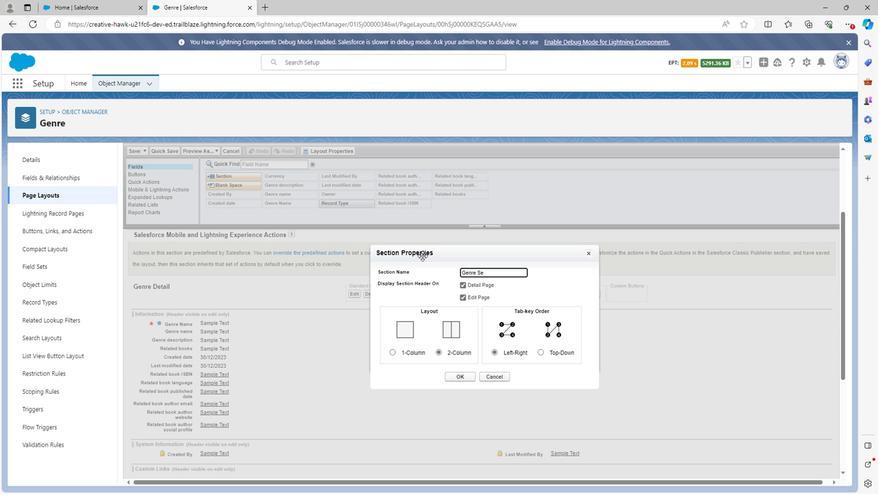 
Action: Mouse moved to (425, 253)
Screenshot: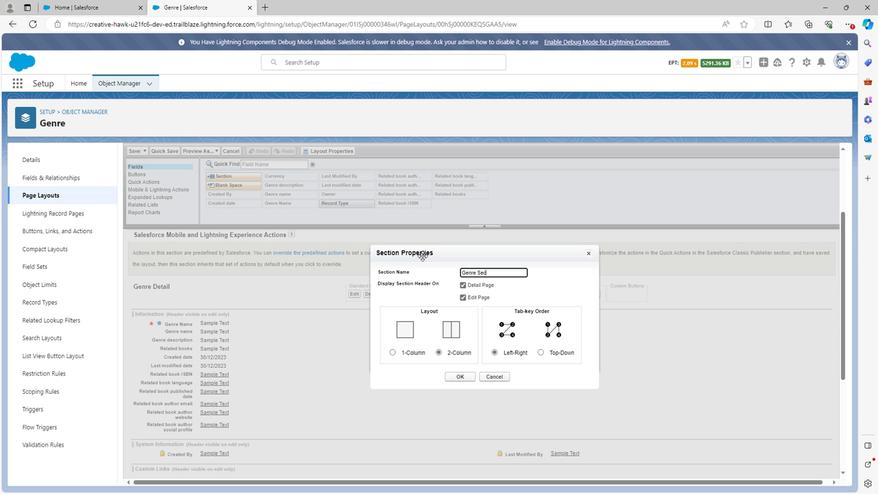 
Action: Key pressed tion
Screenshot: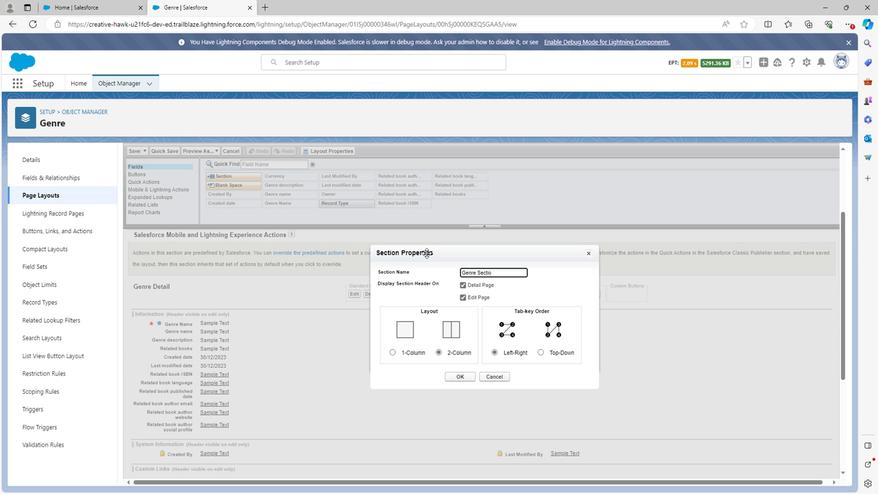 
Action: Mouse moved to (461, 377)
Screenshot: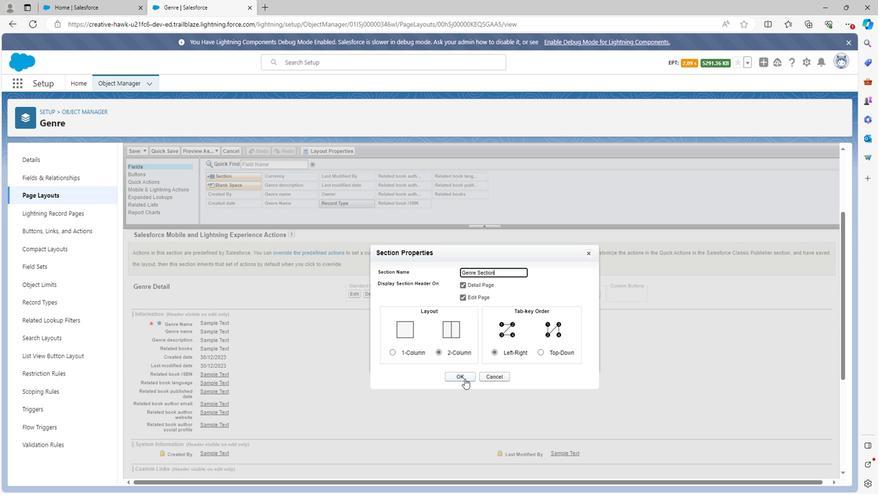 
Action: Mouse pressed left at (461, 377)
Screenshot: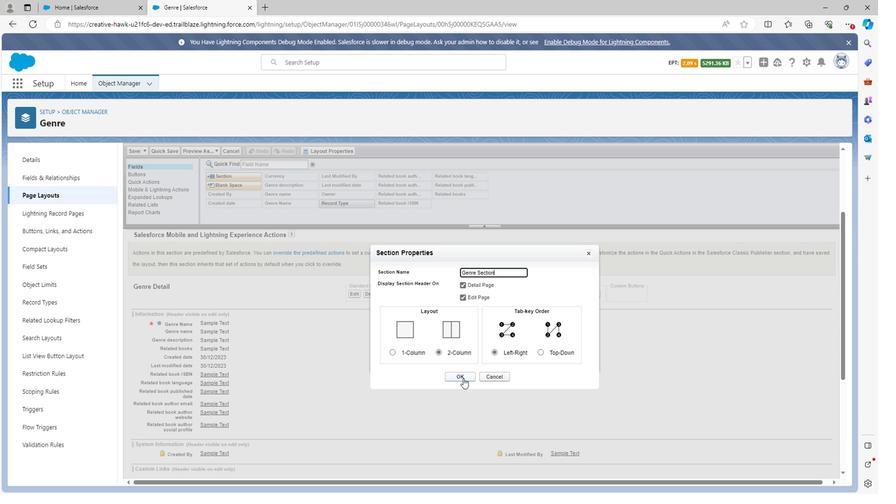 
Action: Mouse moved to (72, 112)
Screenshot: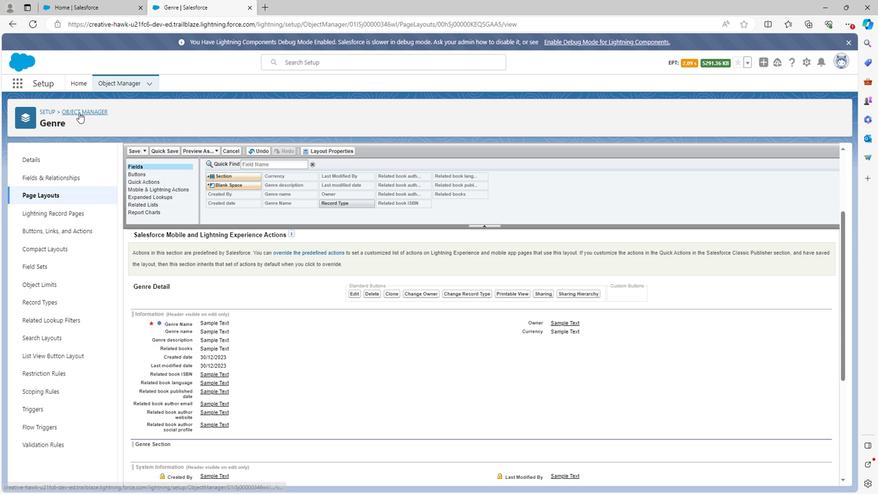 
Action: Mouse pressed left at (72, 112)
Screenshot: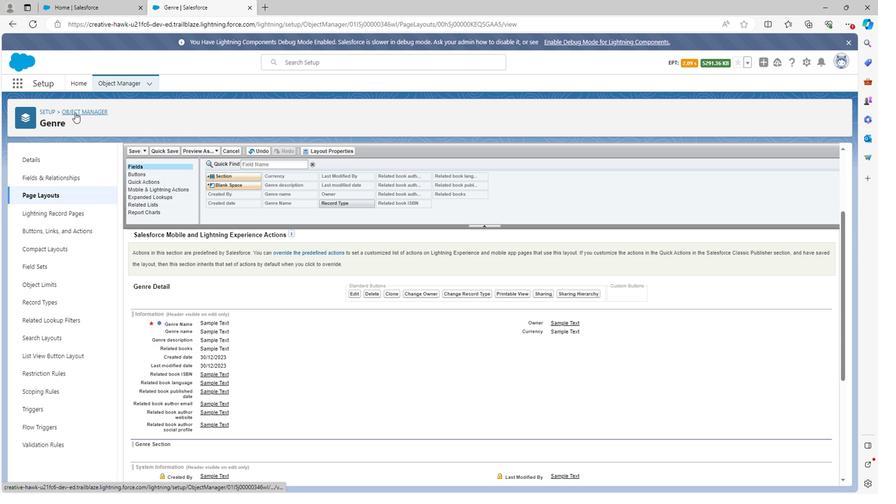 
Action: Mouse moved to (83, 326)
Screenshot: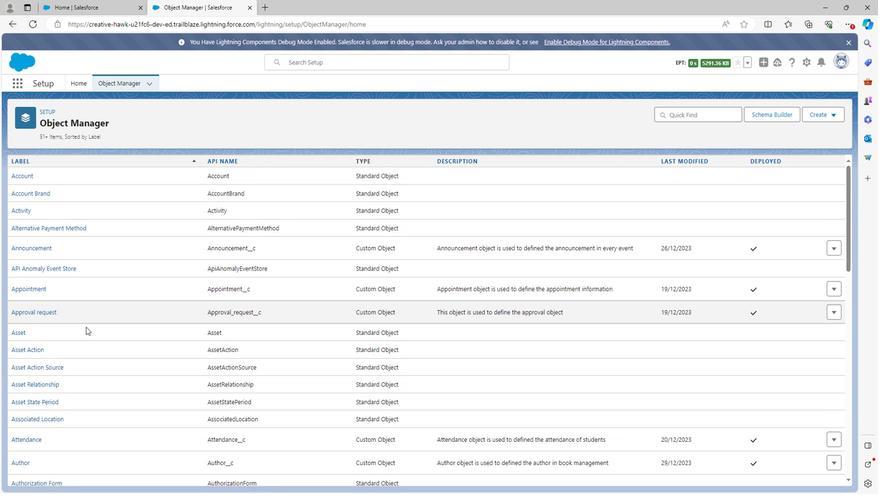 
Action: Mouse scrolled (83, 326) with delta (0, 0)
Screenshot: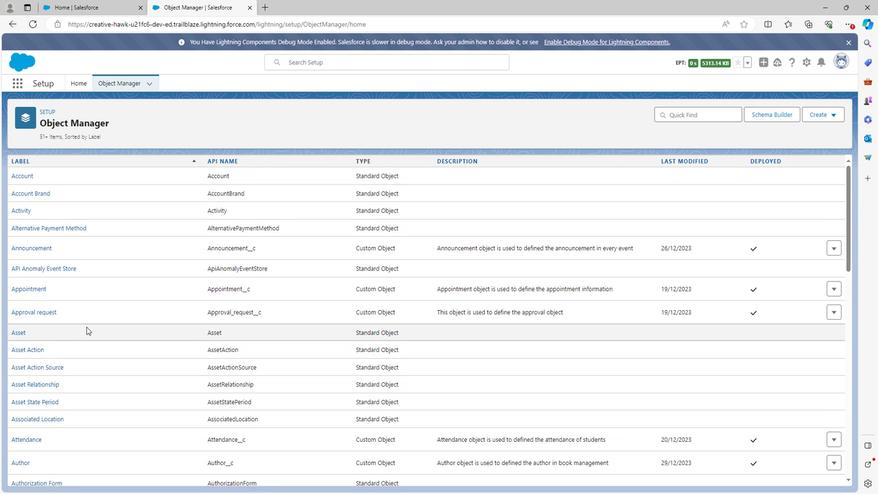 
Action: Mouse scrolled (83, 326) with delta (0, 0)
Screenshot: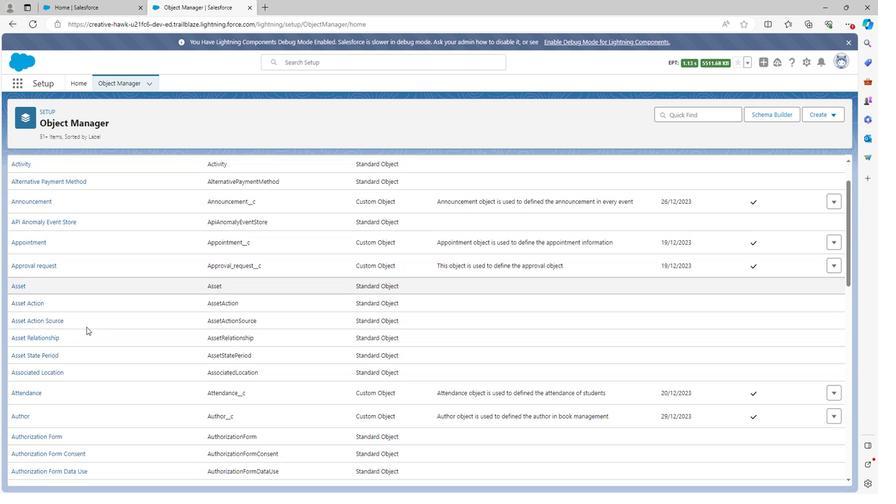 
Action: Mouse scrolled (83, 326) with delta (0, 0)
Screenshot: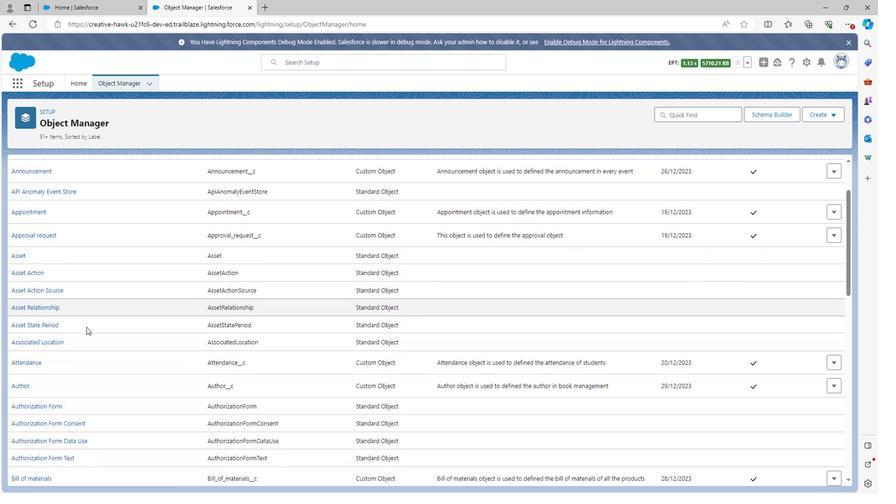
Action: Mouse scrolled (83, 326) with delta (0, 0)
Screenshot: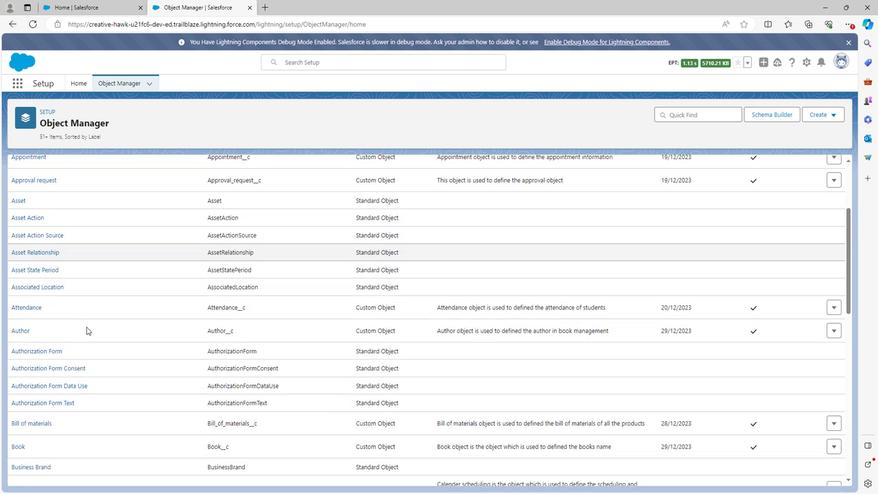 
Action: Mouse scrolled (83, 326) with delta (0, 0)
Screenshot: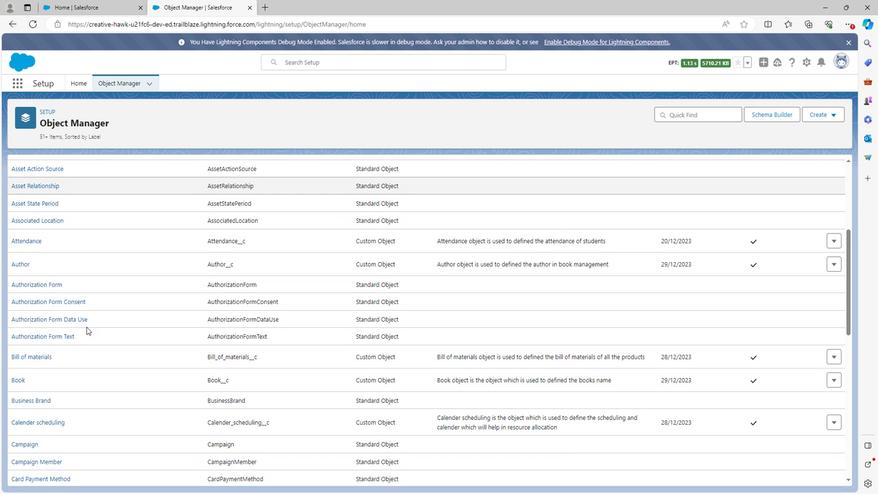 
Action: Mouse scrolled (83, 326) with delta (0, 0)
Screenshot: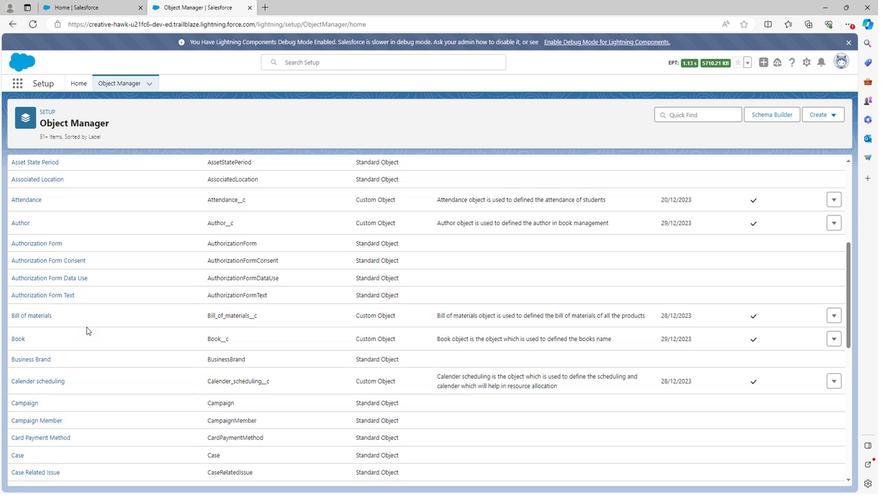 
Action: Mouse scrolled (83, 326) with delta (0, 0)
Screenshot: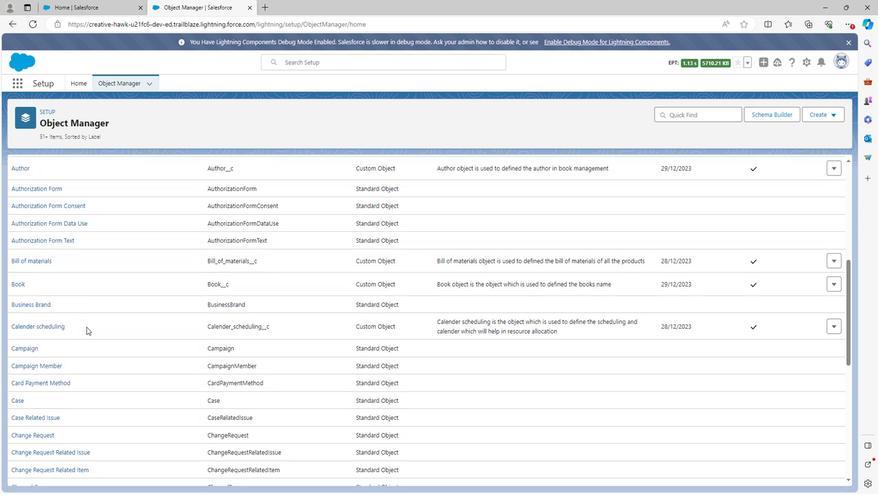 
Action: Mouse scrolled (83, 326) with delta (0, 0)
Screenshot: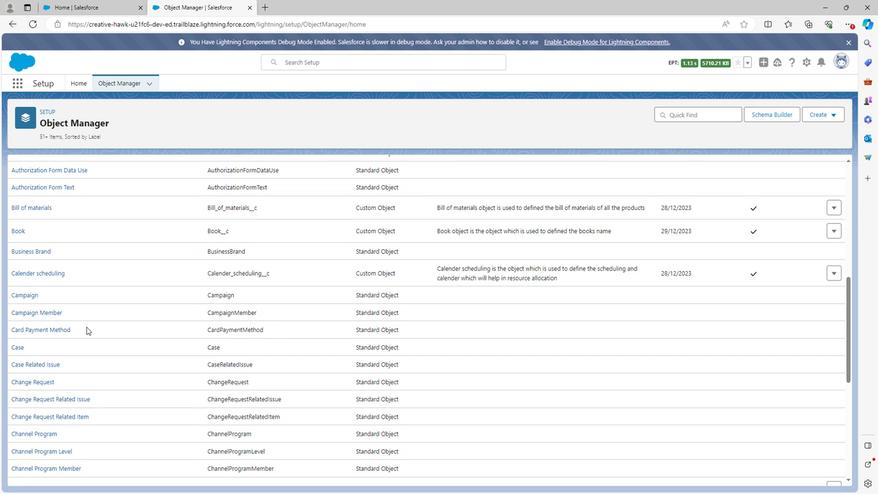 
Action: Mouse scrolled (83, 326) with delta (0, 0)
Screenshot: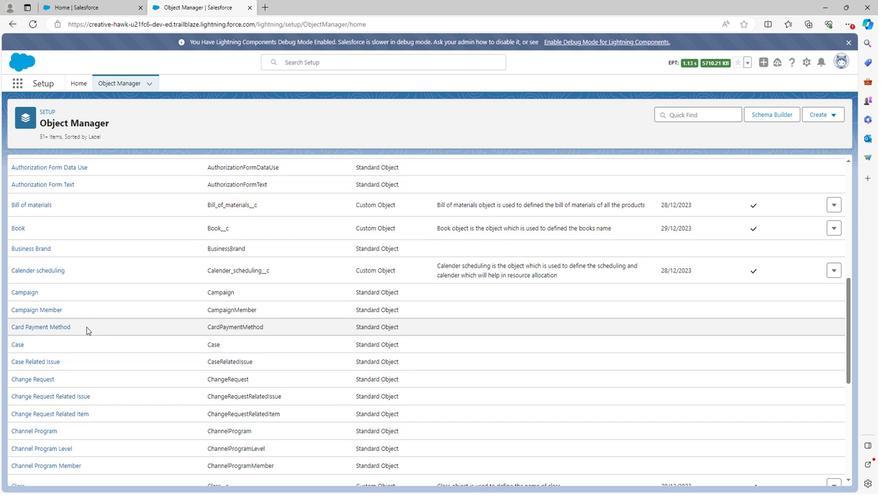 
Action: Mouse scrolled (83, 326) with delta (0, 0)
Screenshot: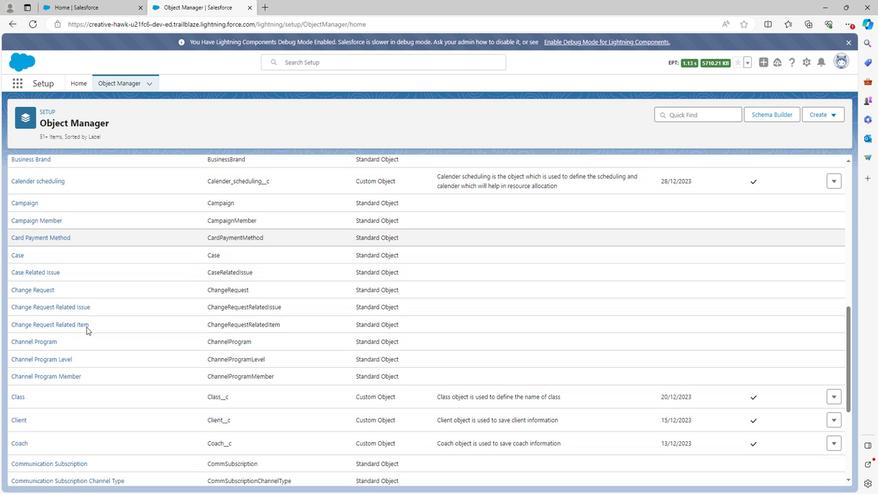 
Action: Mouse moved to (83, 326)
Screenshot: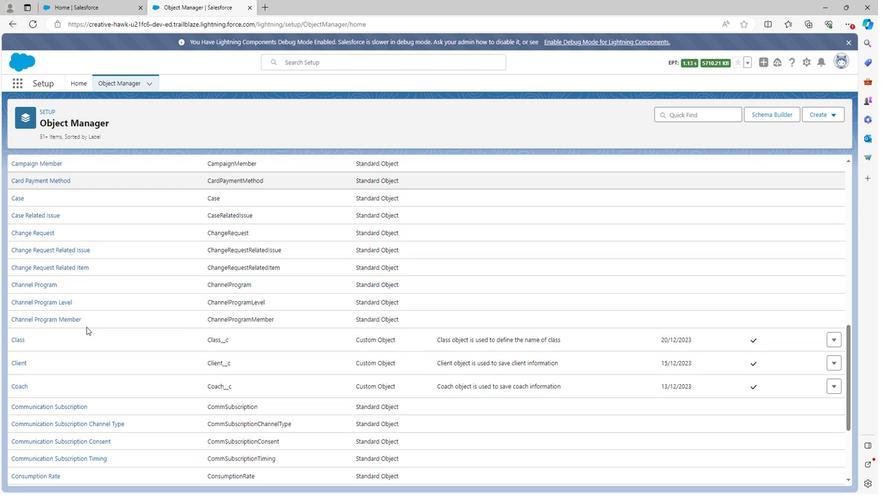 
Action: Mouse scrolled (83, 326) with delta (0, 0)
Screenshot: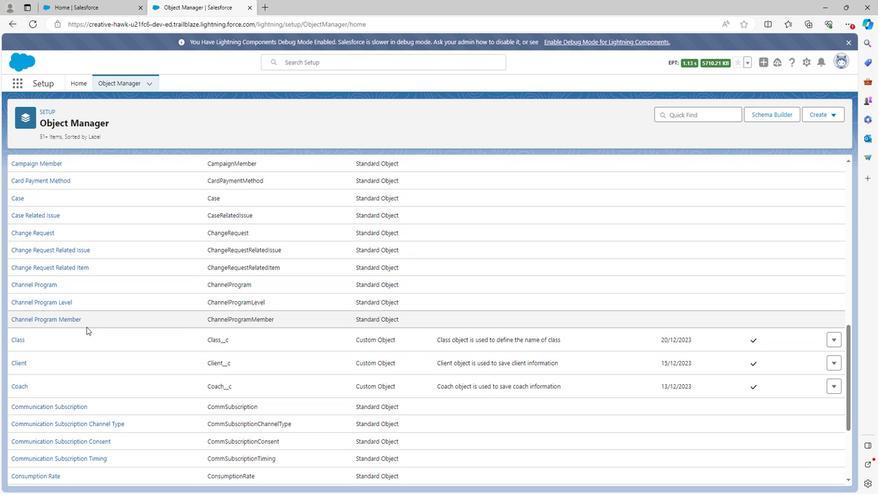
Action: Mouse scrolled (83, 326) with delta (0, 0)
Screenshot: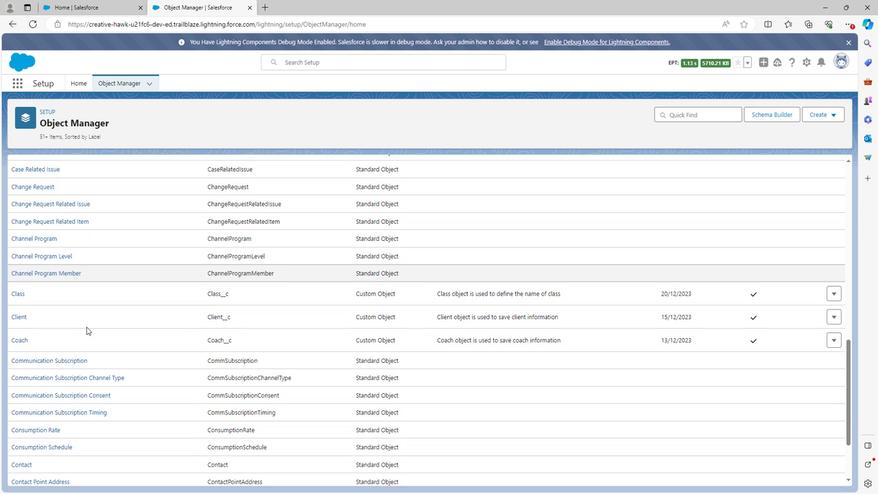 
Action: Mouse scrolled (83, 326) with delta (0, 0)
Screenshot: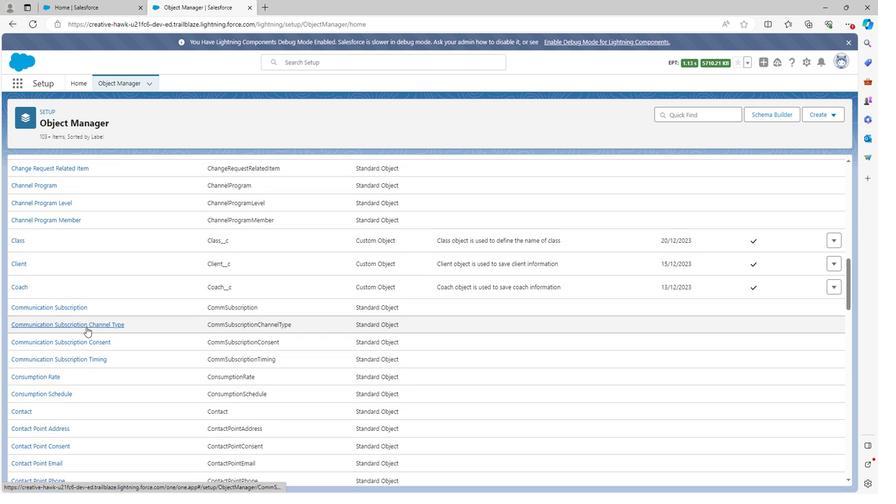 
Action: Mouse scrolled (83, 326) with delta (0, 0)
Screenshot: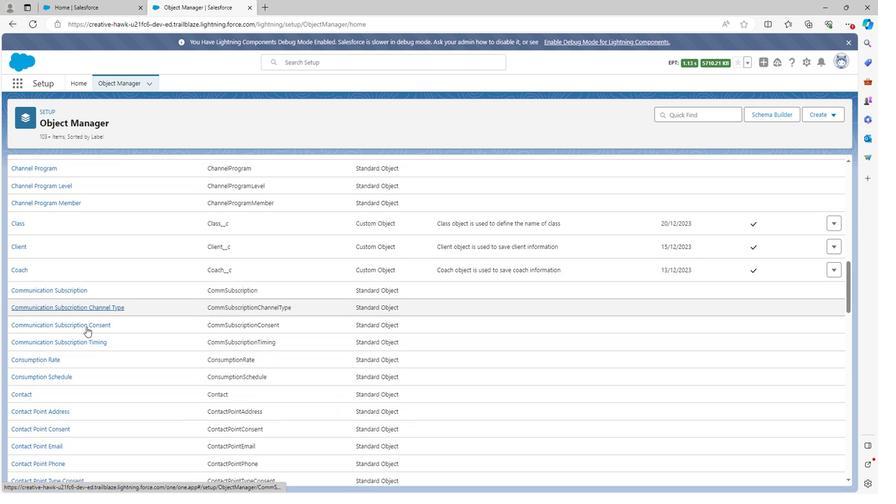 
Action: Mouse scrolled (83, 326) with delta (0, 0)
Screenshot: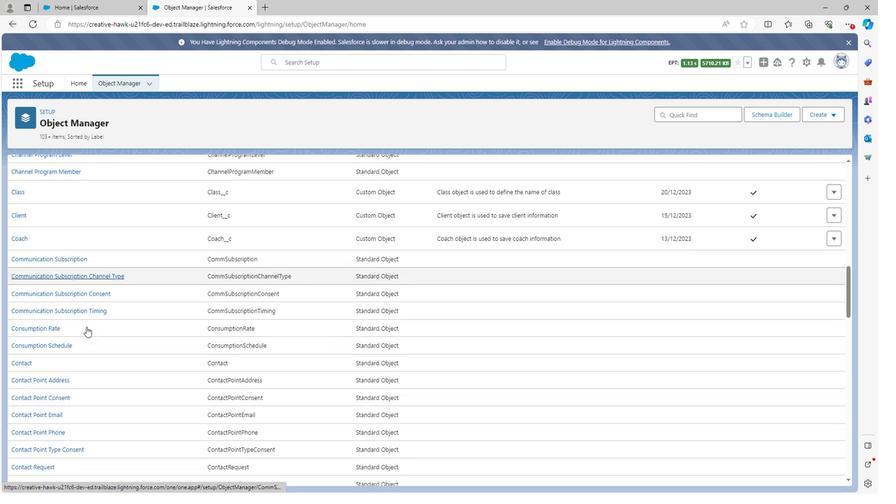 
Action: Mouse scrolled (83, 326) with delta (0, 0)
Screenshot: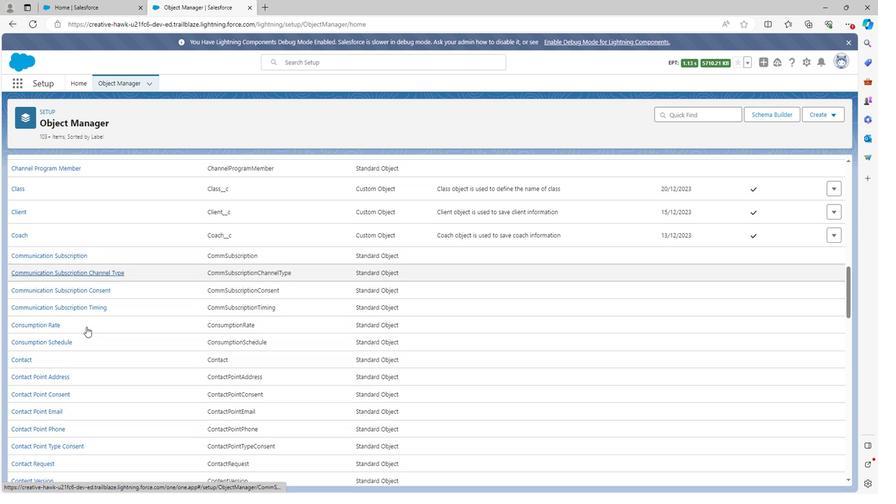 
Action: Mouse scrolled (83, 326) with delta (0, 0)
Screenshot: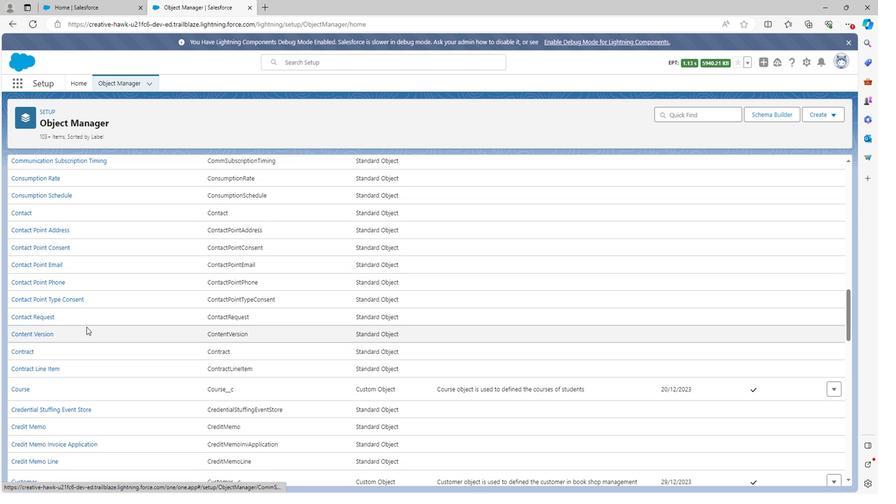 
Action: Mouse scrolled (83, 326) with delta (0, 0)
Screenshot: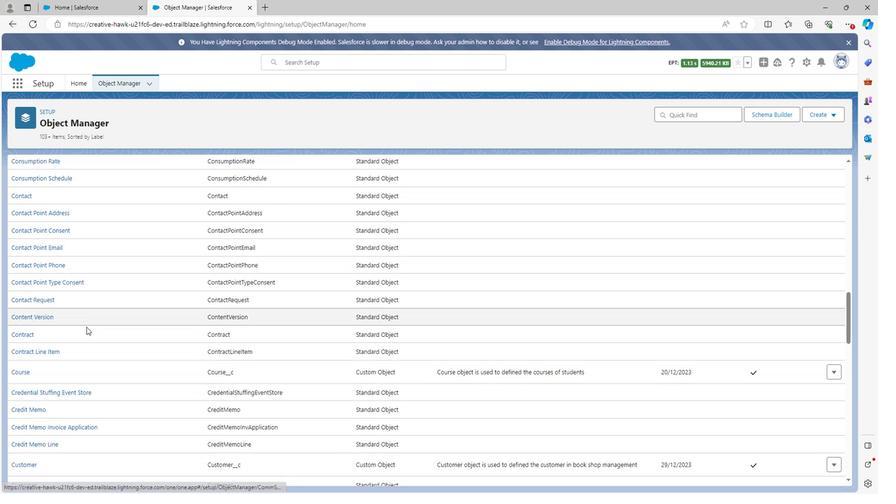 
Action: Mouse scrolled (83, 326) with delta (0, 0)
Screenshot: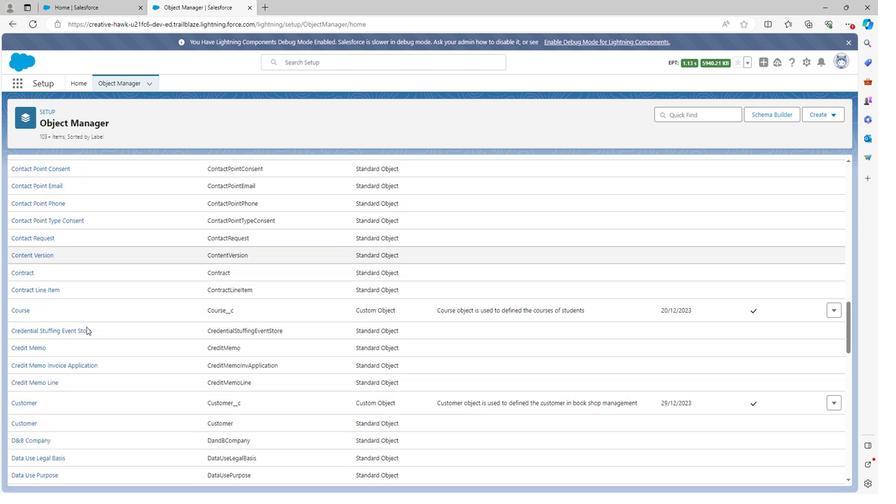 
Action: Mouse scrolled (83, 326) with delta (0, 0)
Screenshot: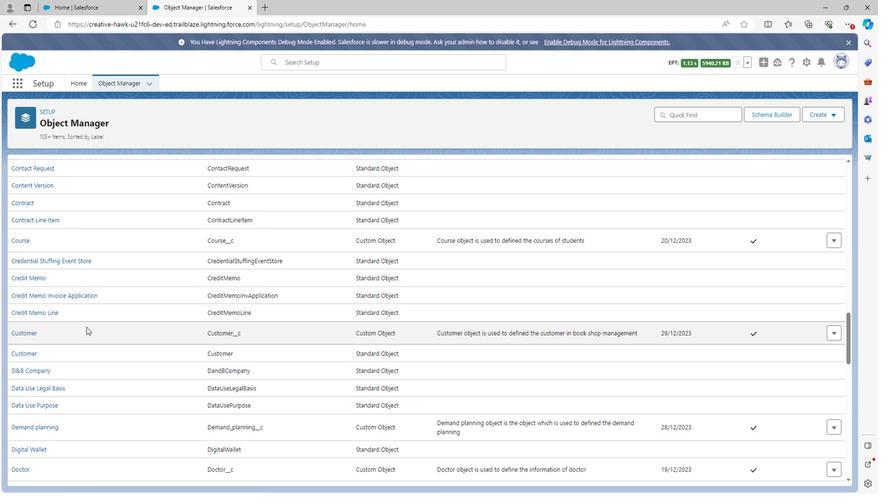 
Action: Mouse scrolled (83, 326) with delta (0, 0)
Screenshot: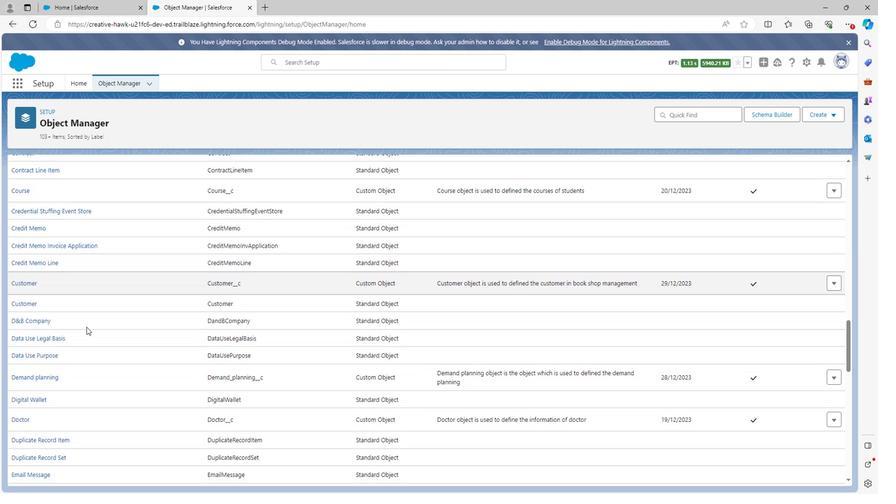 
Action: Mouse scrolled (83, 326) with delta (0, 0)
Screenshot: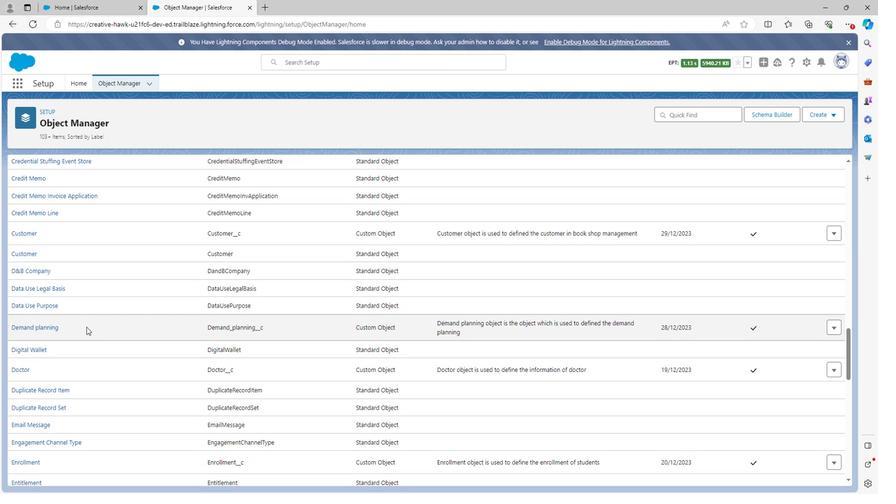 
Action: Mouse scrolled (83, 326) with delta (0, 0)
Screenshot: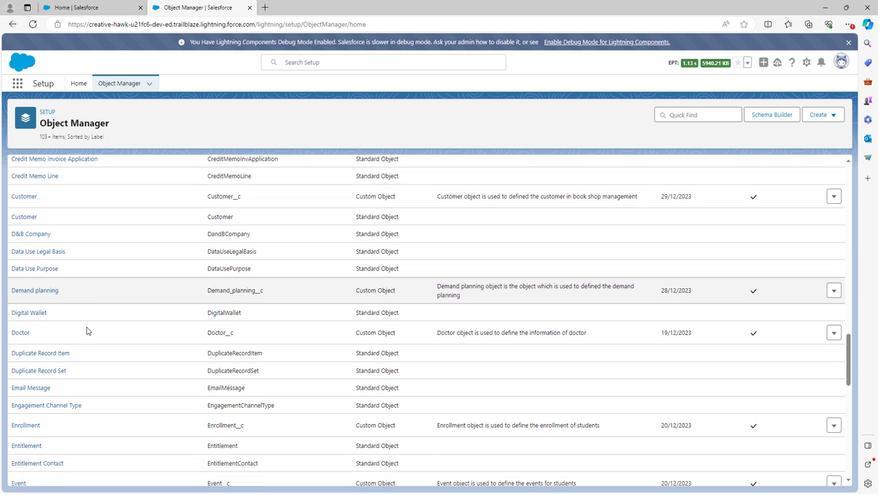 
Action: Mouse scrolled (83, 326) with delta (0, 0)
Screenshot: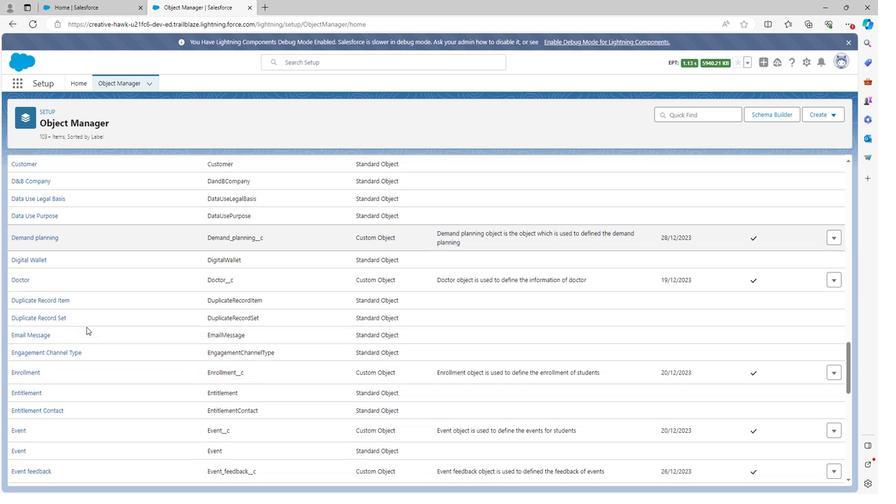 
Action: Mouse scrolled (83, 326) with delta (0, 0)
Screenshot: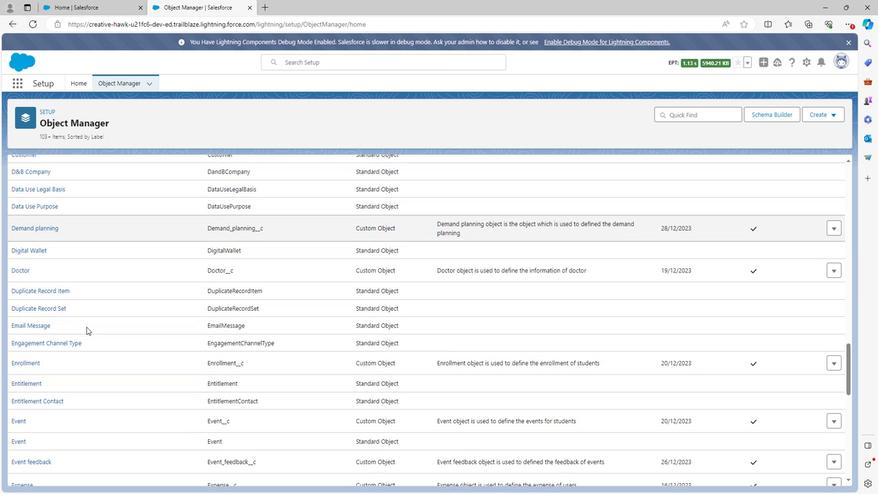 
Action: Mouse scrolled (83, 326) with delta (0, 0)
Screenshot: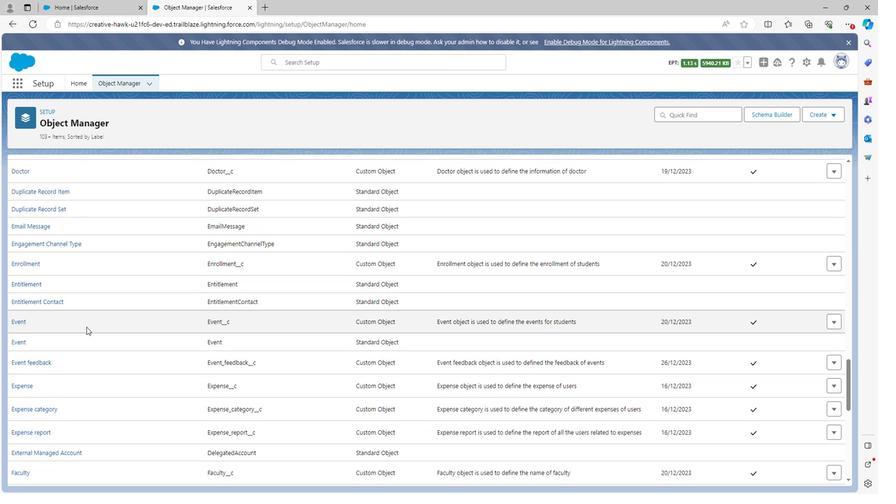 
Action: Mouse scrolled (83, 326) with delta (0, 0)
Screenshot: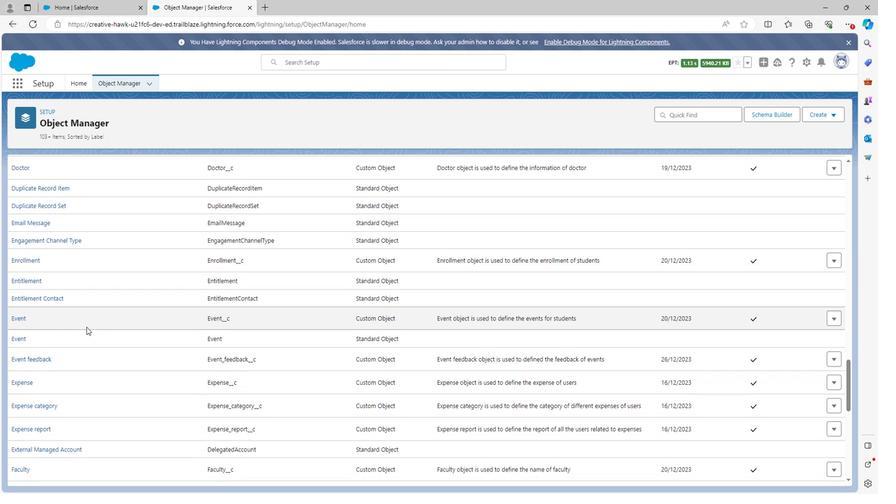 
Action: Mouse scrolled (83, 326) with delta (0, 0)
Screenshot: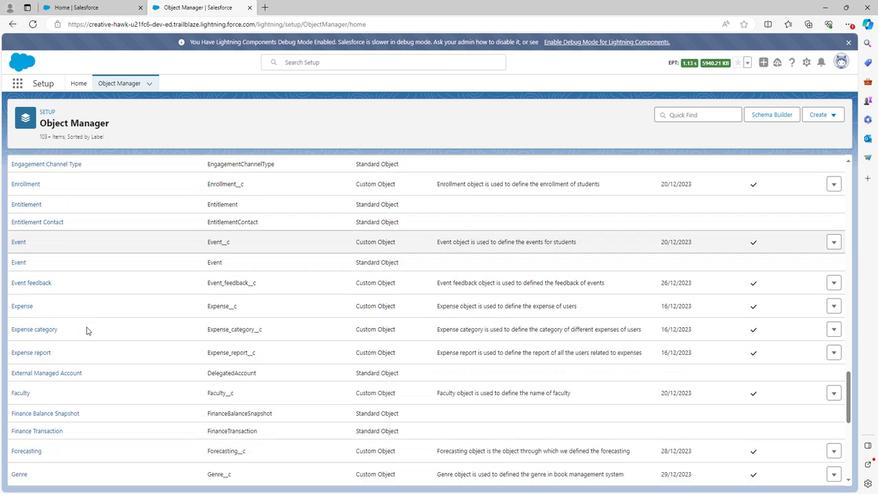 
Action: Mouse scrolled (83, 326) with delta (0, 0)
Screenshot: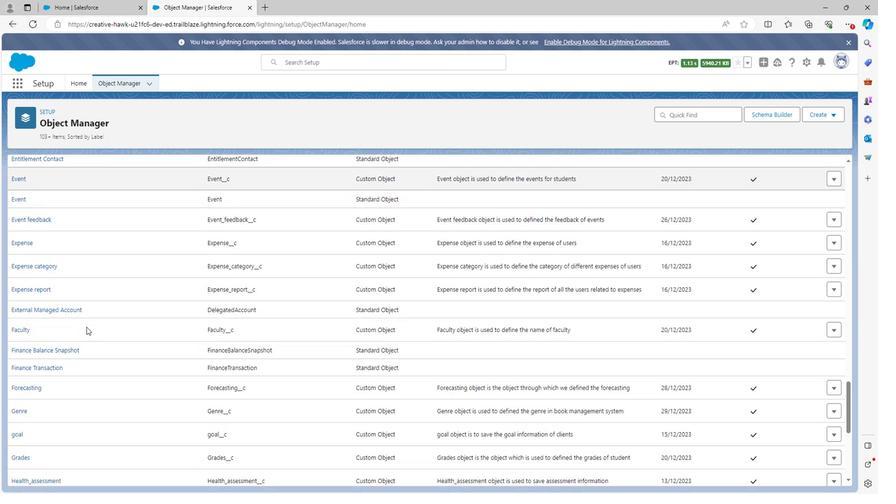 
Action: Mouse scrolled (83, 326) with delta (0, 0)
Screenshot: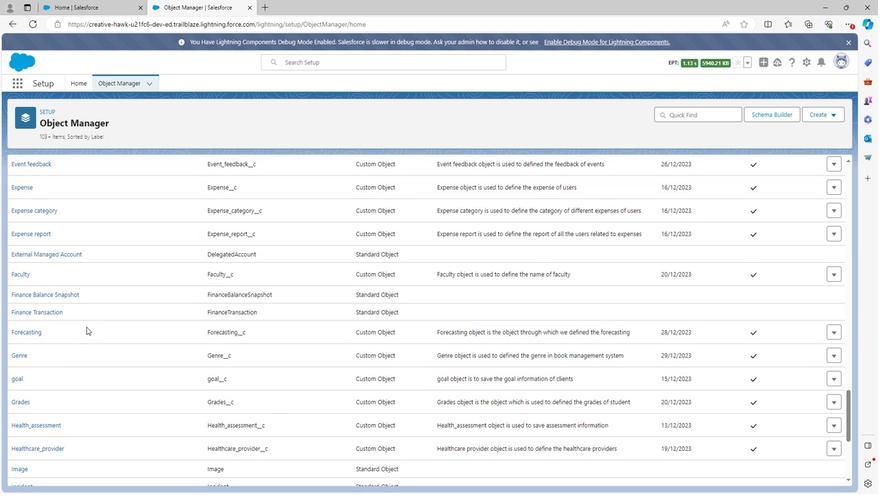 
Action: Mouse scrolled (83, 326) with delta (0, 0)
Screenshot: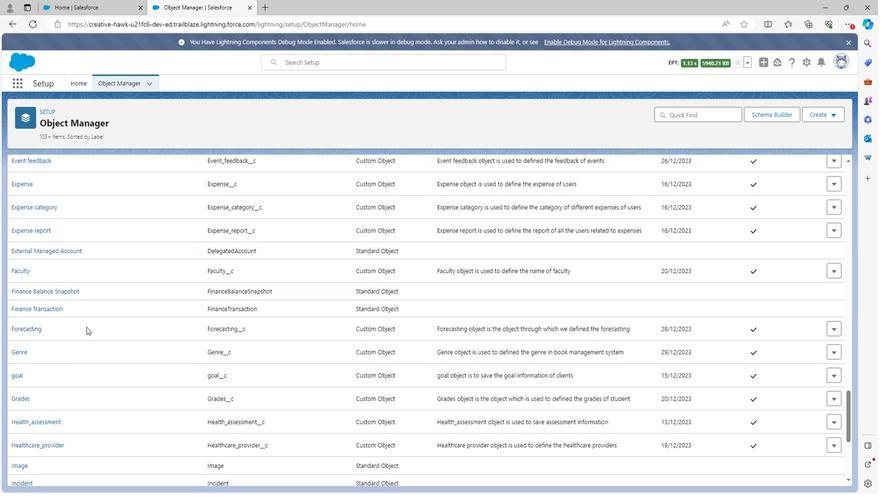 
Action: Mouse scrolled (83, 326) with delta (0, 0)
Screenshot: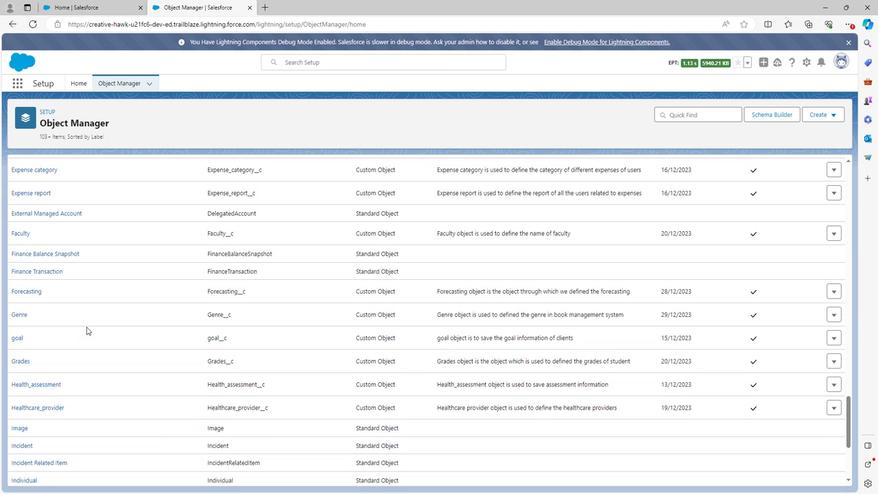 
Action: Mouse scrolled (83, 326) with delta (0, 0)
Screenshot: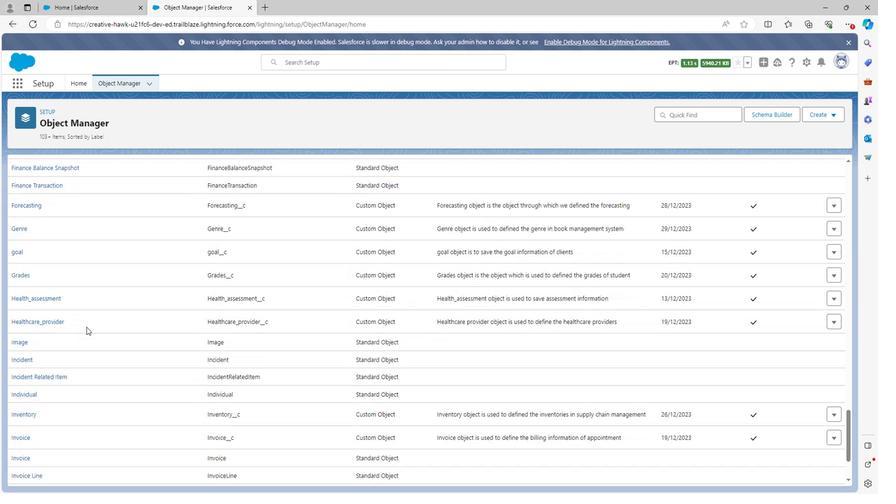 
Action: Mouse scrolled (83, 326) with delta (0, 0)
Screenshot: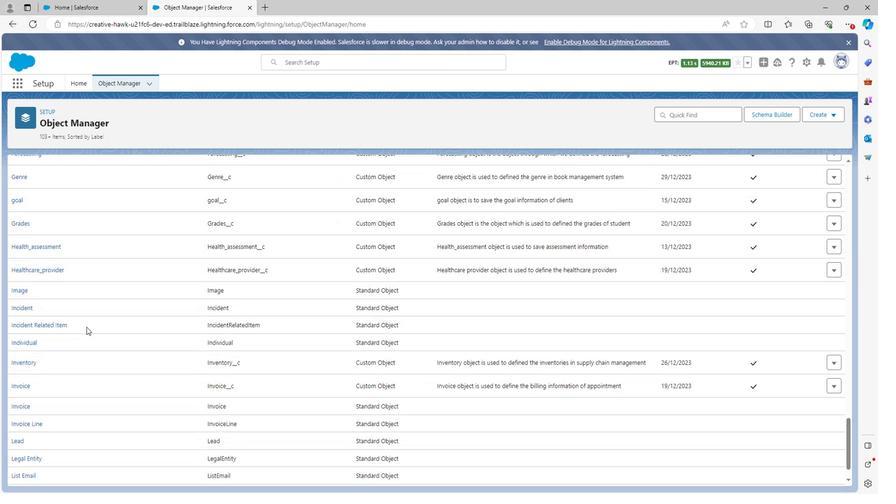 
Action: Mouse scrolled (83, 326) with delta (0, 0)
Screenshot: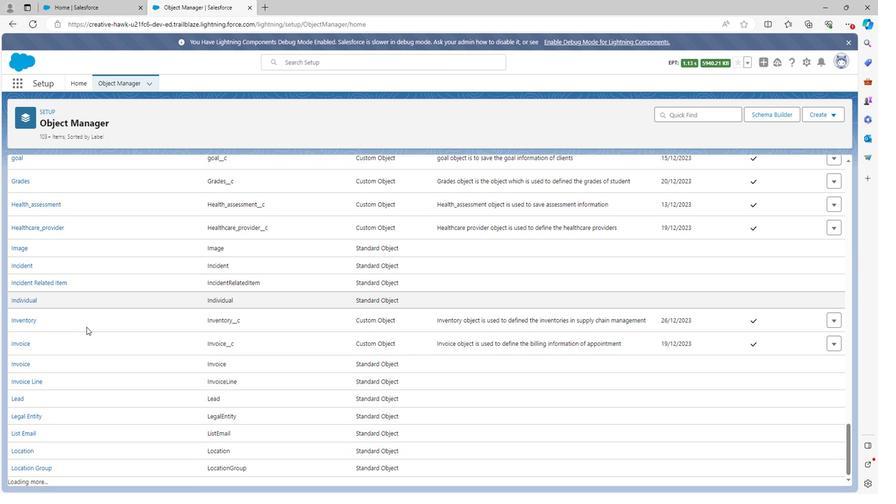 
Action: Mouse scrolled (83, 326) with delta (0, 0)
Screenshot: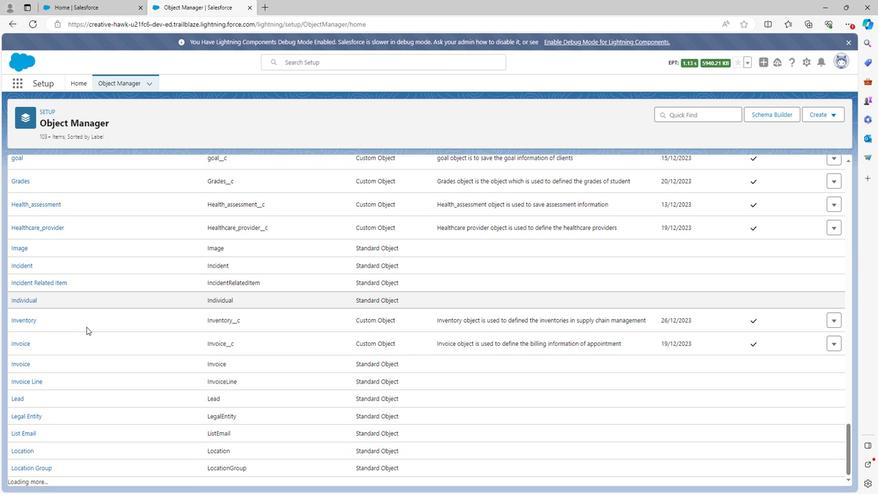 
Action: Mouse scrolled (83, 326) with delta (0, 0)
Screenshot: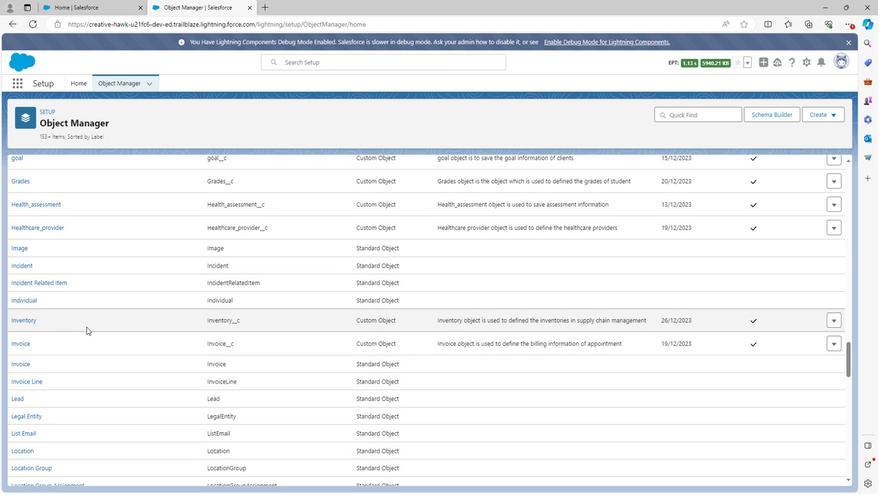 
Action: Mouse scrolled (83, 326) with delta (0, 0)
Screenshot: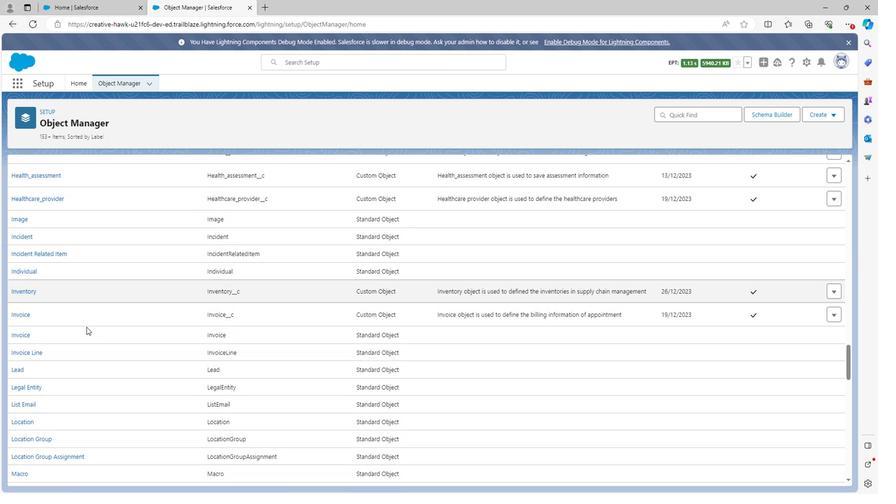 
Action: Mouse scrolled (83, 326) with delta (0, 0)
Screenshot: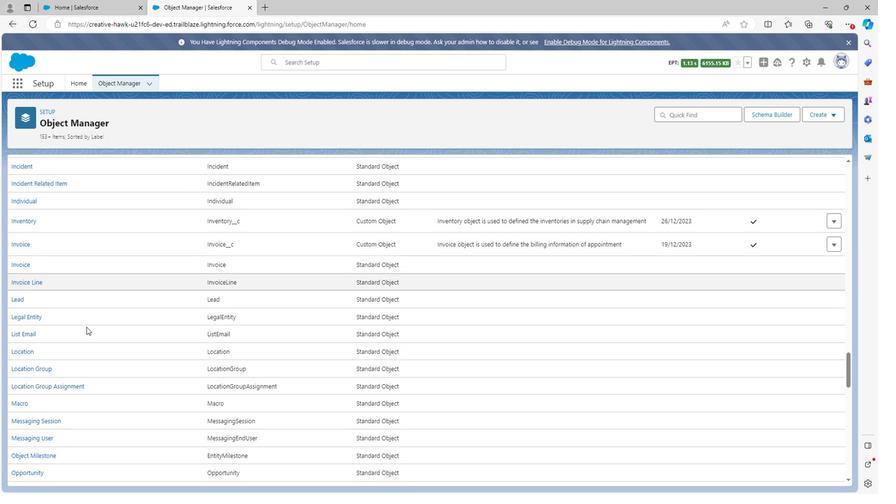 
Action: Mouse scrolled (83, 326) with delta (0, 0)
Screenshot: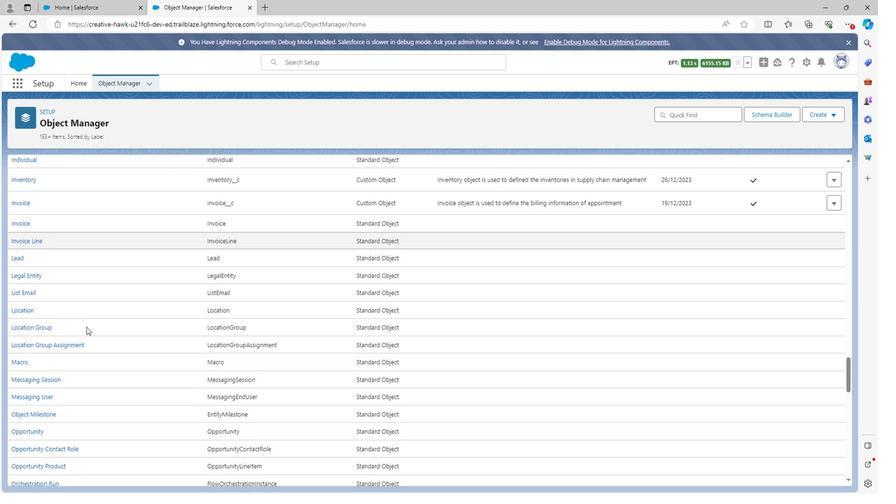 
Action: Mouse scrolled (83, 326) with delta (0, 0)
Screenshot: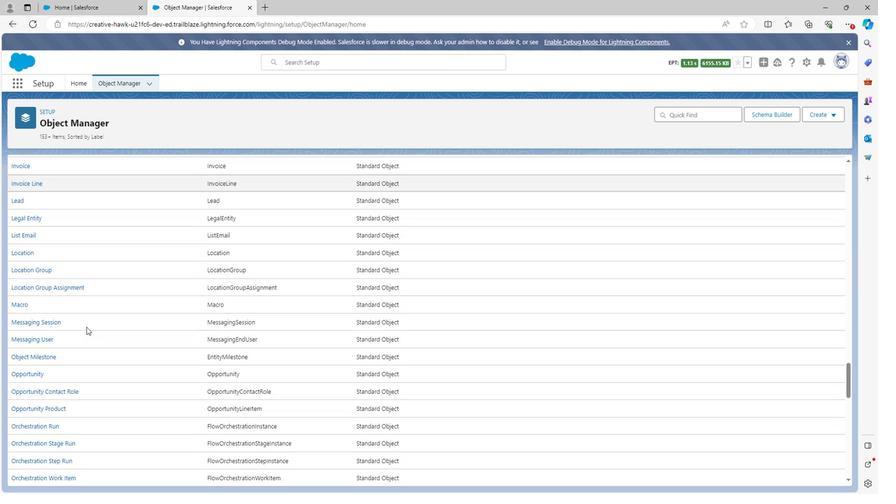 
Action: Mouse scrolled (83, 326) with delta (0, 0)
Screenshot: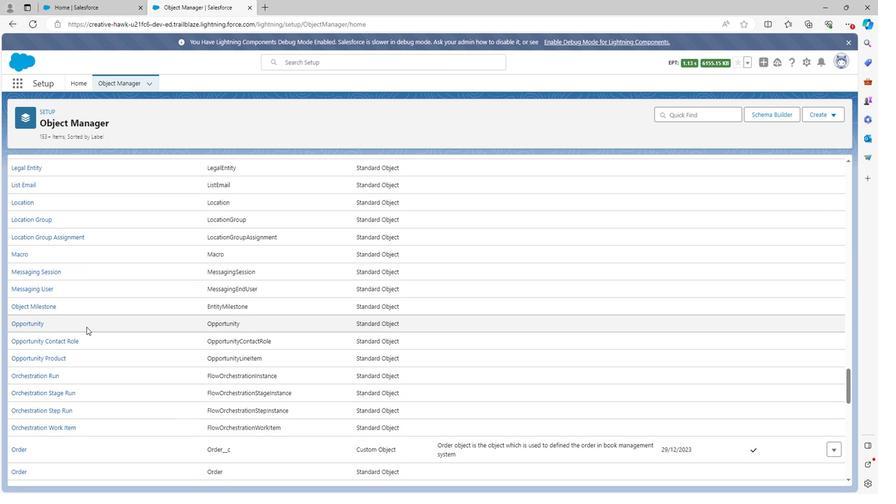 
Action: Mouse scrolled (83, 326) with delta (0, 0)
Screenshot: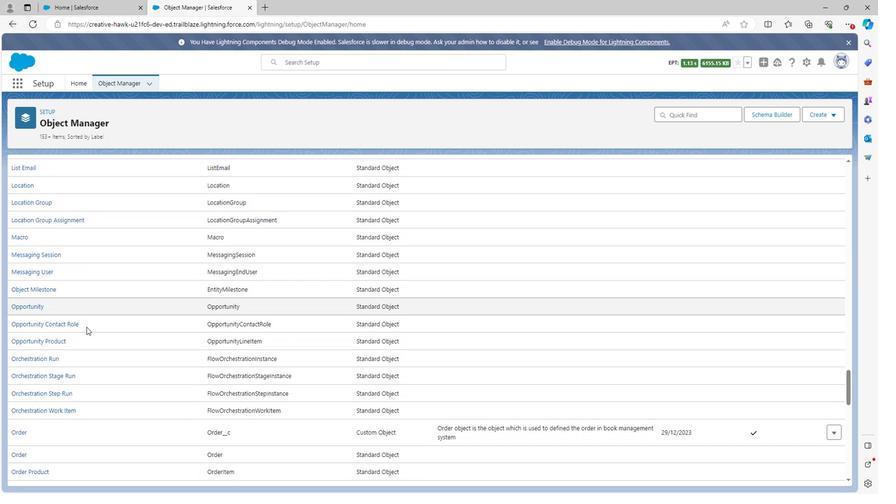 
Action: Mouse moved to (19, 350)
Screenshot: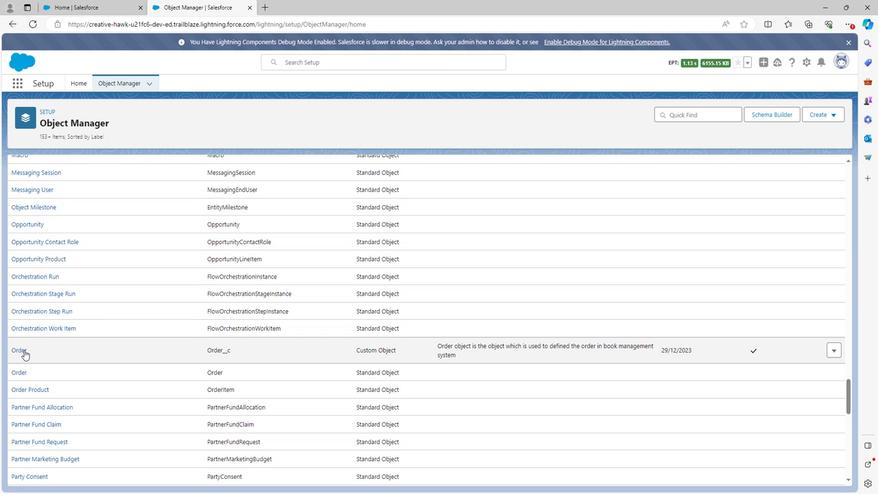 
Action: Mouse pressed left at (19, 350)
Screenshot: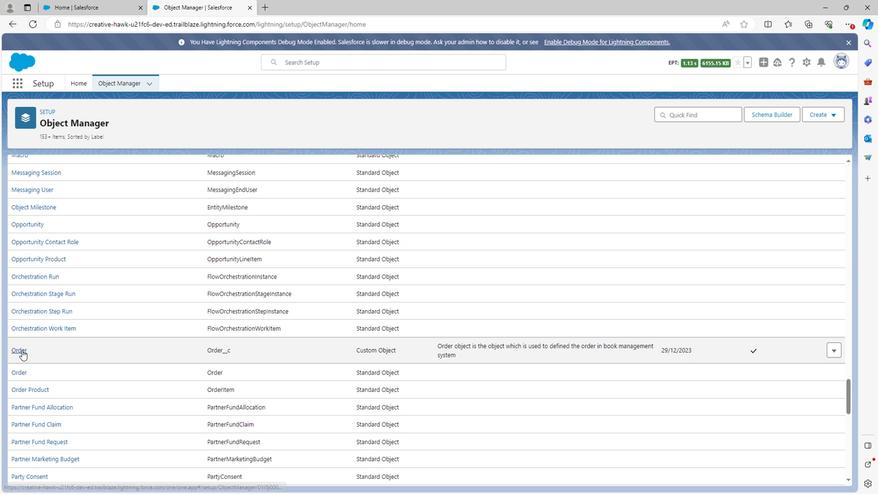 
Action: Mouse moved to (42, 192)
Screenshot: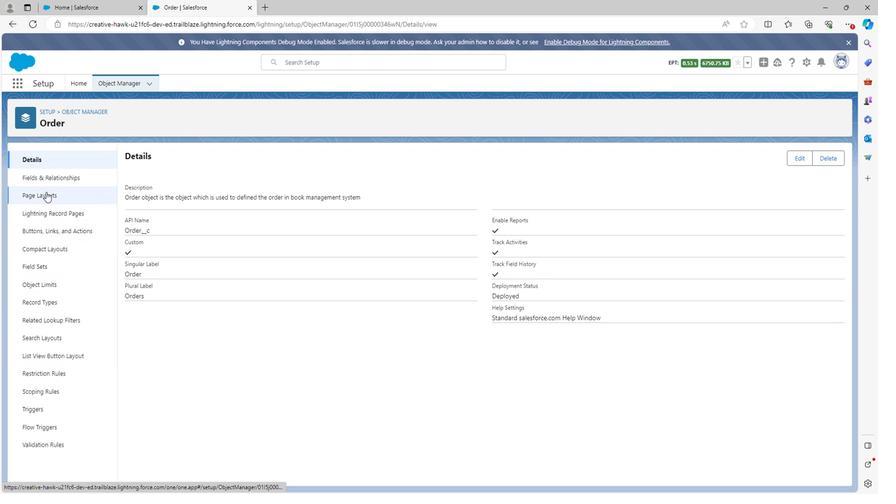 
Action: Mouse pressed left at (42, 192)
Screenshot: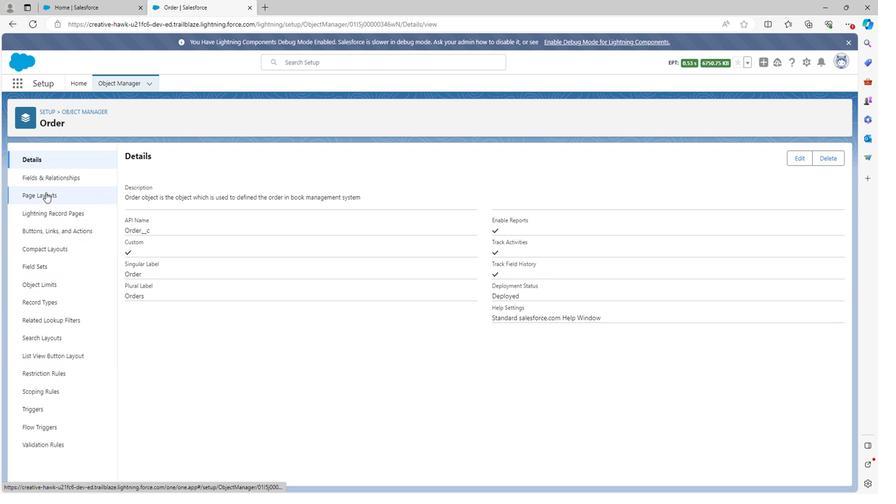 
Action: Mouse moved to (140, 200)
Screenshot: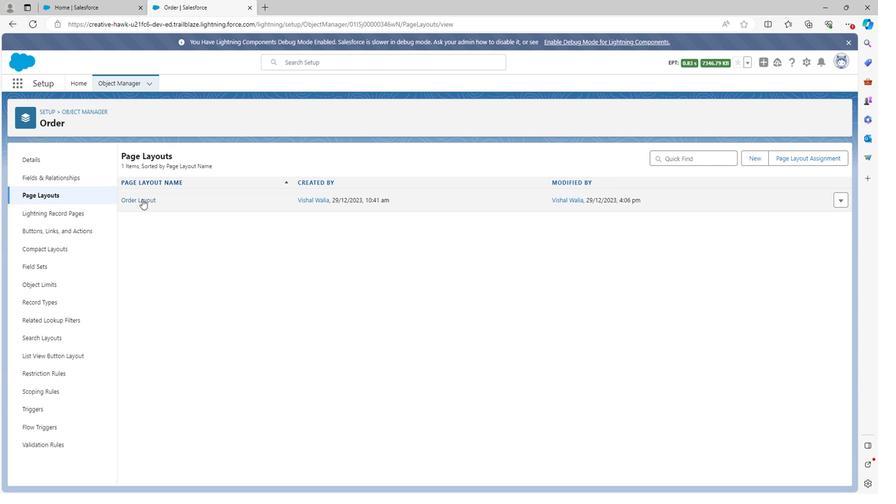 
Action: Mouse pressed left at (140, 200)
Screenshot: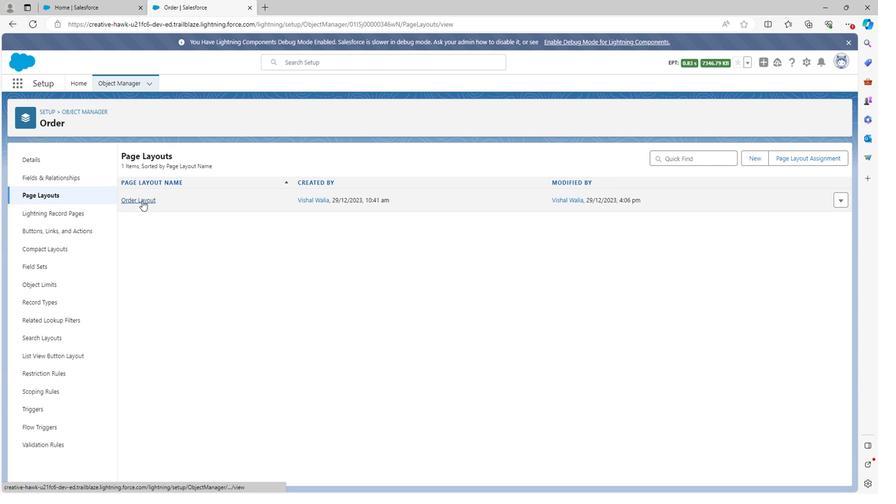 
Action: Mouse moved to (168, 242)
Screenshot: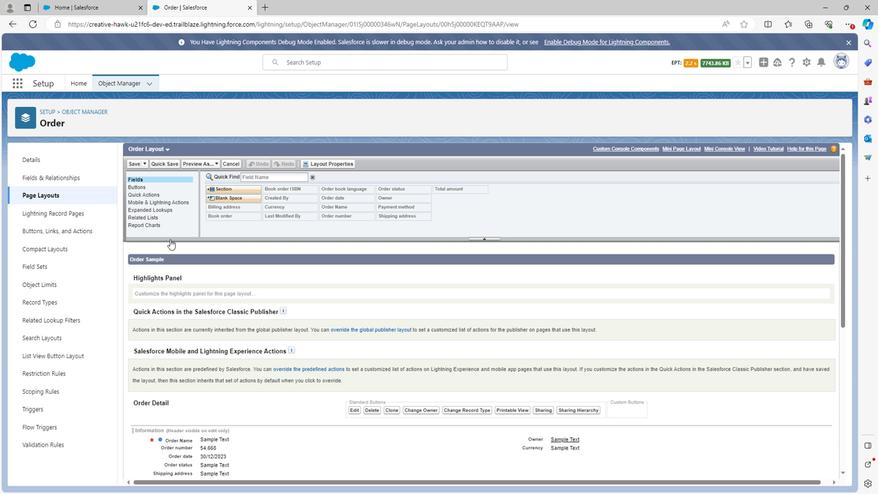 
Action: Mouse scrolled (168, 241) with delta (0, 0)
Screenshot: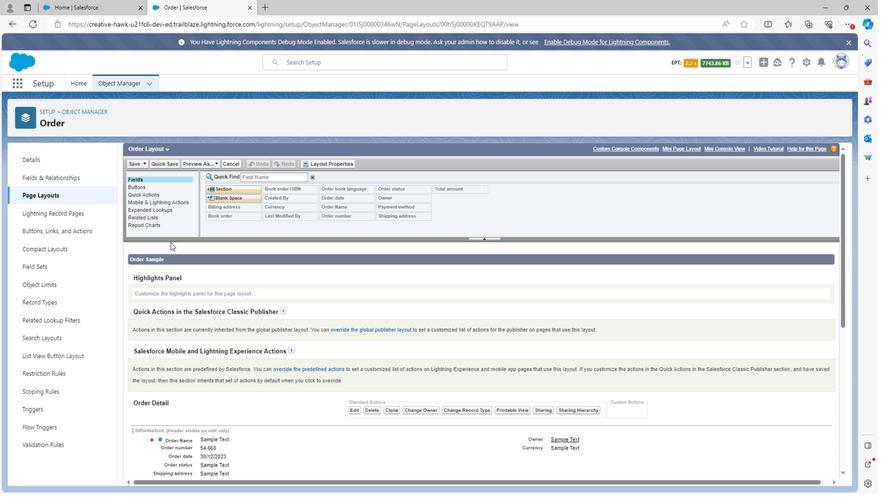 
Action: Mouse scrolled (168, 241) with delta (0, 0)
Screenshot: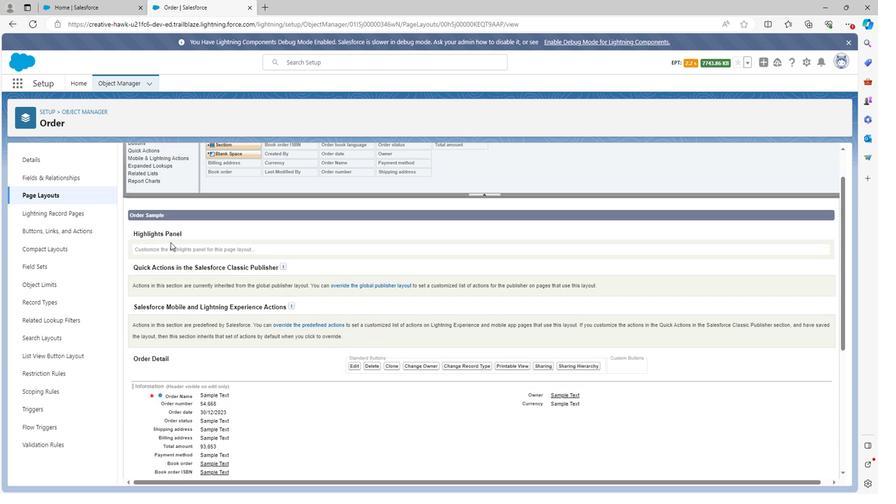 
Action: Mouse scrolled (168, 241) with delta (0, 0)
Screenshot: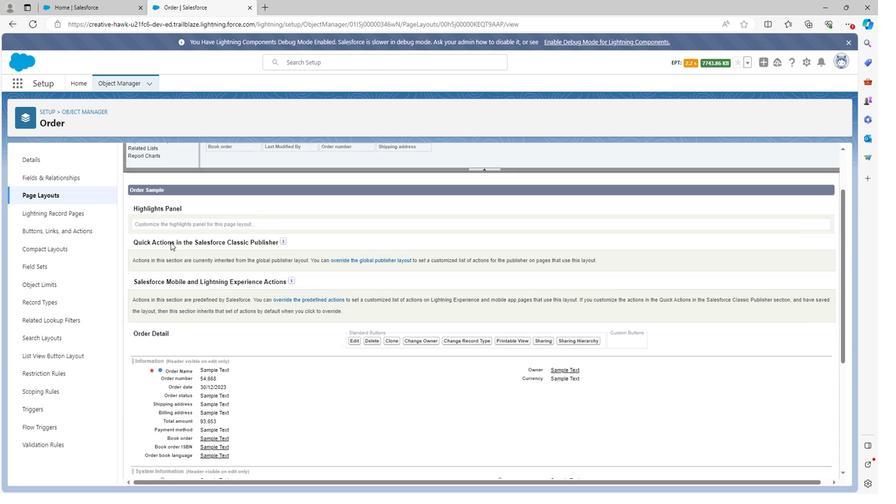 
Action: Mouse scrolled (168, 241) with delta (0, 0)
Screenshot: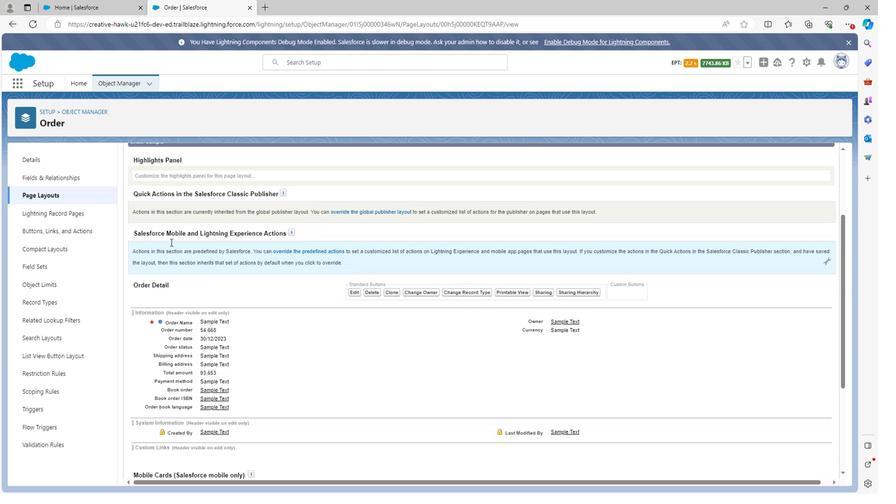 
Action: Mouse moved to (221, 175)
Screenshot: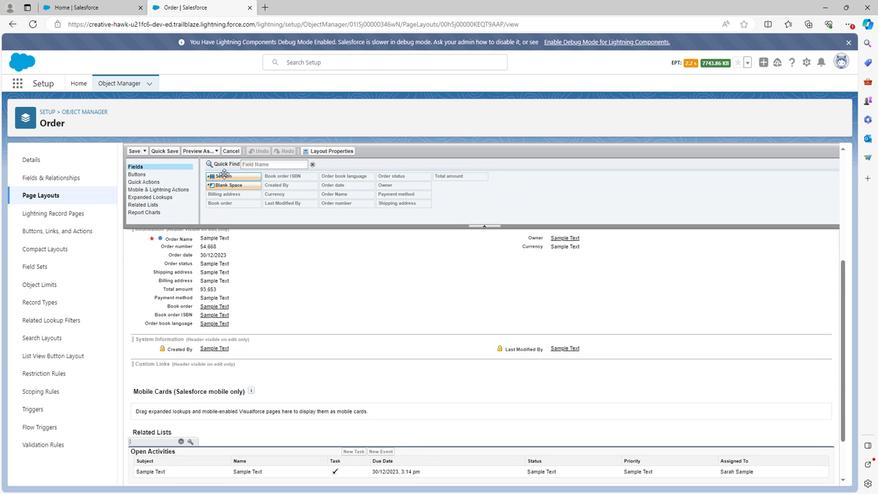 
Action: Mouse pressed left at (221, 175)
Screenshot: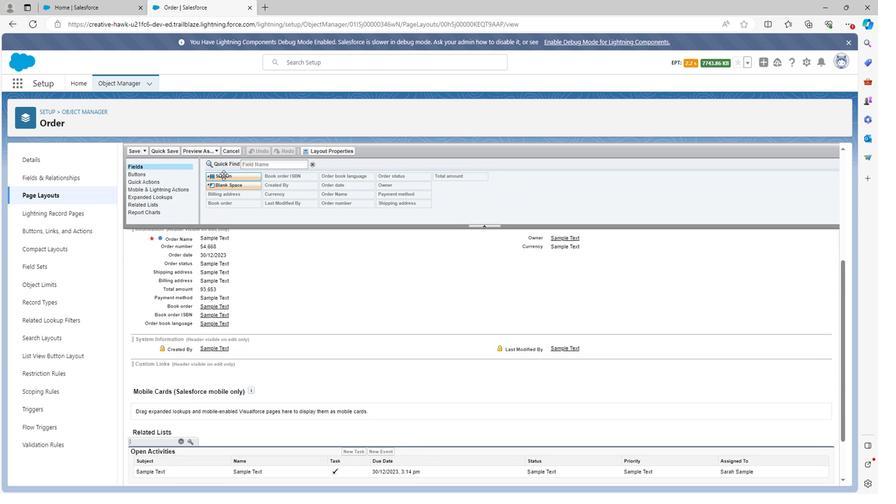
Action: Mouse moved to (496, 271)
Screenshot: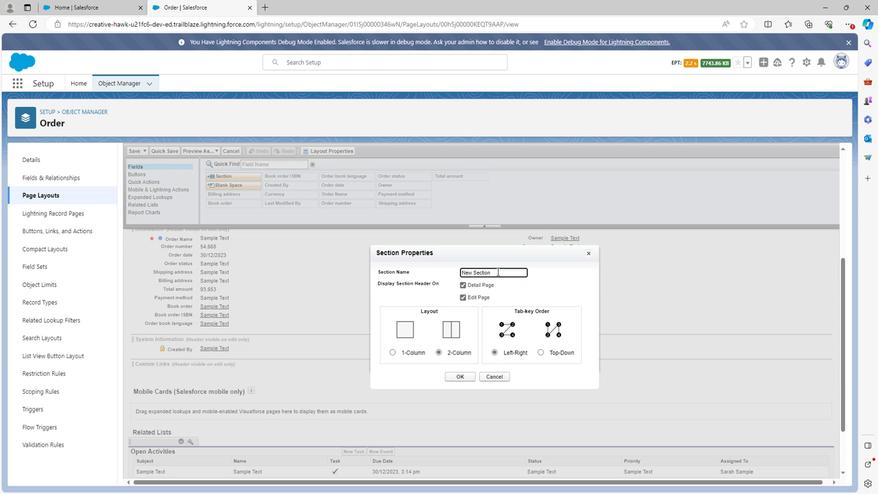 
Action: Mouse pressed left at (496, 271)
Screenshot: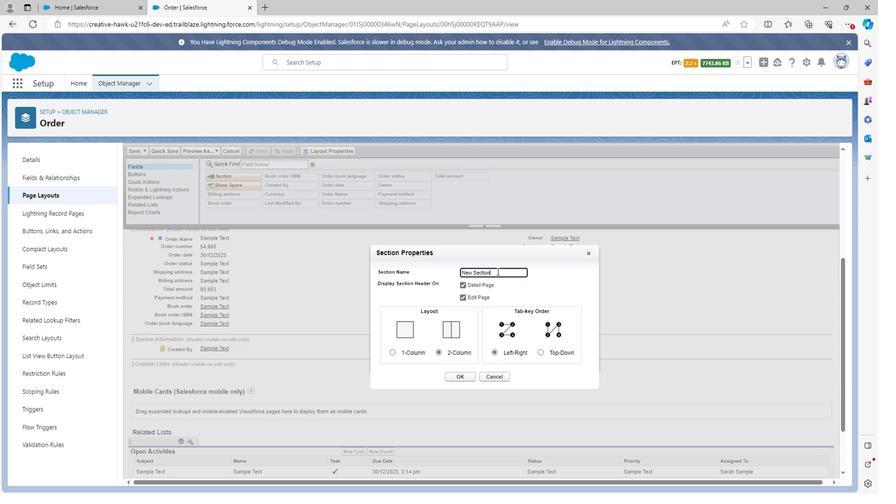 
Action: Mouse moved to (455, 270)
Screenshot: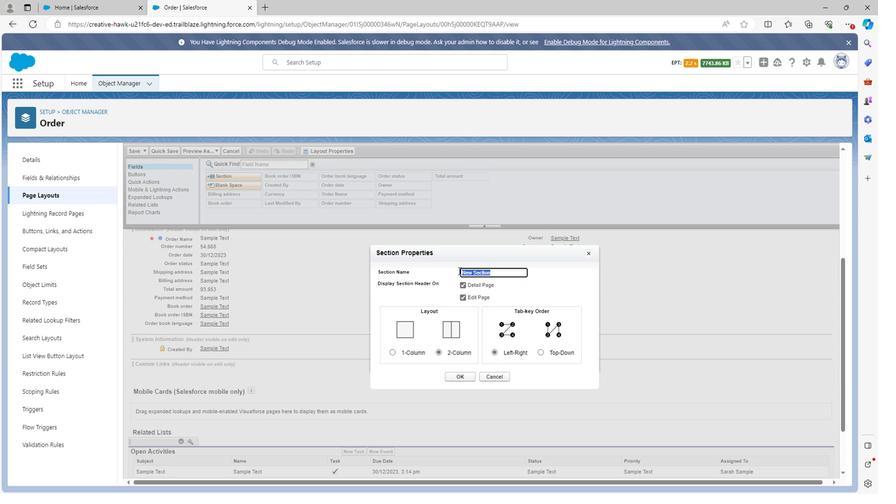 
Action: Key pressed <Key.shift>
Screenshot: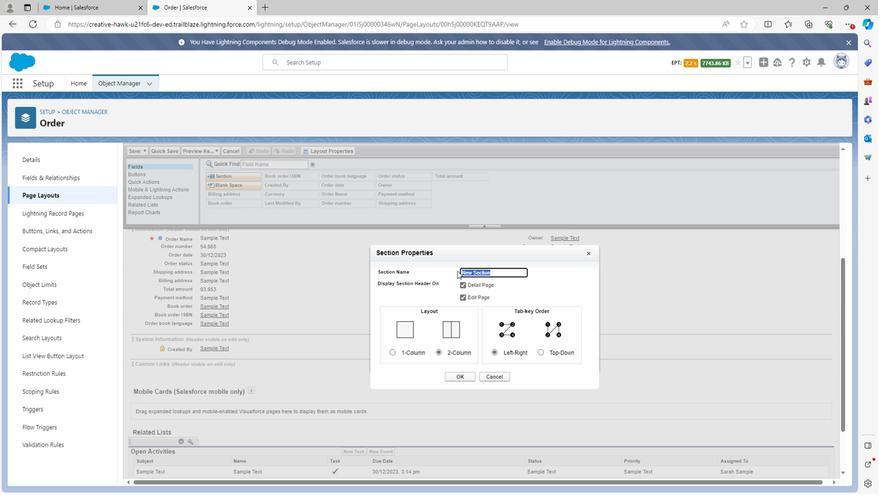 
Action: Mouse moved to (455, 271)
Screenshot: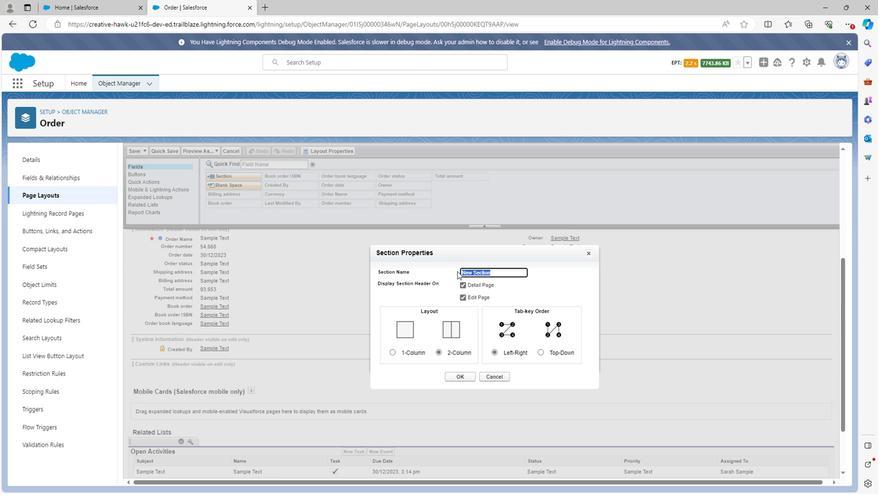 
Action: Key pressed <Key.shift><Key.shift>
Screenshot: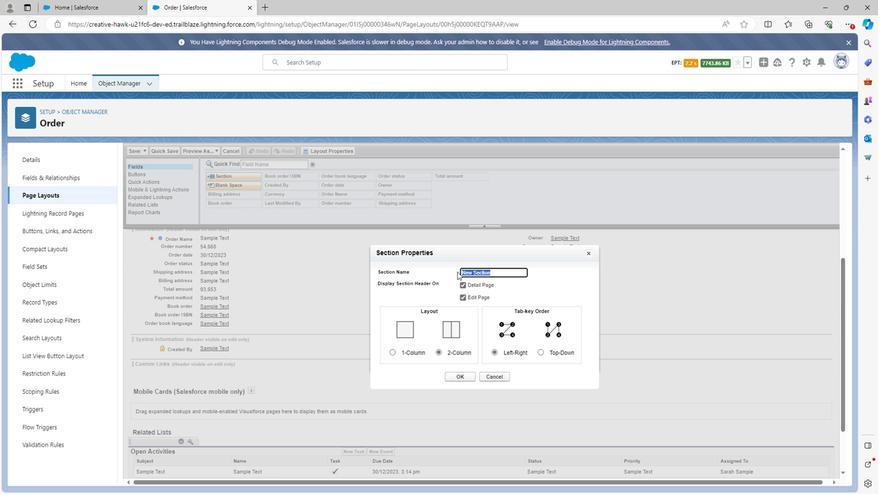 
Action: Mouse moved to (455, 271)
Screenshot: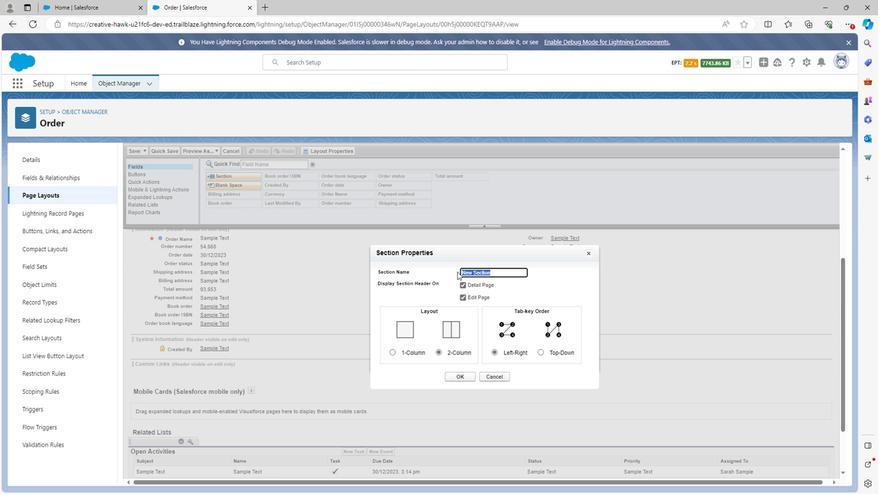 
Action: Key pressed <Key.shift><Key.shift>
Screenshot: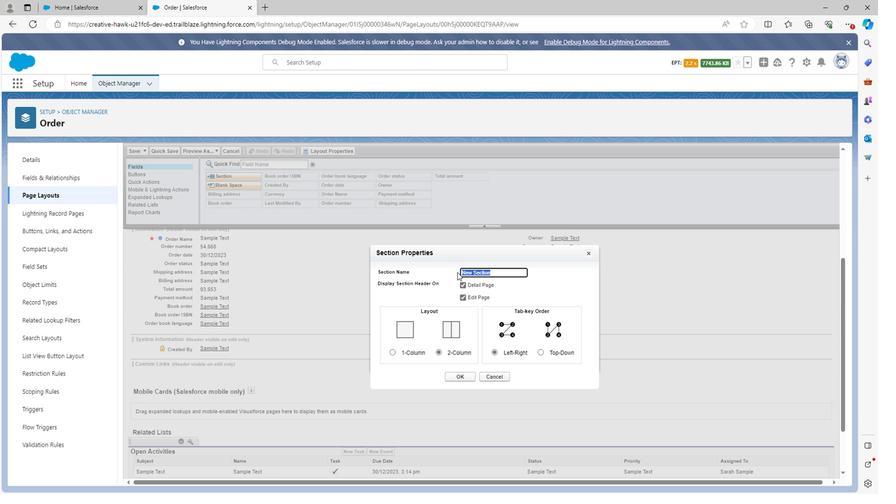 
Action: Mouse moved to (455, 272)
Screenshot: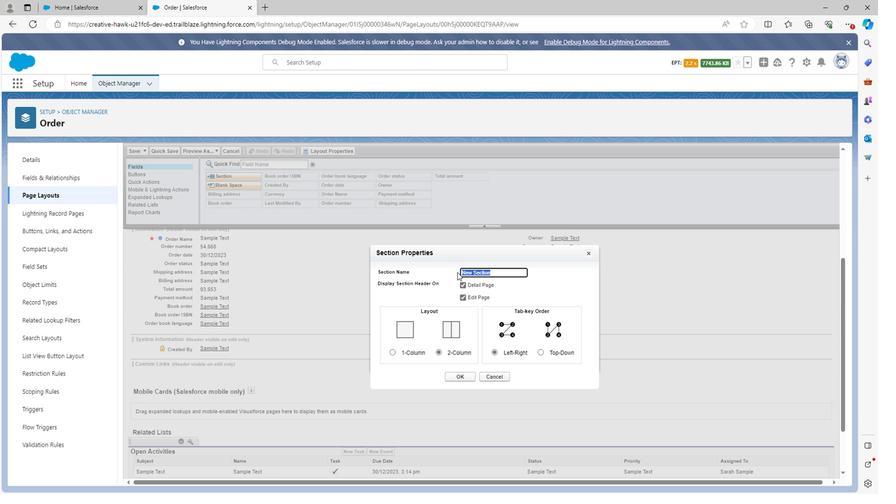 
Action: Key pressed <Key.shift><Key.shift><Key.shift>
Screenshot: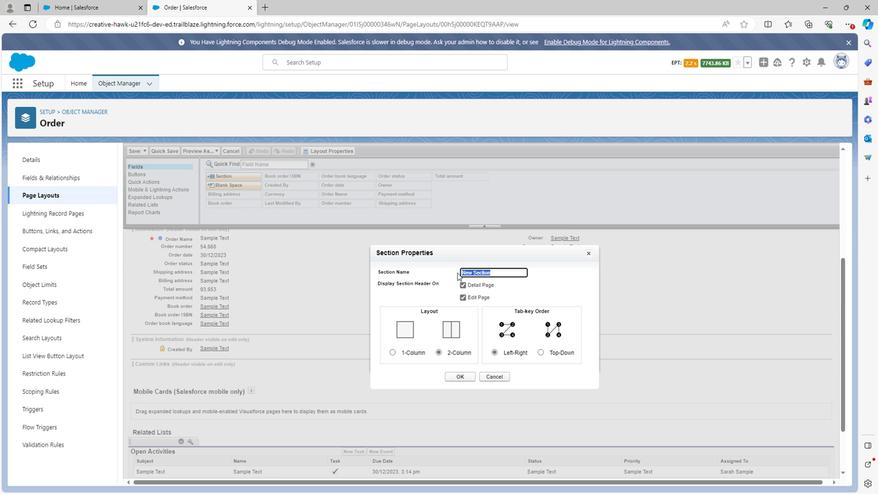 
Action: Mouse moved to (455, 272)
Screenshot: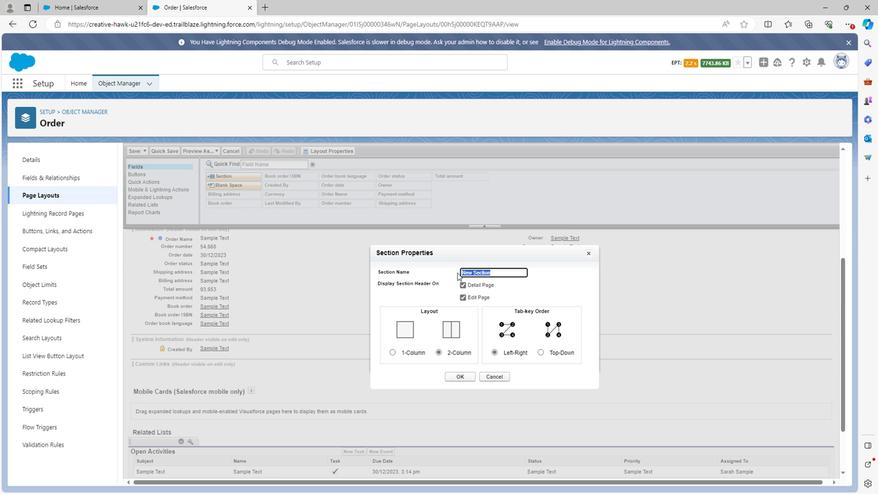 
Action: Key pressed <Key.shift>
Screenshot: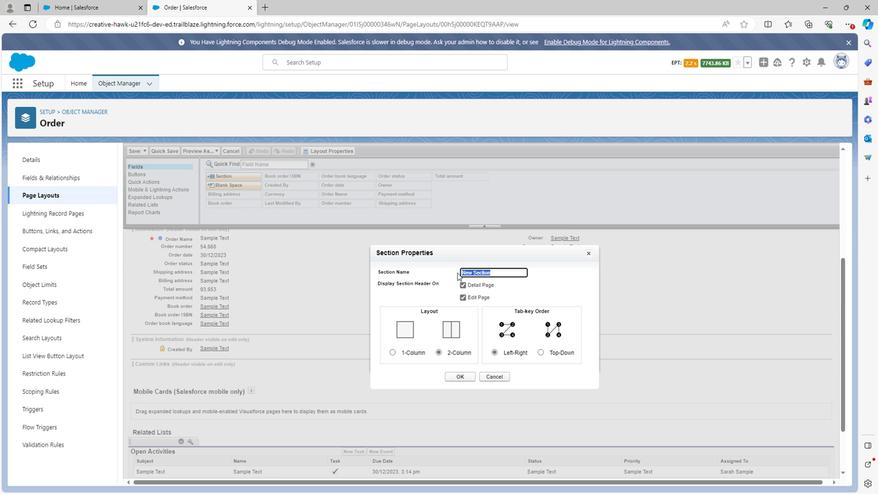 
Action: Mouse moved to (455, 273)
Screenshot: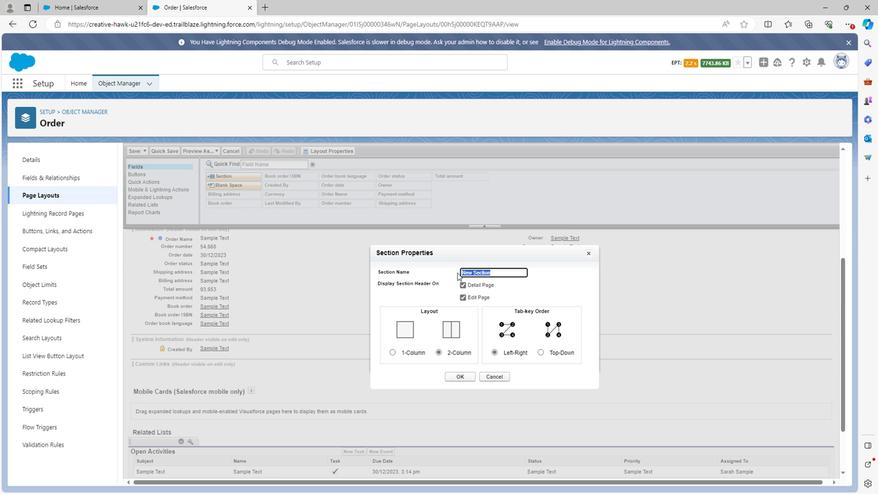 
Action: Key pressed <Key.shift>
Screenshot: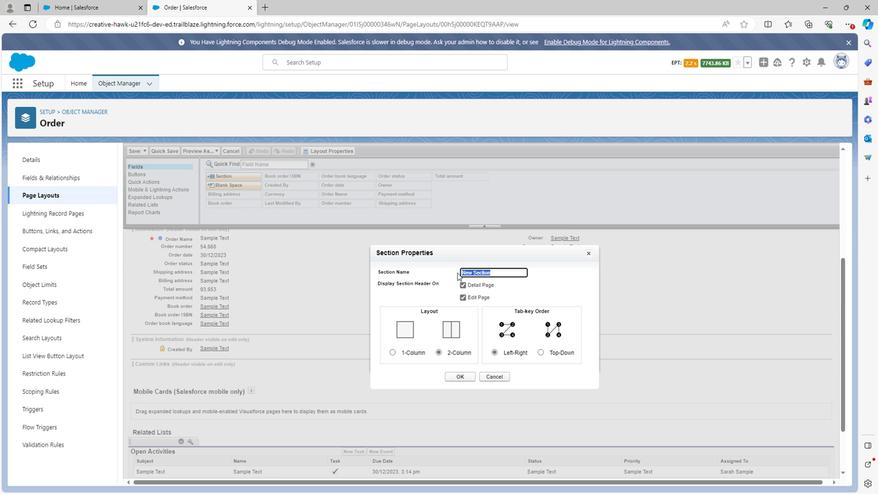 
Action: Mouse moved to (455, 273)
Screenshot: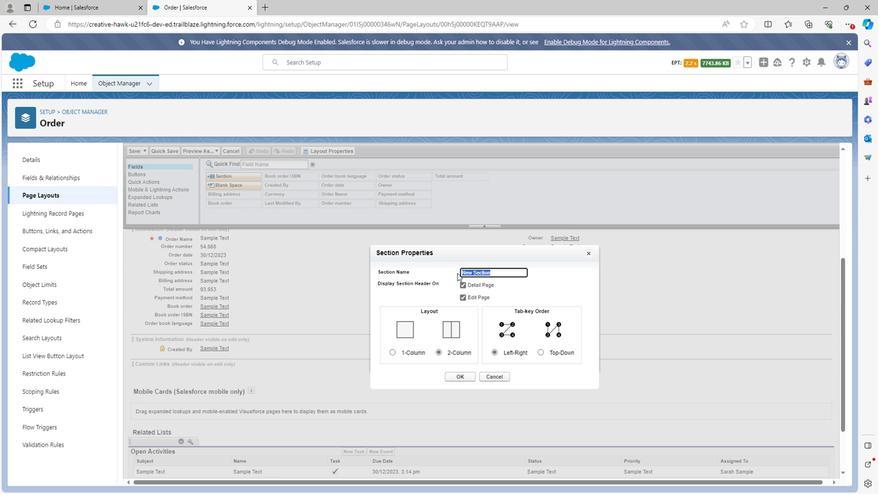 
Action: Key pressed <Key.shift><Key.shift><Key.shift>
Screenshot: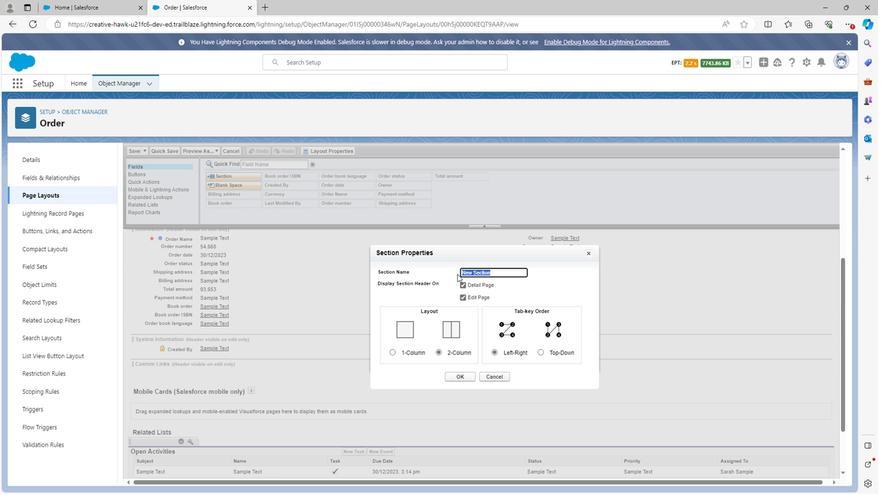 
Action: Mouse moved to (456, 274)
Screenshot: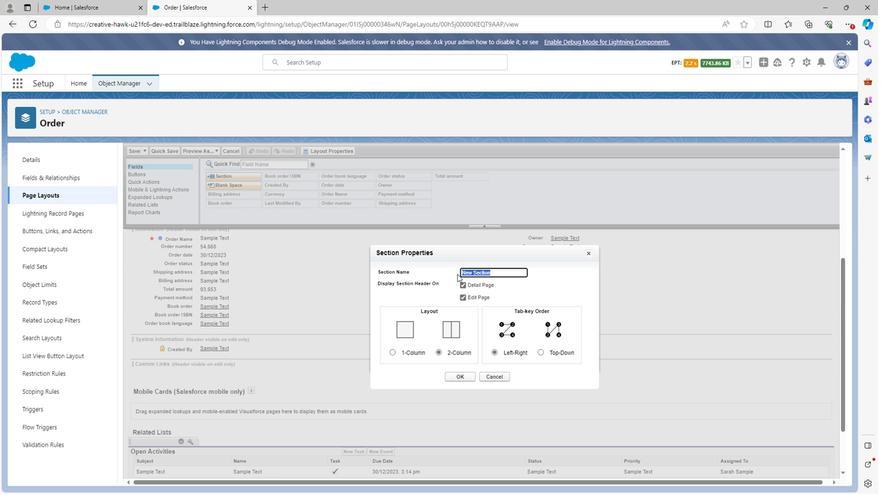 
Action: Key pressed <Key.shift>
Screenshot: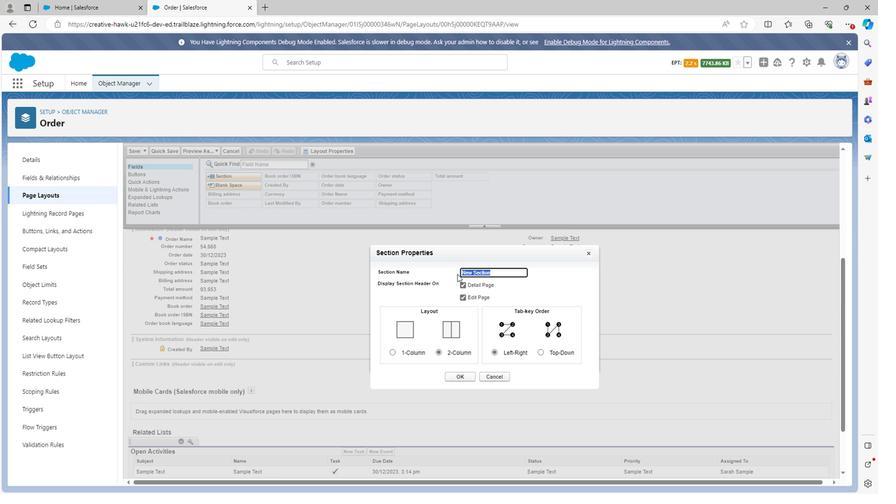 
Action: Mouse moved to (457, 274)
Screenshot: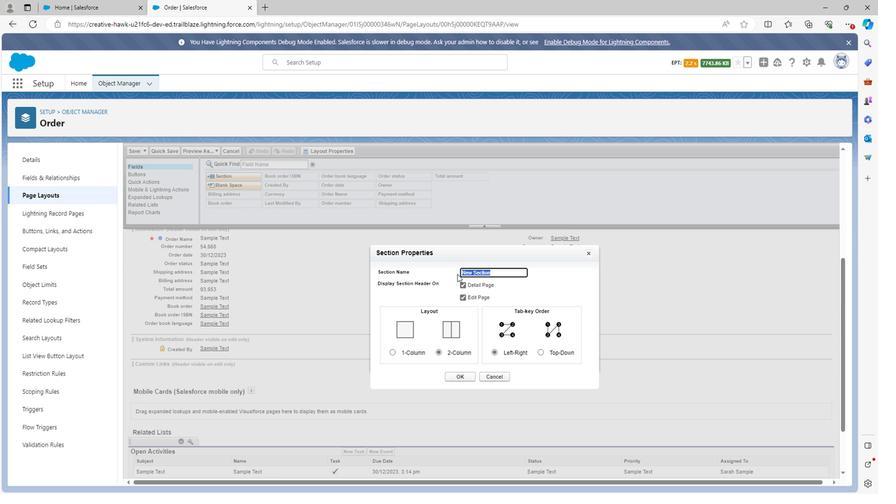 
Action: Key pressed <Key.shift>
Screenshot: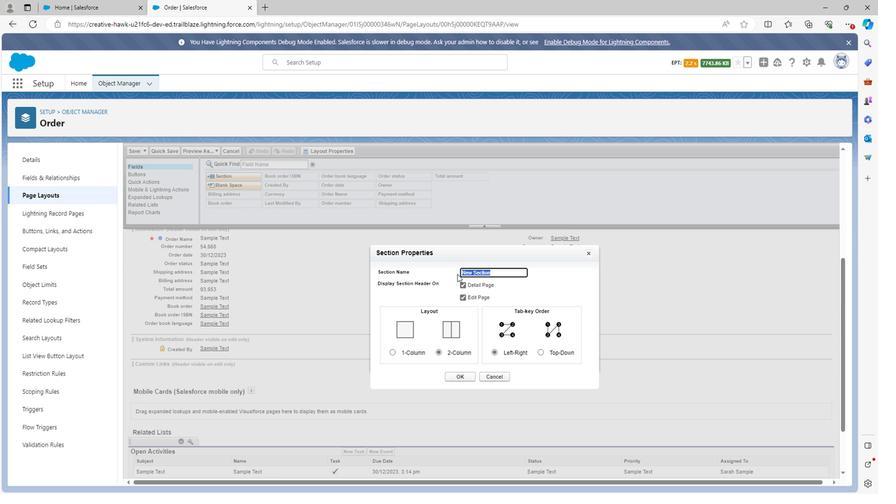 
Action: Mouse moved to (457, 275)
Screenshot: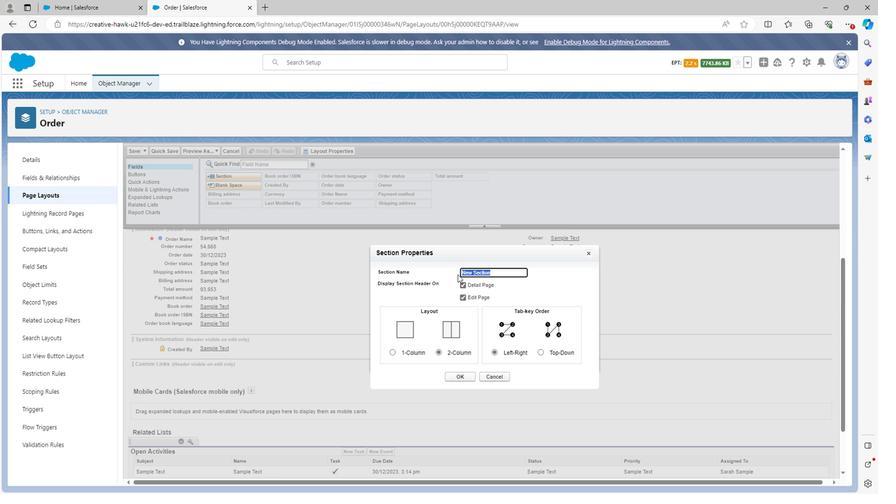 
Action: Key pressed <Key.shift><Key.shift>
Screenshot: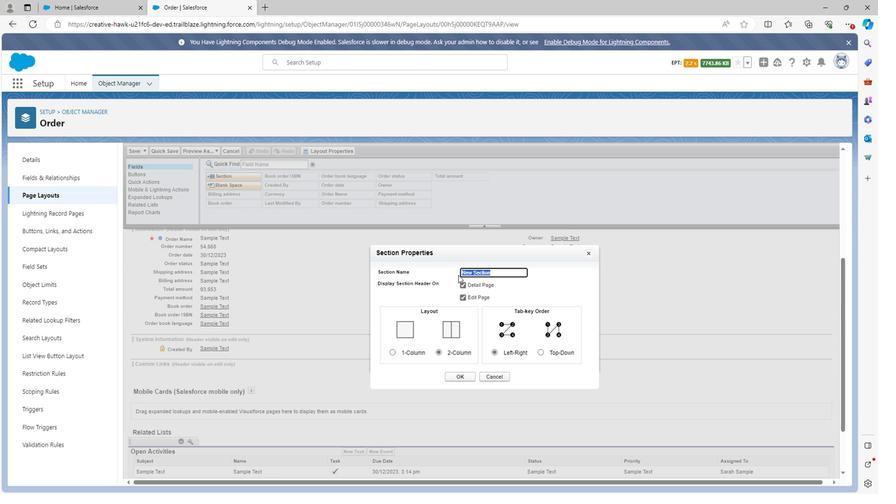
Action: Mouse moved to (457, 275)
Screenshot: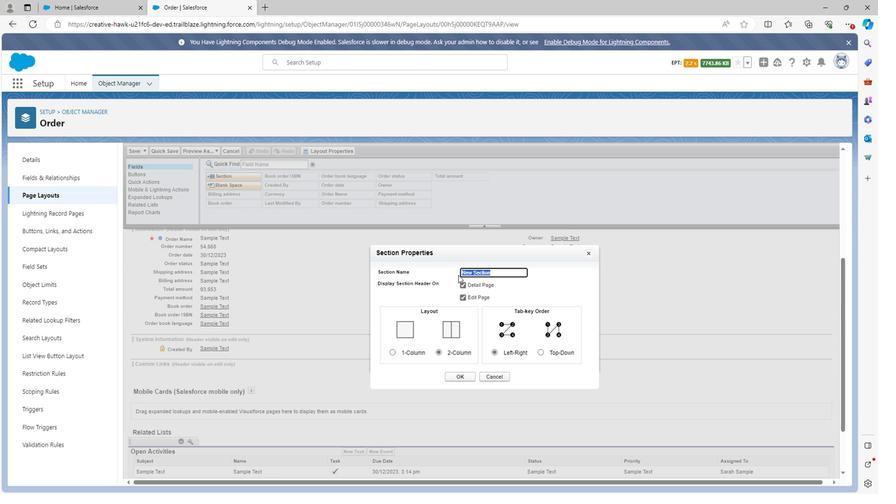 
Action: Key pressed <Key.shift><Key.shift><Key.shift>O
Screenshot: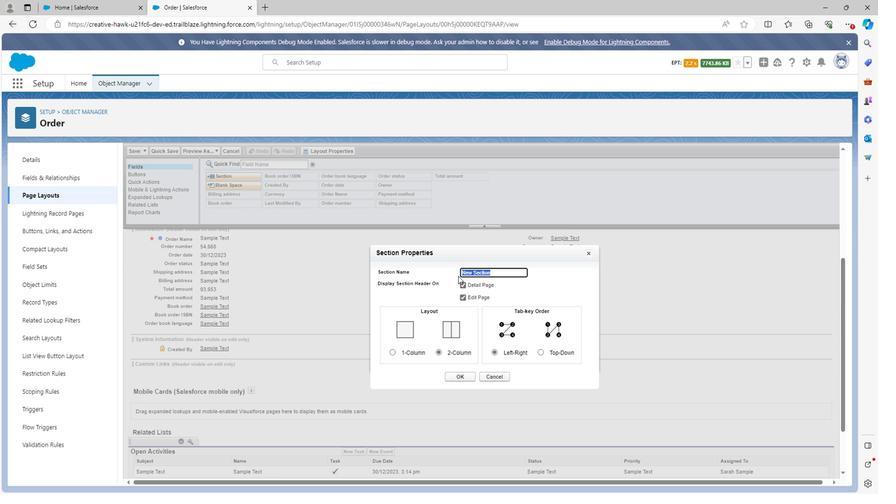 
Action: Mouse moved to (458, 277)
Screenshot: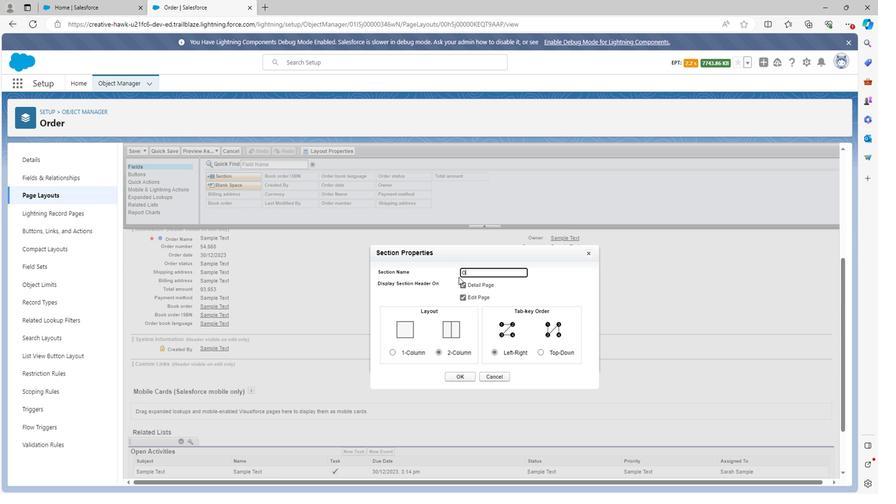 
Action: Key pressed rder<Key.space>sec
Screenshot: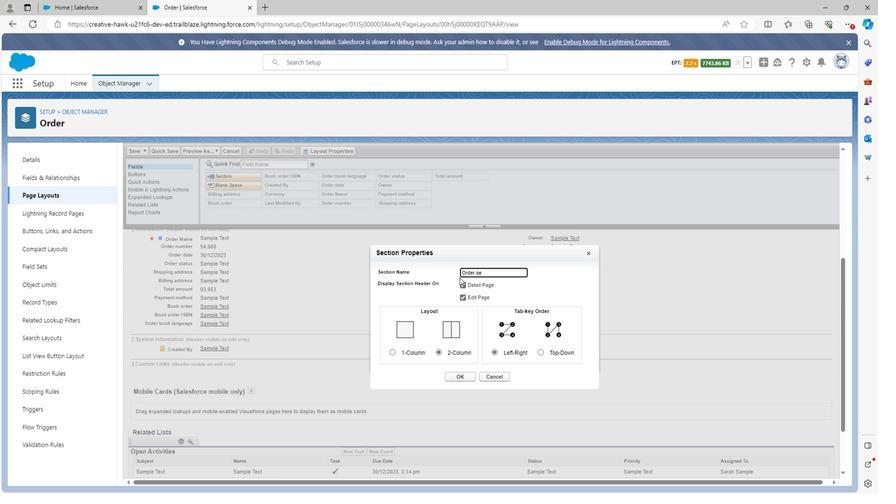 
Action: Mouse moved to (458, 276)
Screenshot: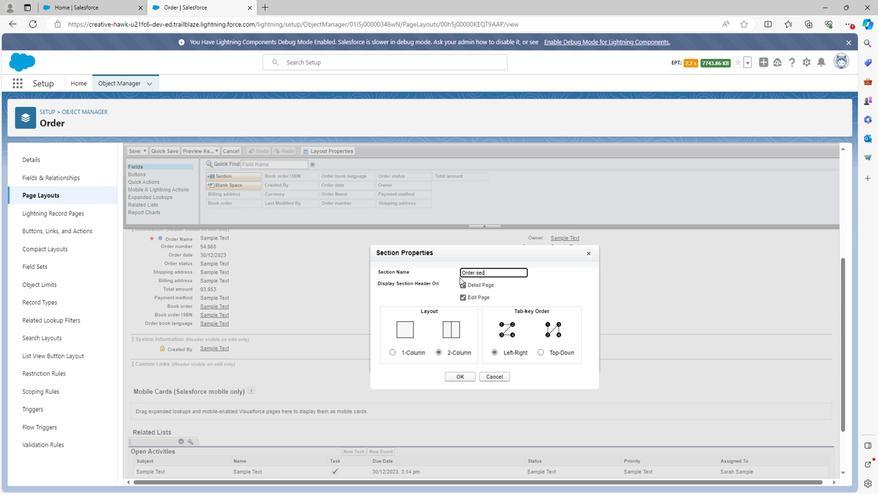 
Action: Key pressed t
Screenshot: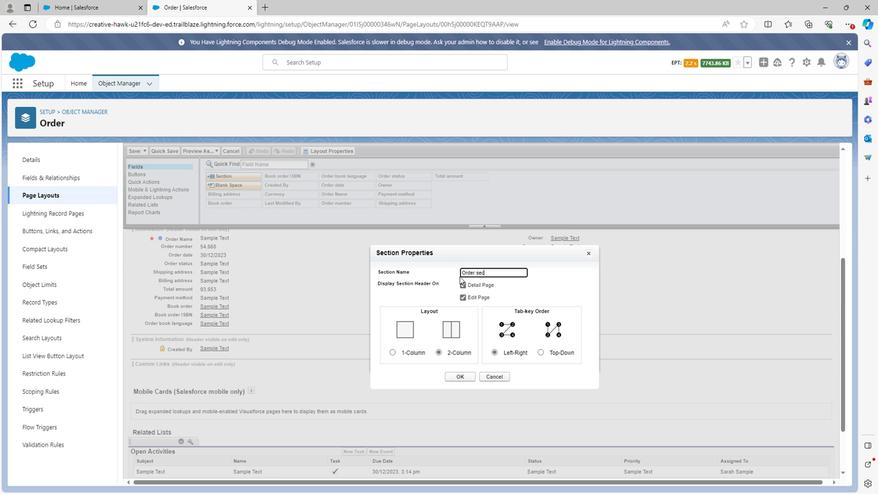 
Action: Mouse moved to (458, 274)
Screenshot: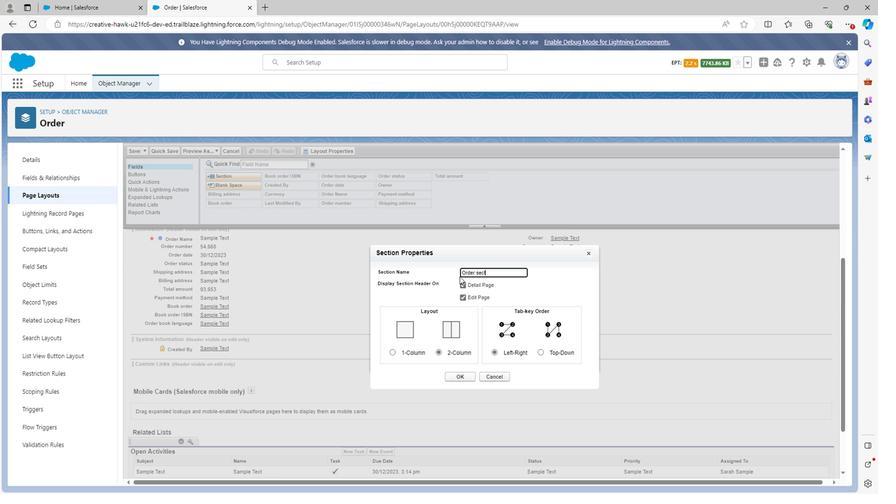 
Action: Key pressed io
Screenshot: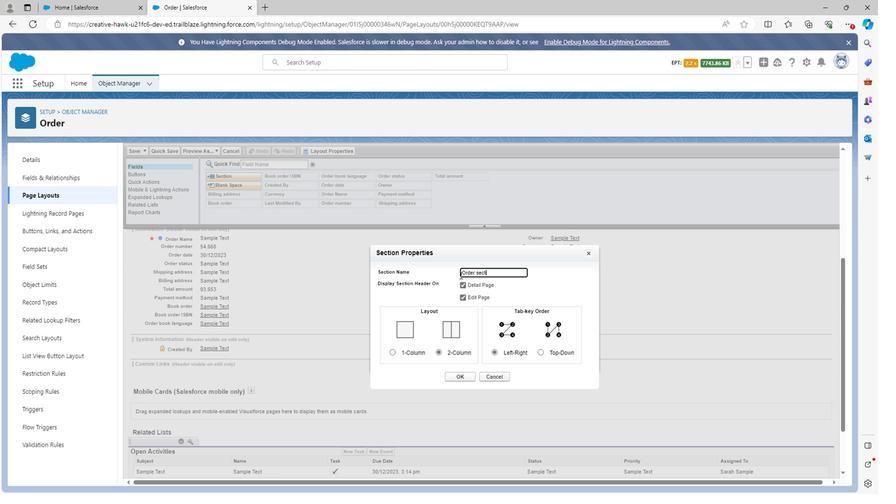 
Action: Mouse moved to (459, 274)
Screenshot: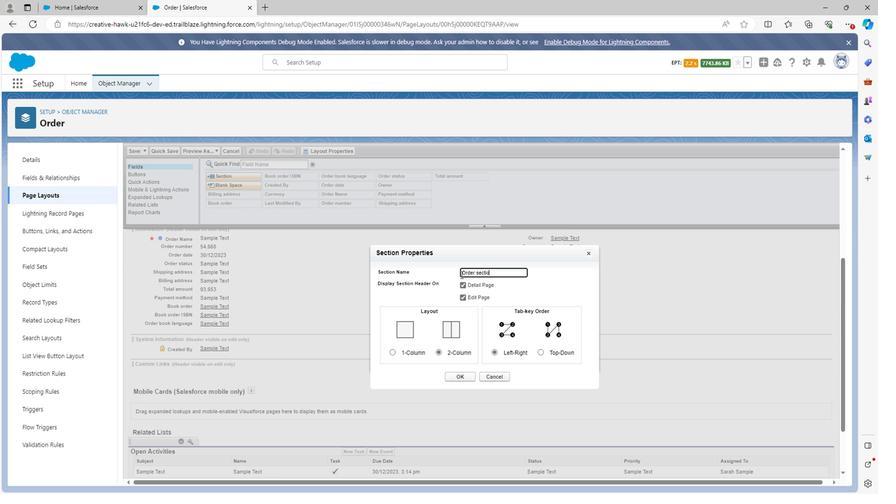 
Action: Key pressed n
Screenshot: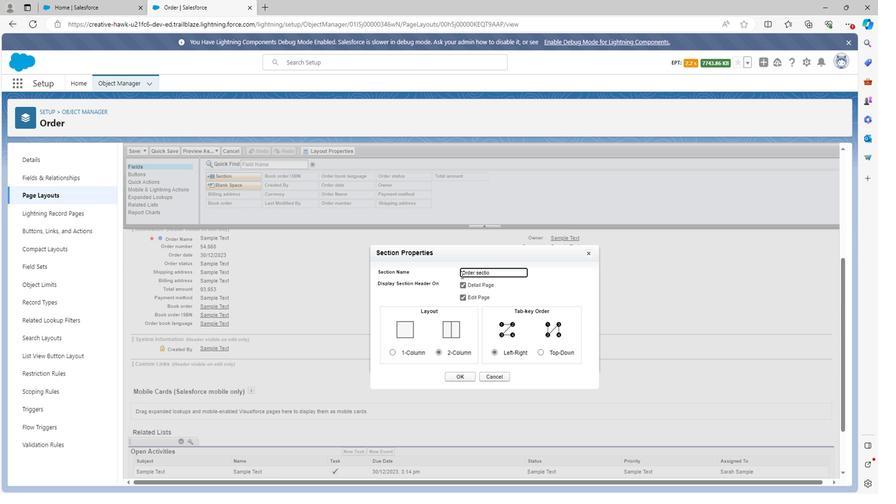 
Action: Mouse moved to (458, 376)
Screenshot: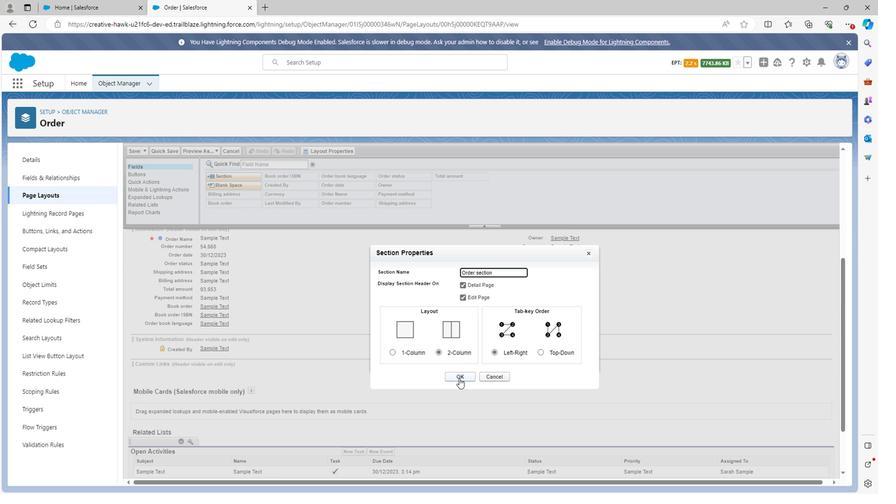 
Action: Mouse pressed left at (458, 376)
Screenshot: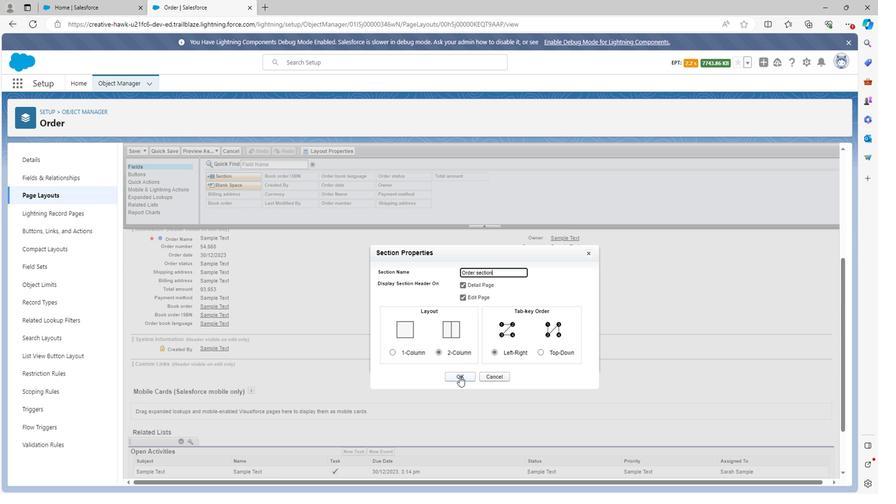 
Action: Mouse moved to (80, 113)
Screenshot: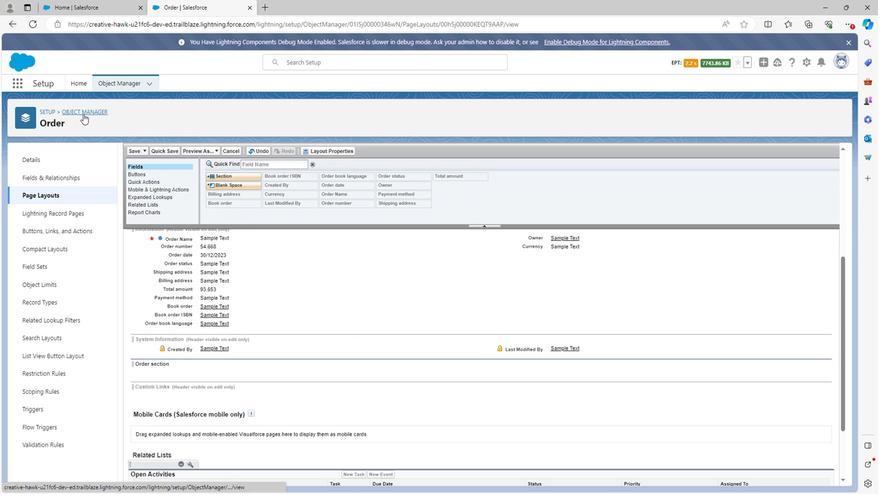 
Action: Mouse pressed left at (80, 113)
Screenshot: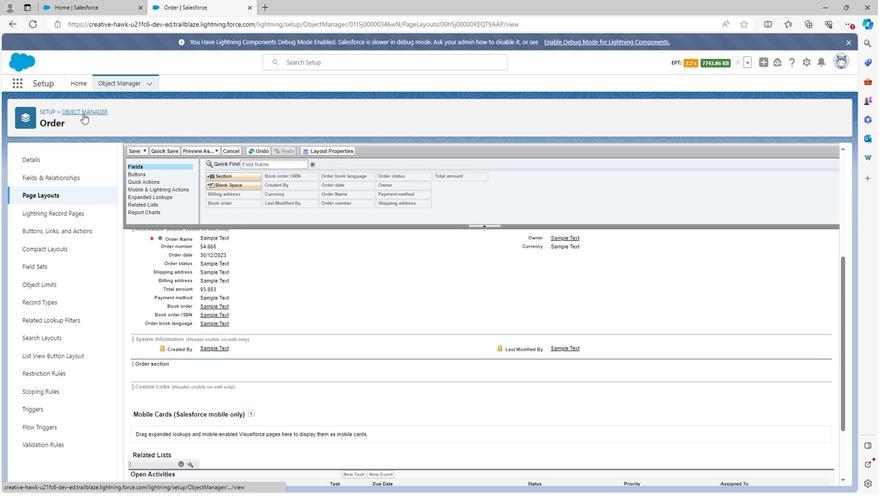 
Action: Mouse moved to (52, 363)
Screenshot: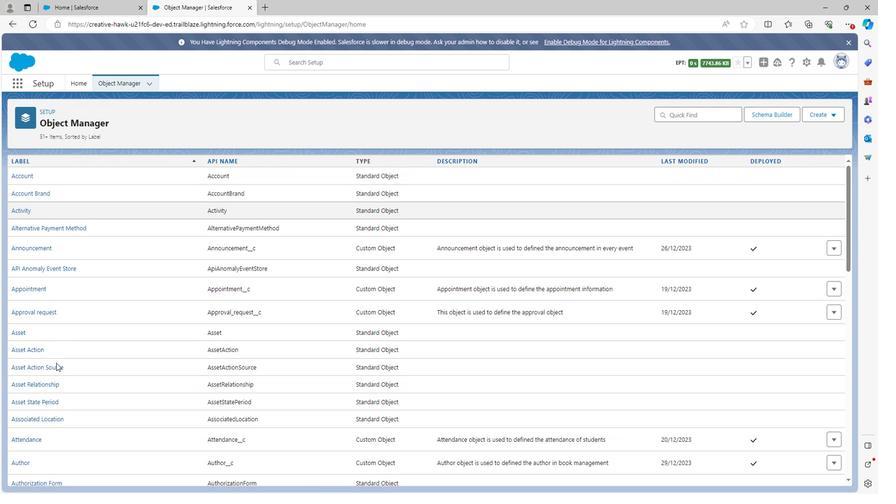 
Action: Mouse scrolled (52, 363) with delta (0, 0)
